 Task: Find connections with filter location Ballālpur with filter topic #Economywith filter profile language French with filter current company Currie & Brown with filter school Matoshri Pratishthan's School of Engineering, Jijau Nagar, Khupsarwadi, Post Vishnupuri, Nanded with filter industry Animal Feed Manufacturing with filter service category Growth Marketing with filter keywords title Founder
Action: Mouse moved to (580, 79)
Screenshot: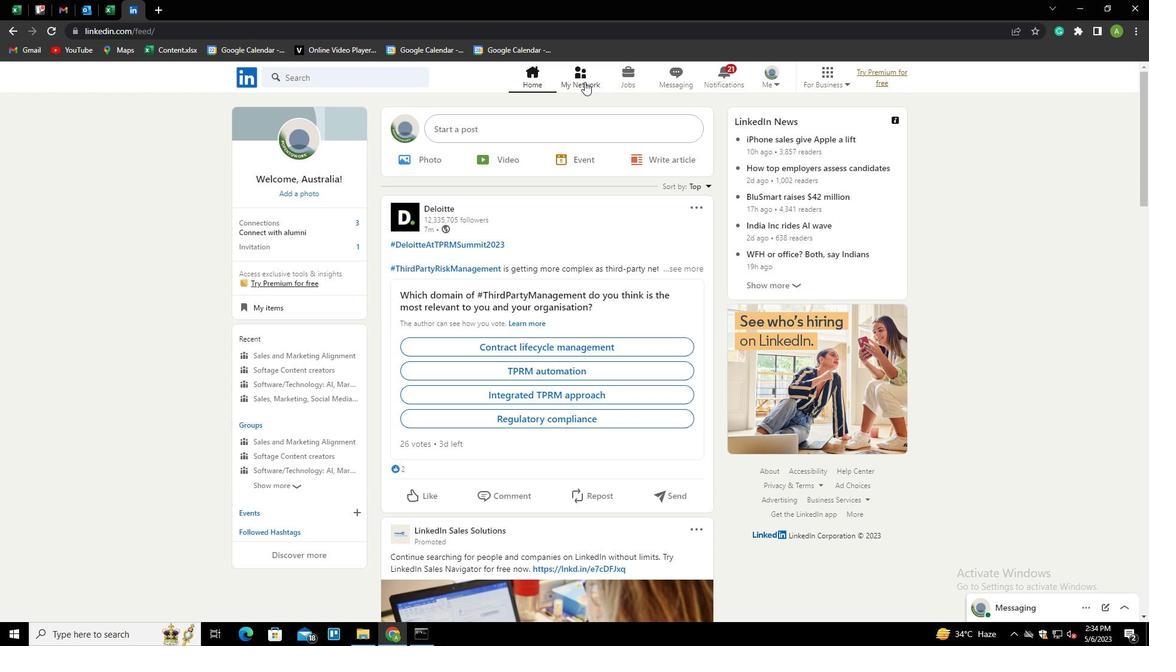 
Action: Mouse pressed left at (580, 79)
Screenshot: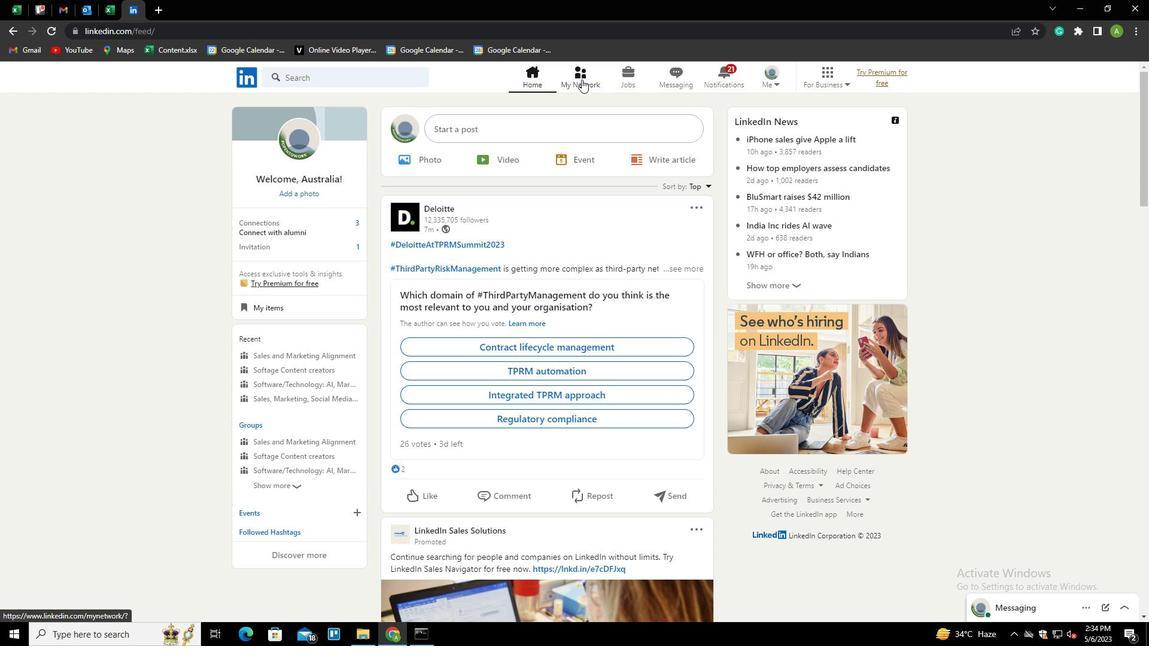 
Action: Mouse moved to (305, 141)
Screenshot: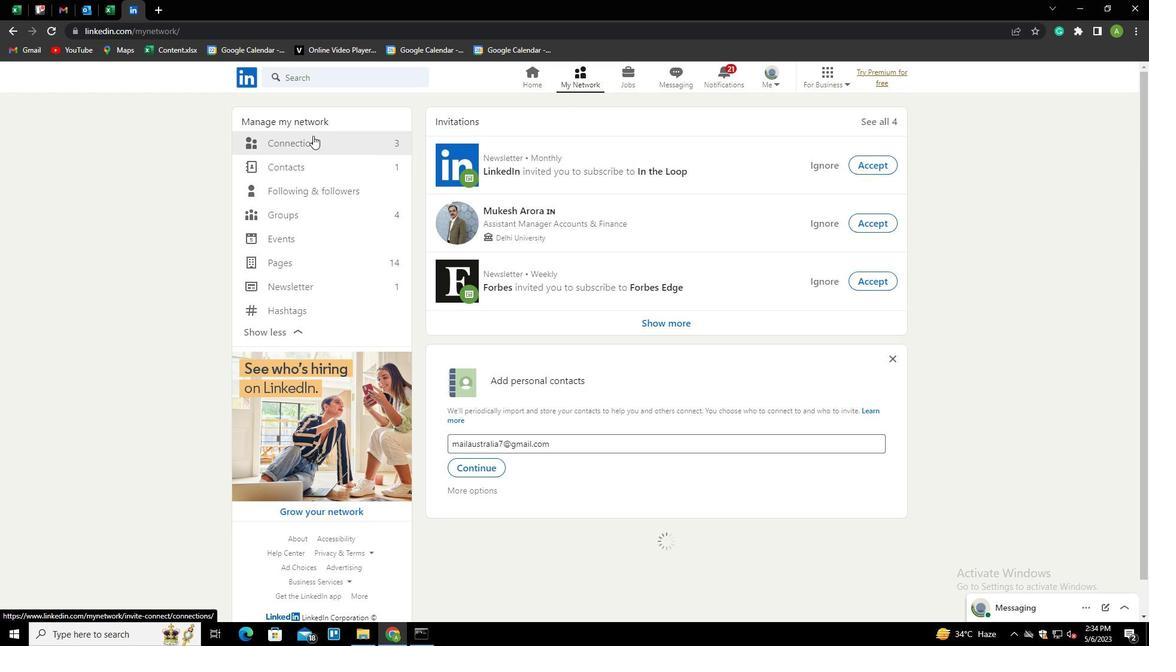 
Action: Mouse pressed left at (305, 141)
Screenshot: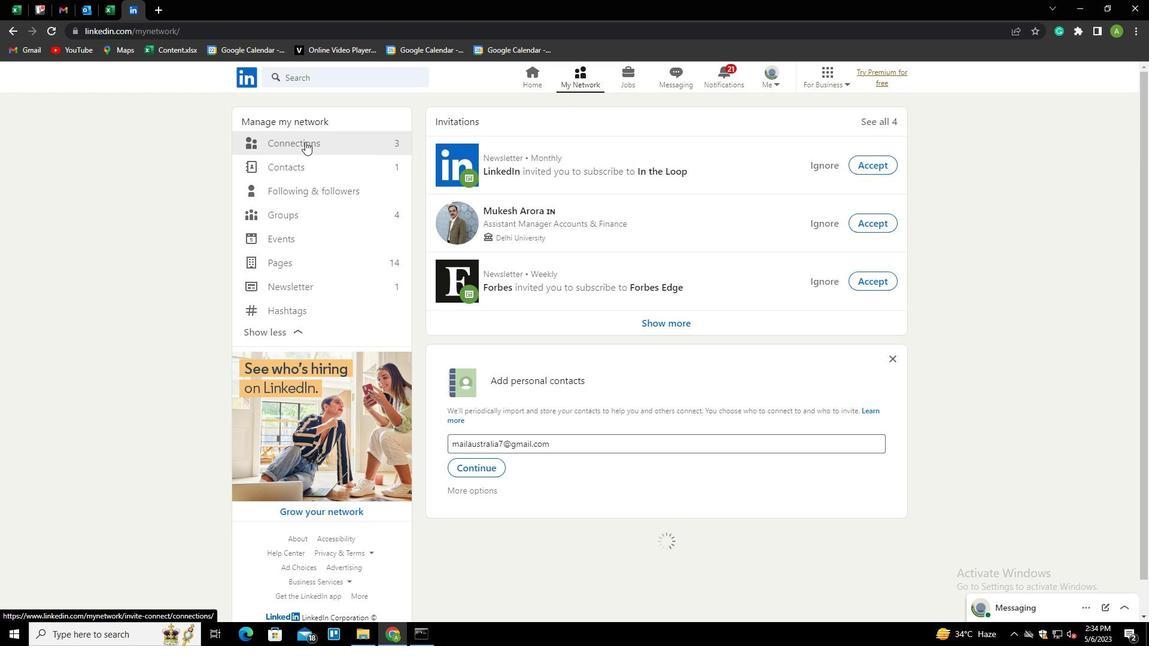 
Action: Mouse moved to (646, 141)
Screenshot: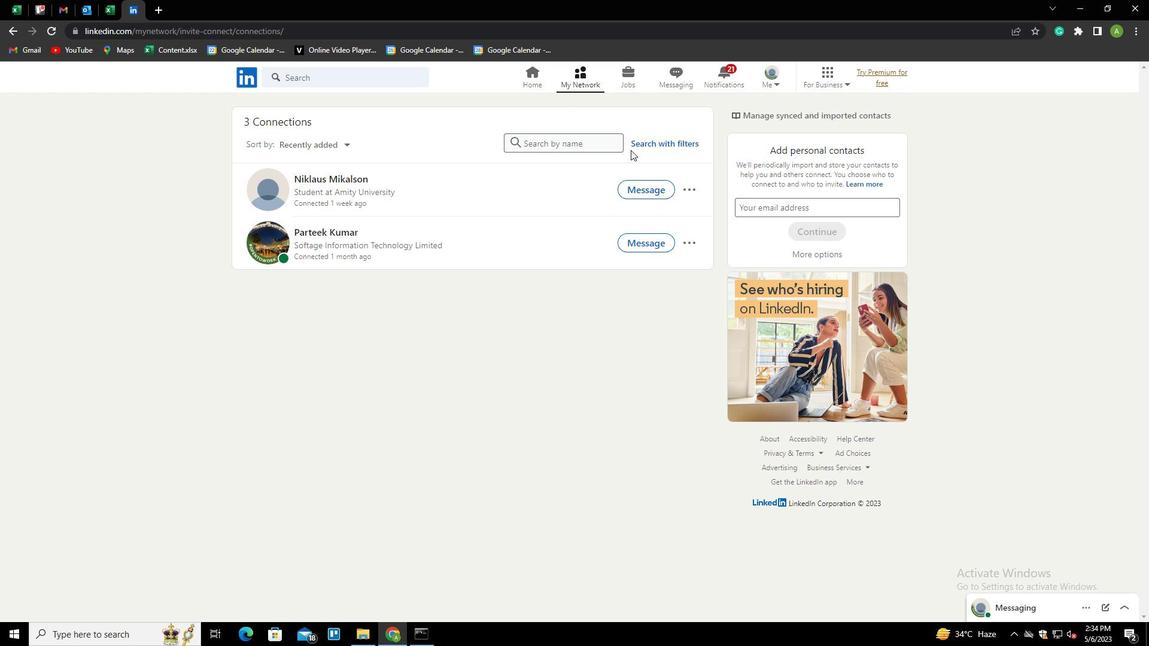 
Action: Mouse pressed left at (646, 141)
Screenshot: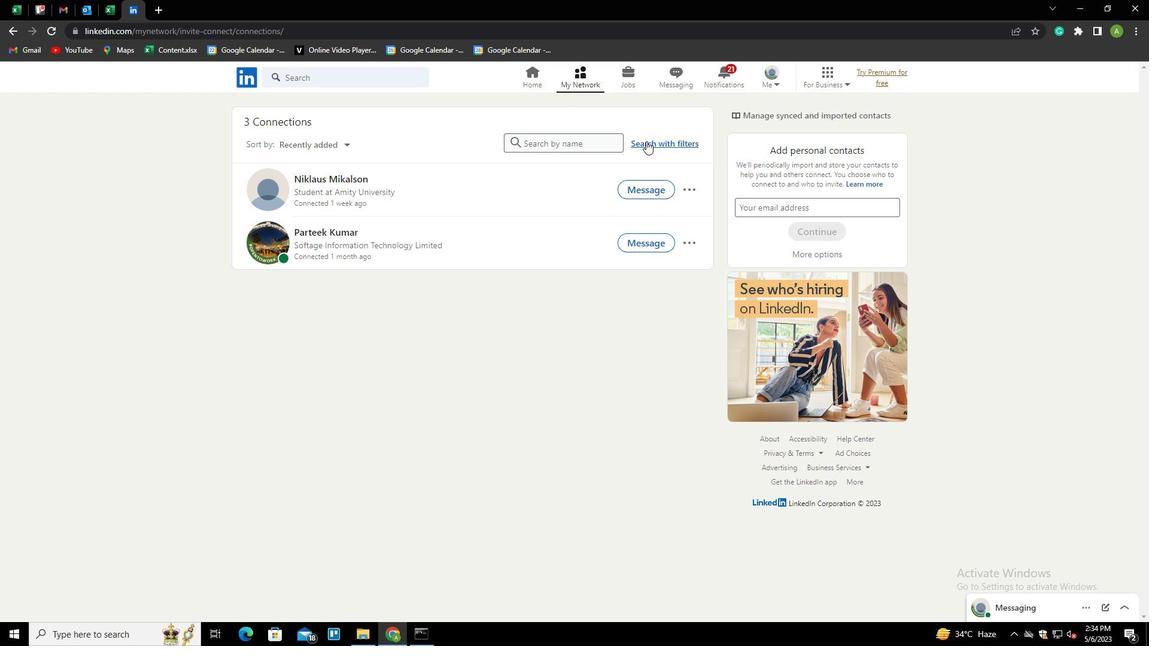 
Action: Mouse moved to (609, 110)
Screenshot: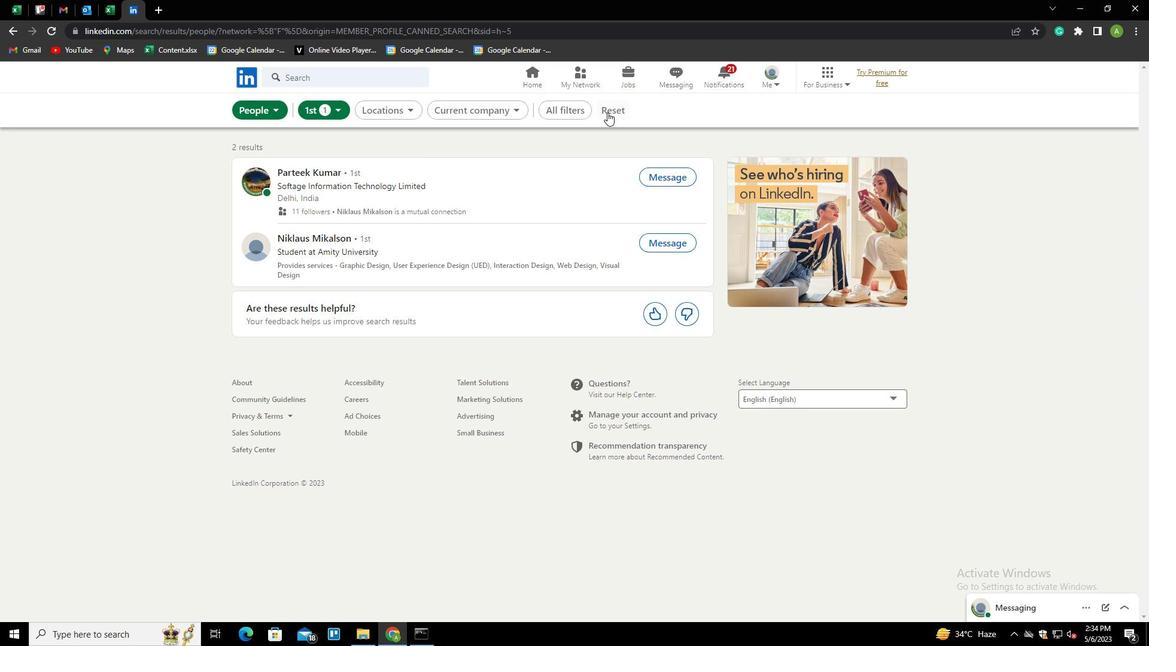 
Action: Mouse pressed left at (609, 110)
Screenshot: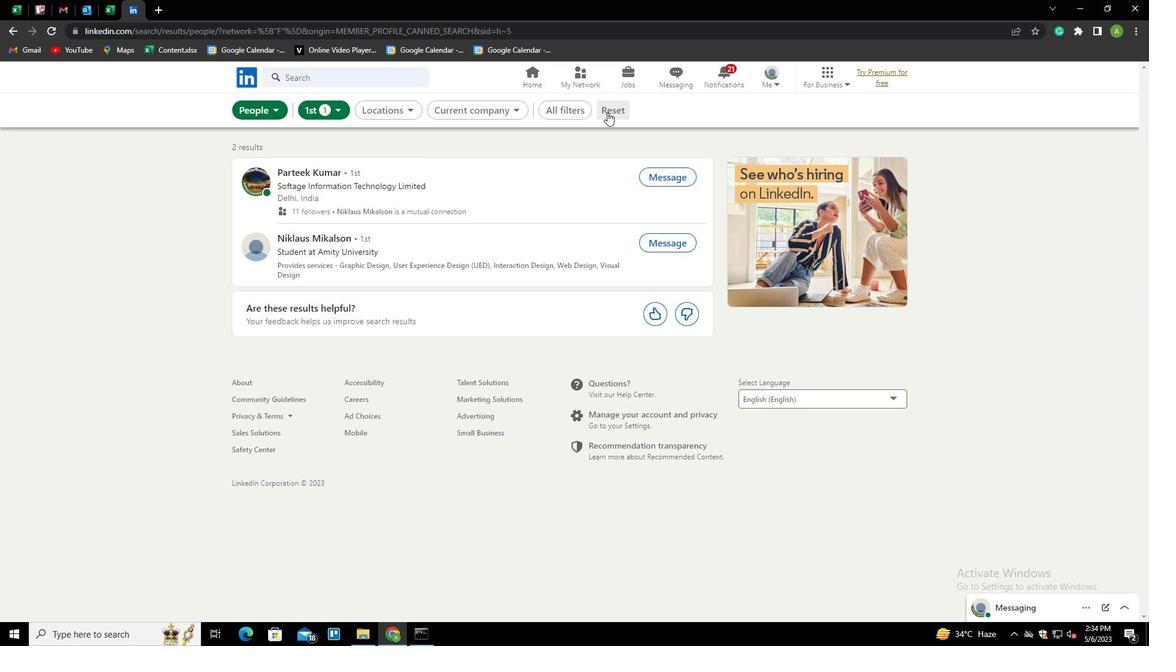 
Action: Mouse moved to (589, 107)
Screenshot: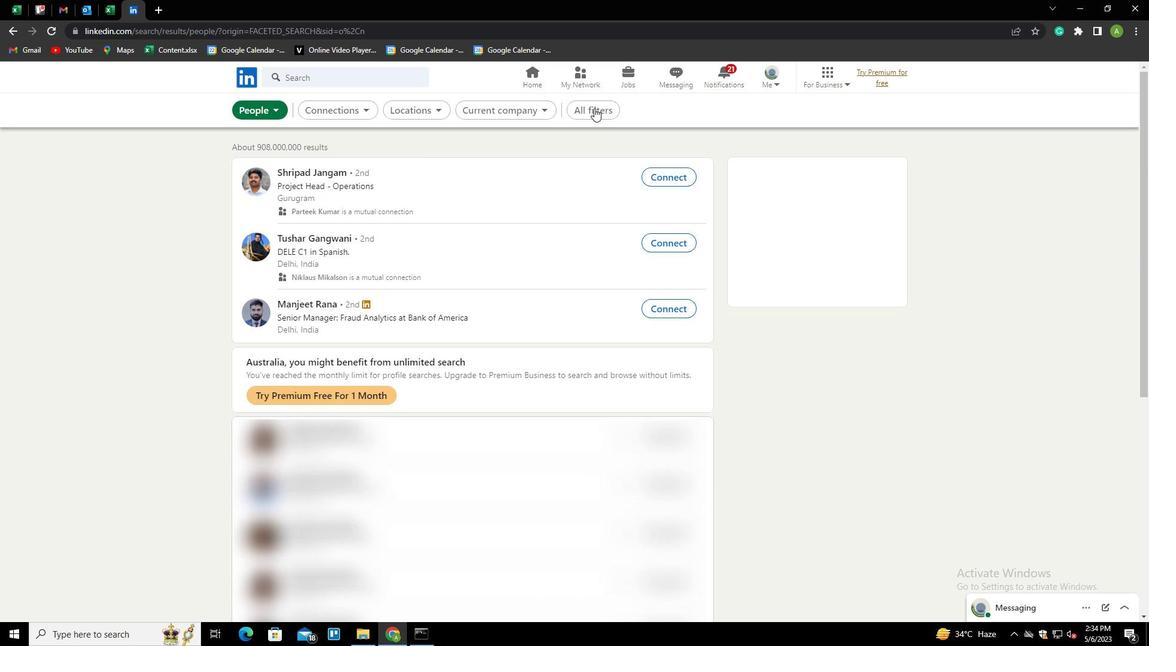 
Action: Mouse pressed left at (589, 107)
Screenshot: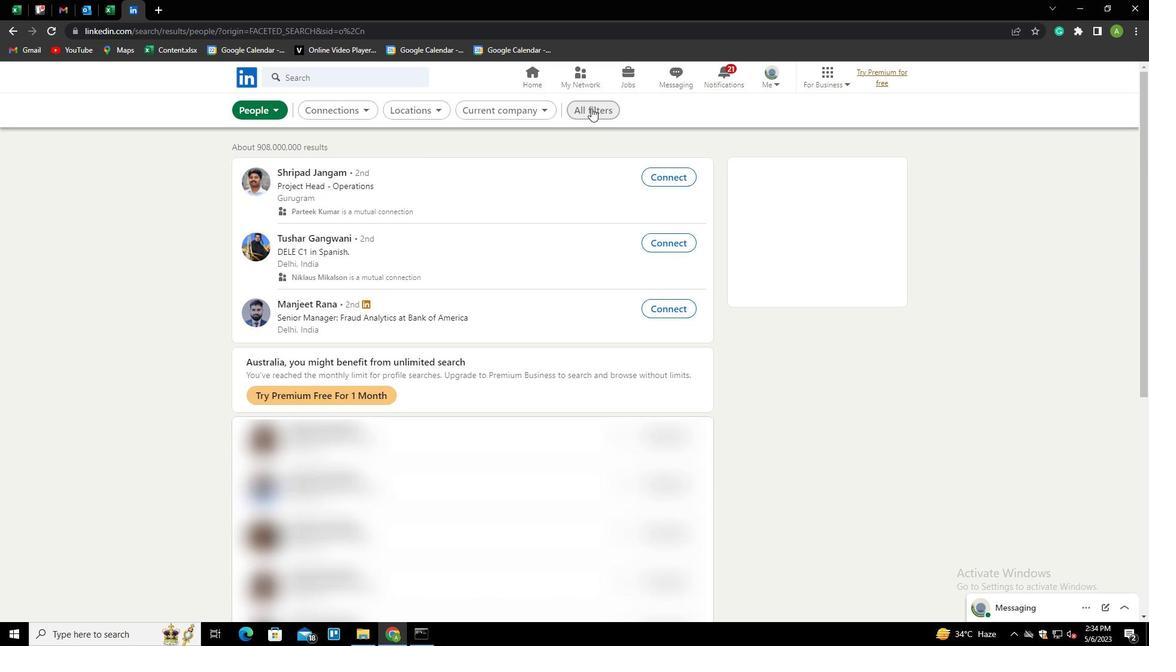 
Action: Mouse moved to (933, 371)
Screenshot: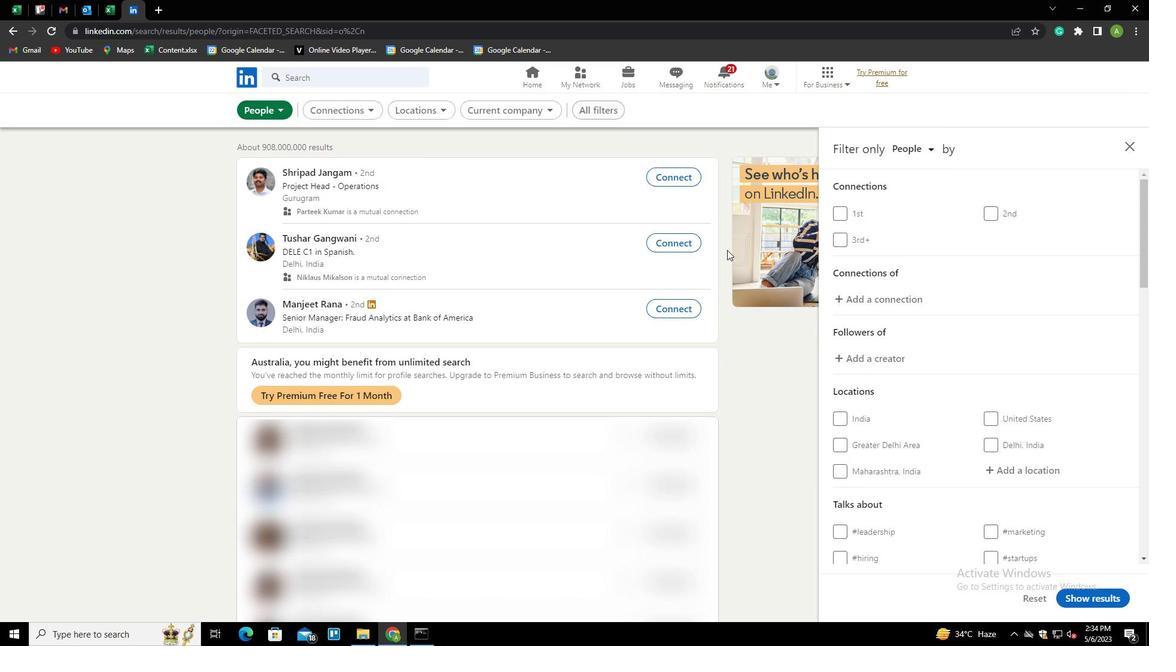 
Action: Mouse scrolled (933, 371) with delta (0, 0)
Screenshot: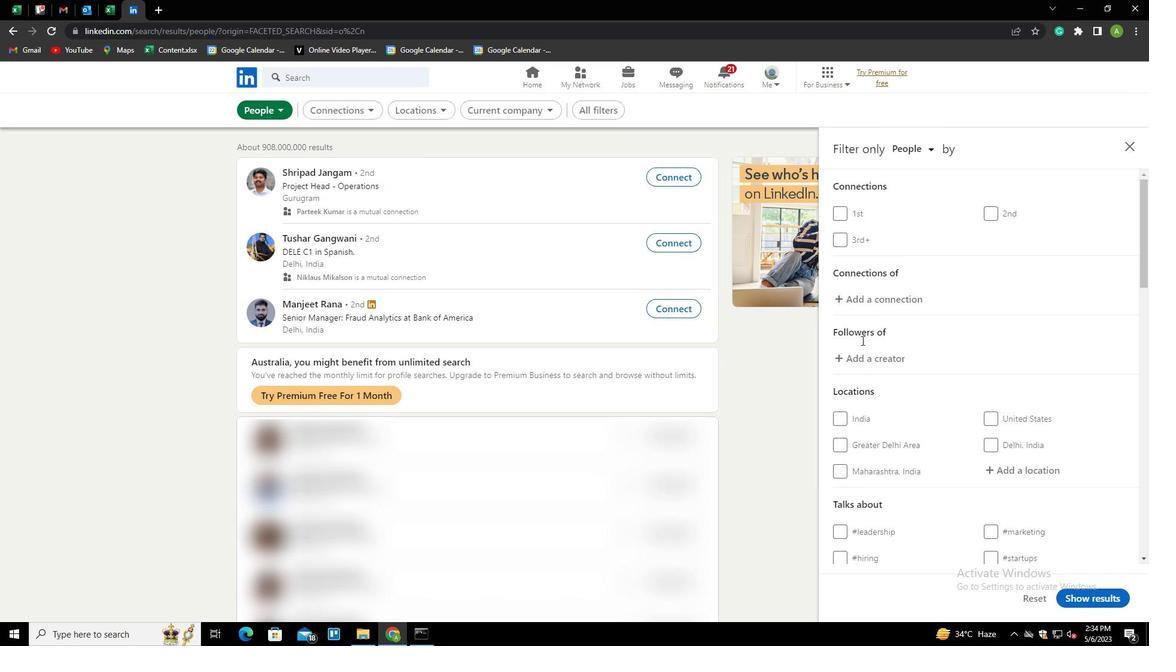 
Action: Mouse scrolled (933, 371) with delta (0, 0)
Screenshot: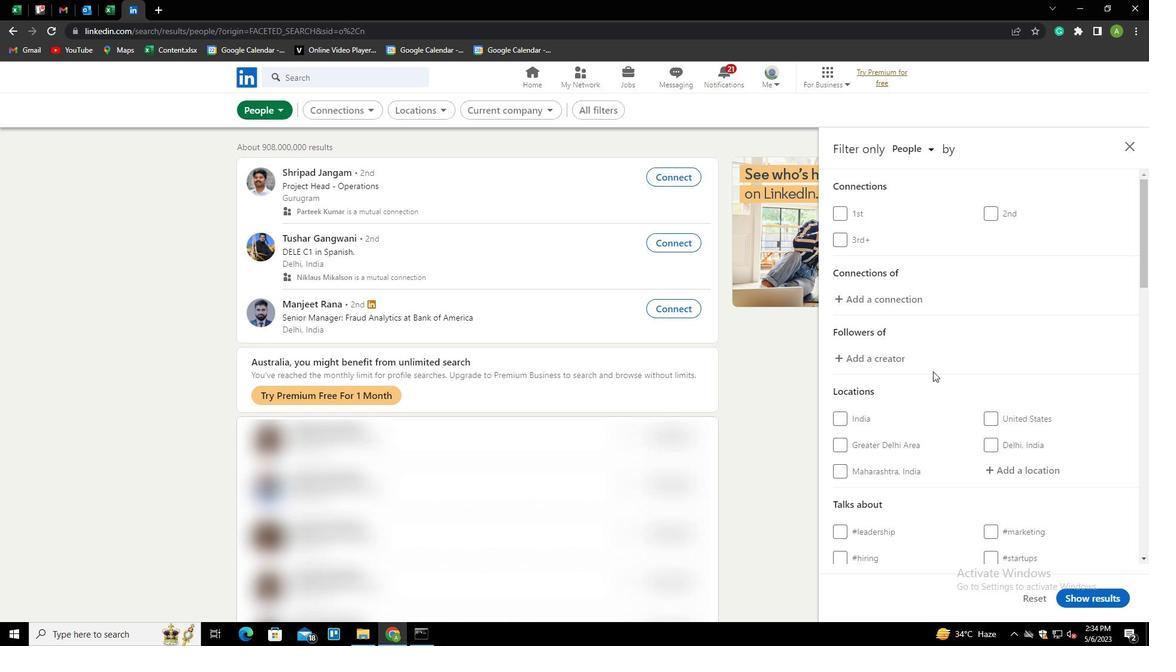 
Action: Mouse moved to (1030, 358)
Screenshot: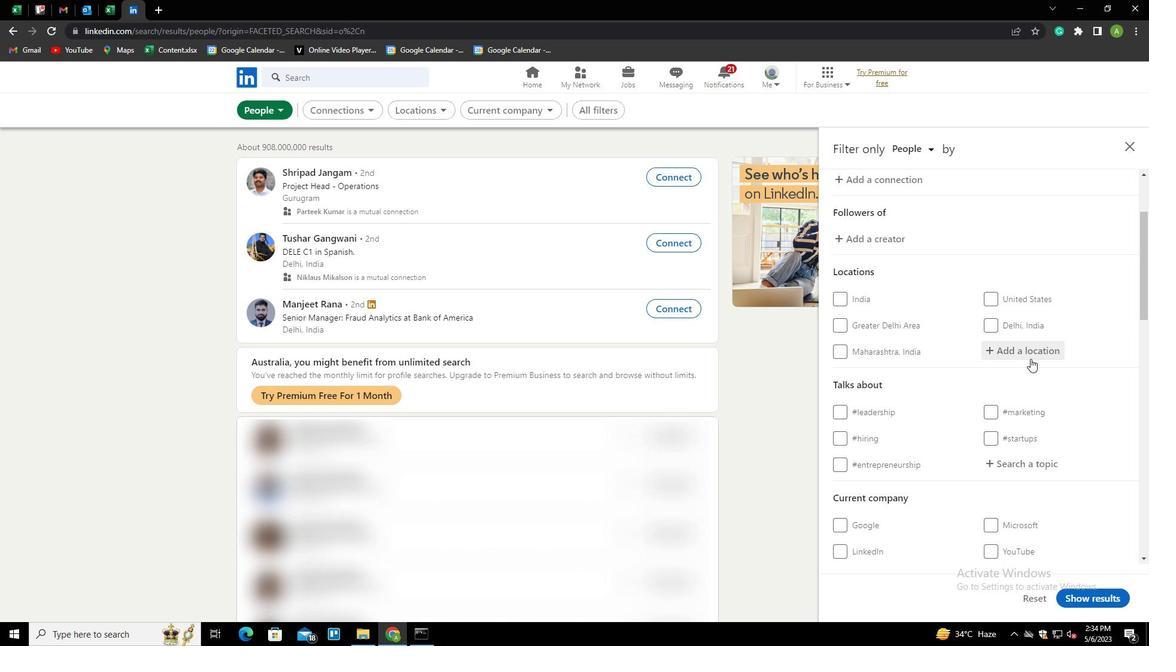 
Action: Mouse pressed left at (1030, 358)
Screenshot: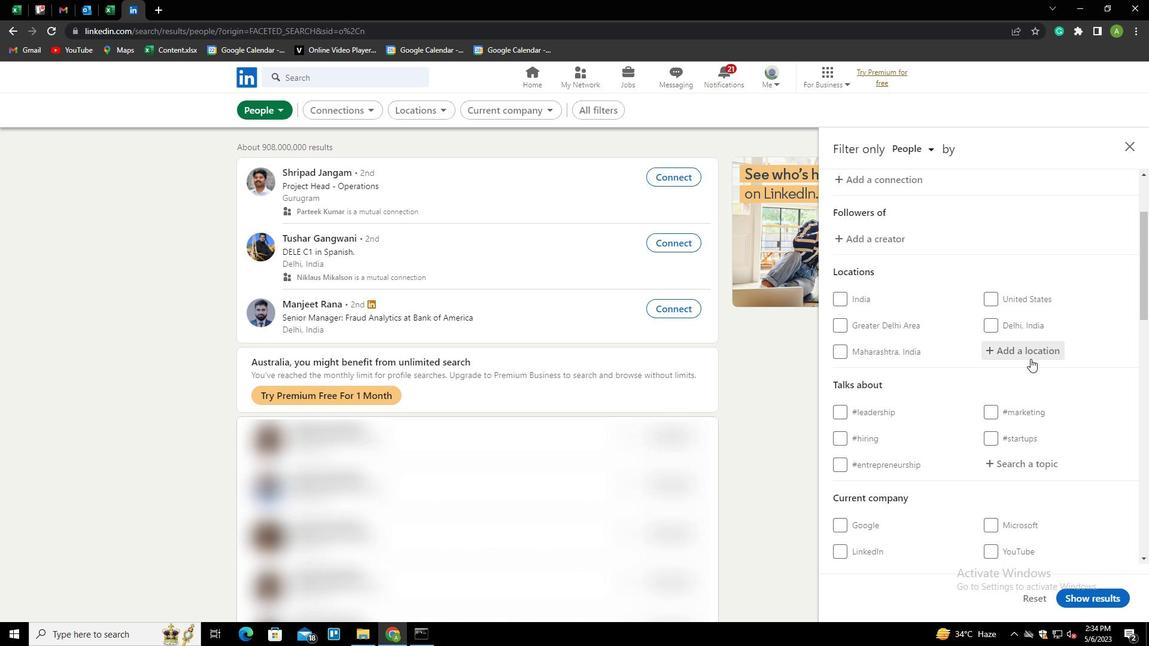 
Action: Key pressed <Key.shift>
Screenshot: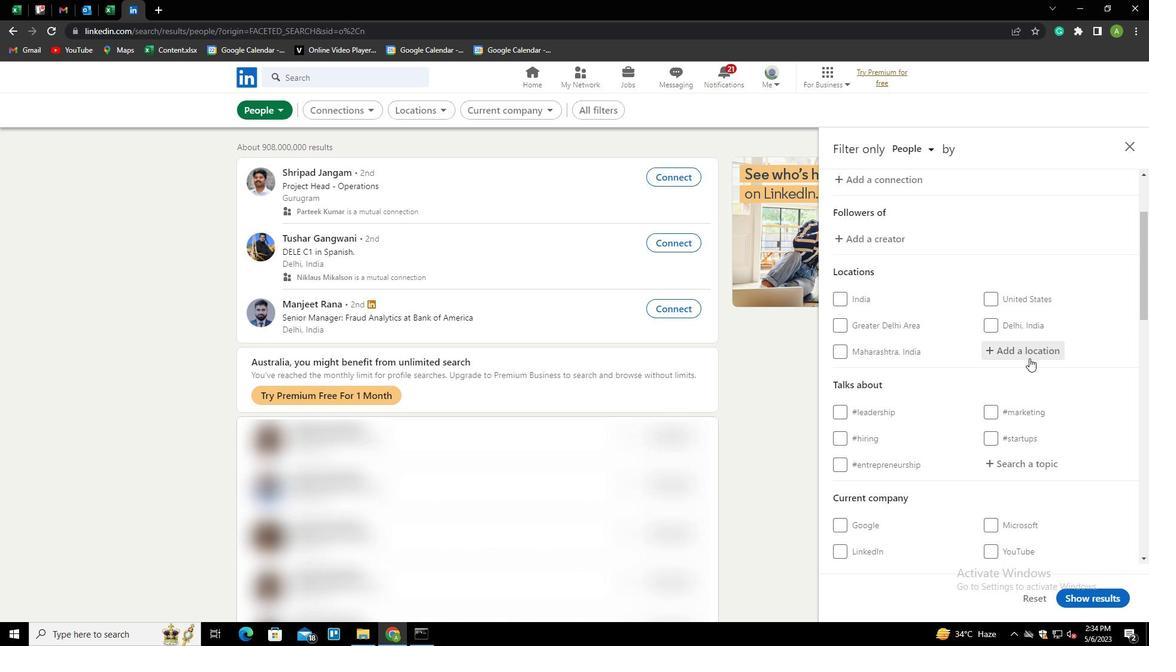 
Action: Mouse moved to (1030, 358)
Screenshot: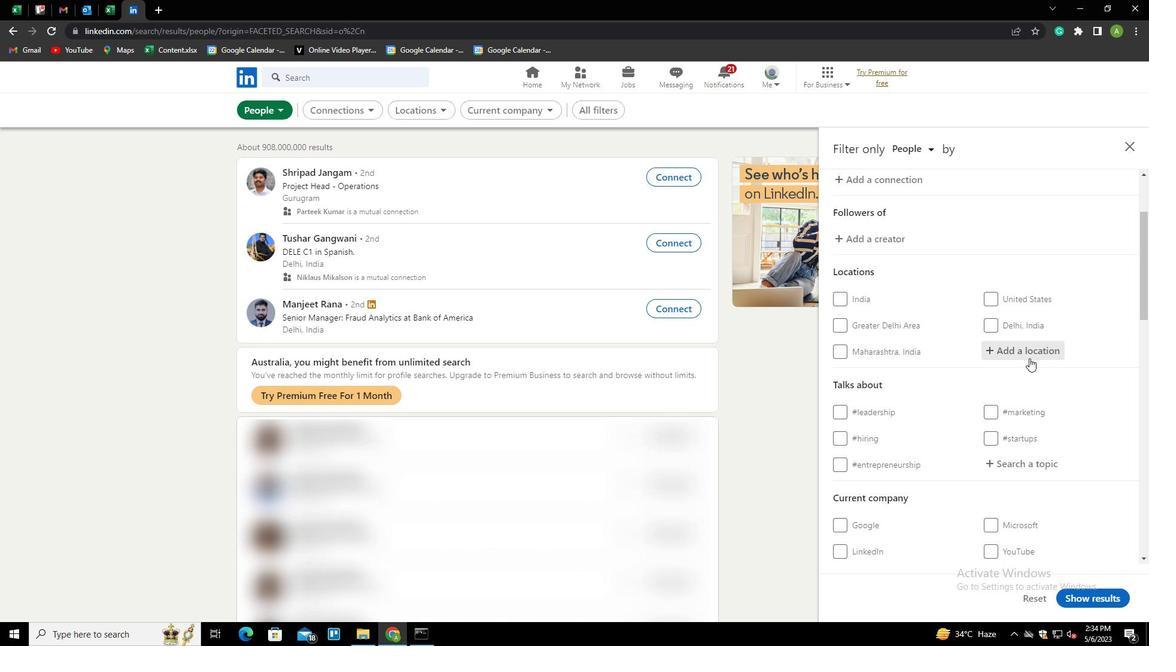 
Action: Key pressed B
Screenshot: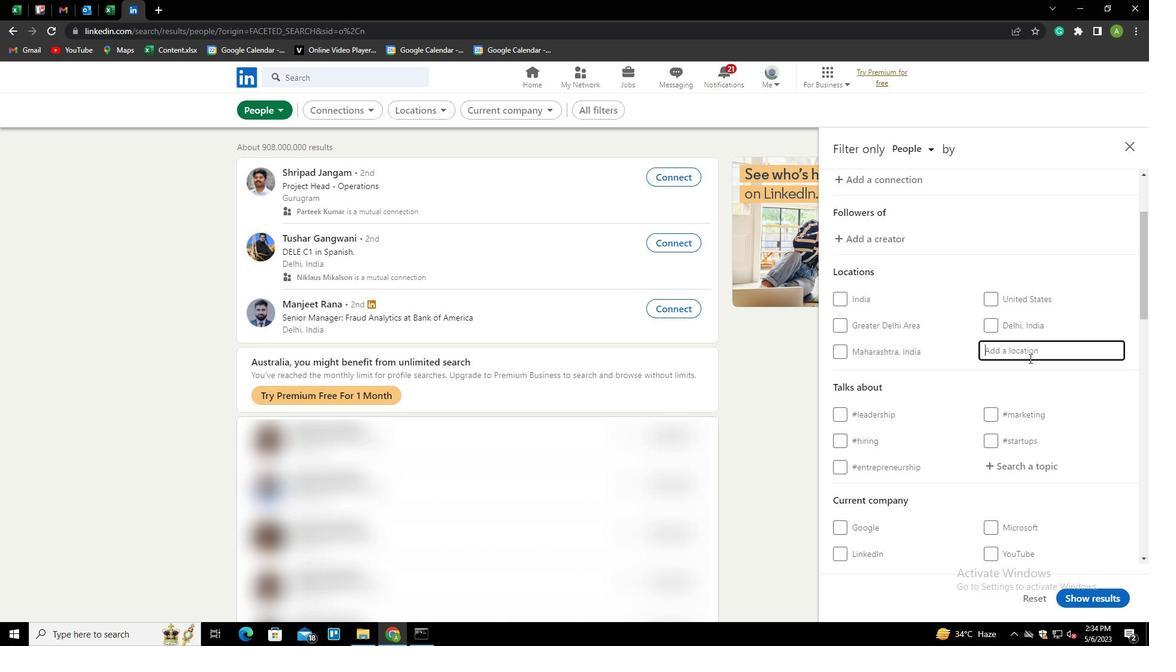 
Action: Mouse moved to (1039, 266)
Screenshot: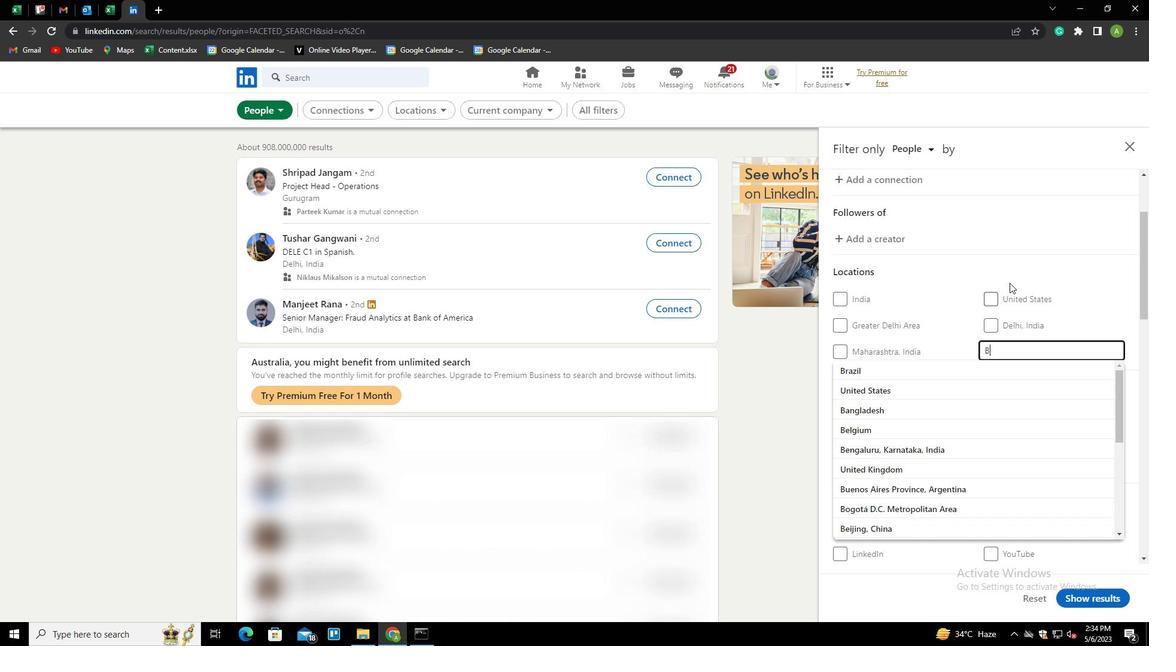 
Action: Key pressed ALLALPUR<Key.down><Key.enter>
Screenshot: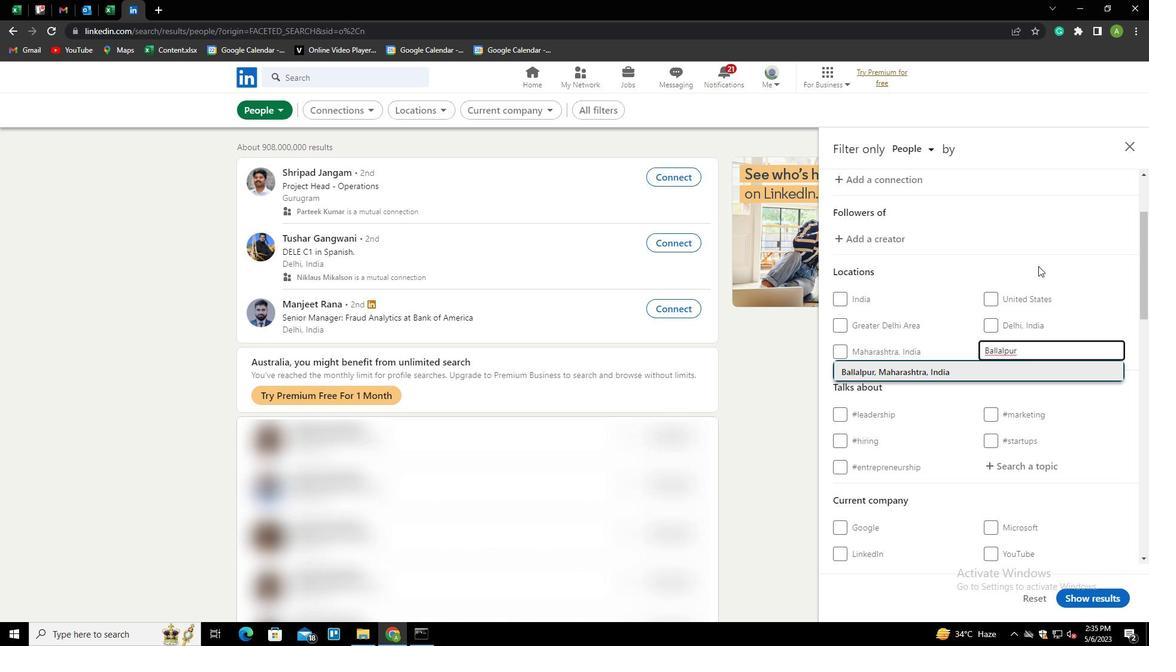 
Action: Mouse scrolled (1039, 265) with delta (0, 0)
Screenshot: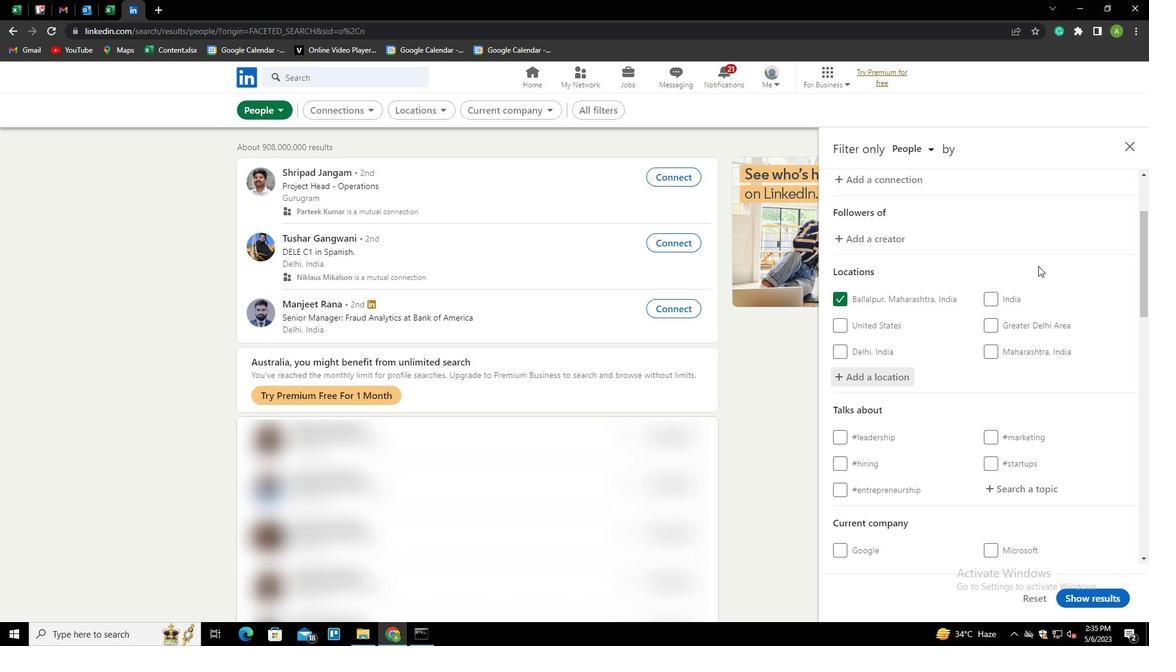 
Action: Mouse scrolled (1039, 265) with delta (0, 0)
Screenshot: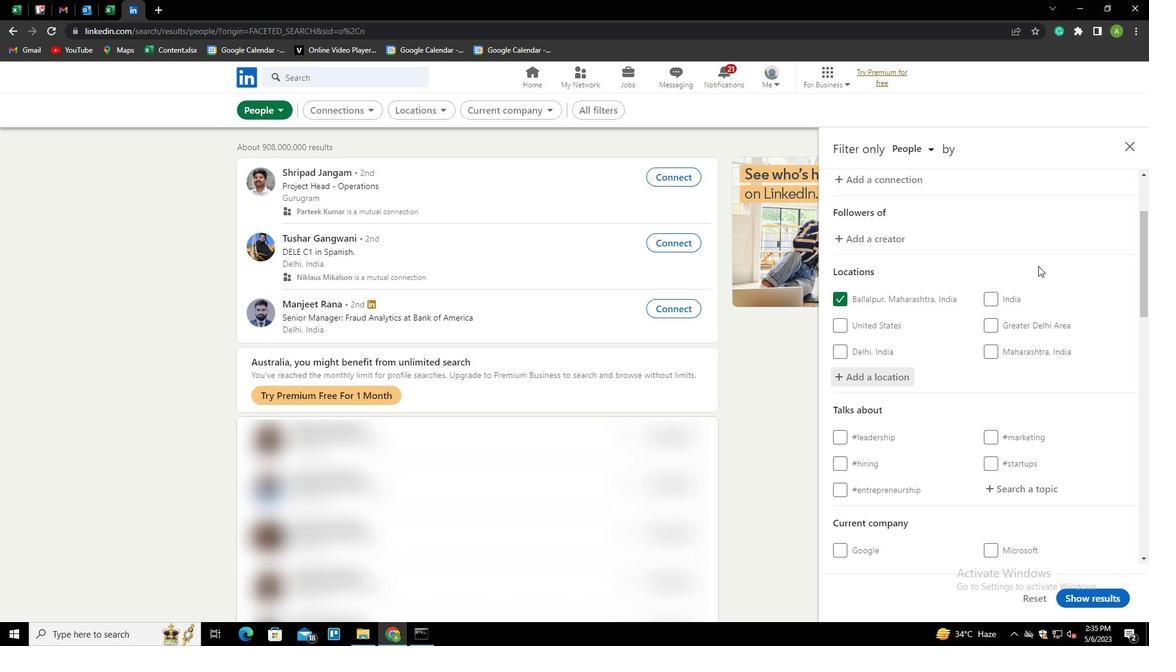 
Action: Mouse scrolled (1039, 265) with delta (0, 0)
Screenshot: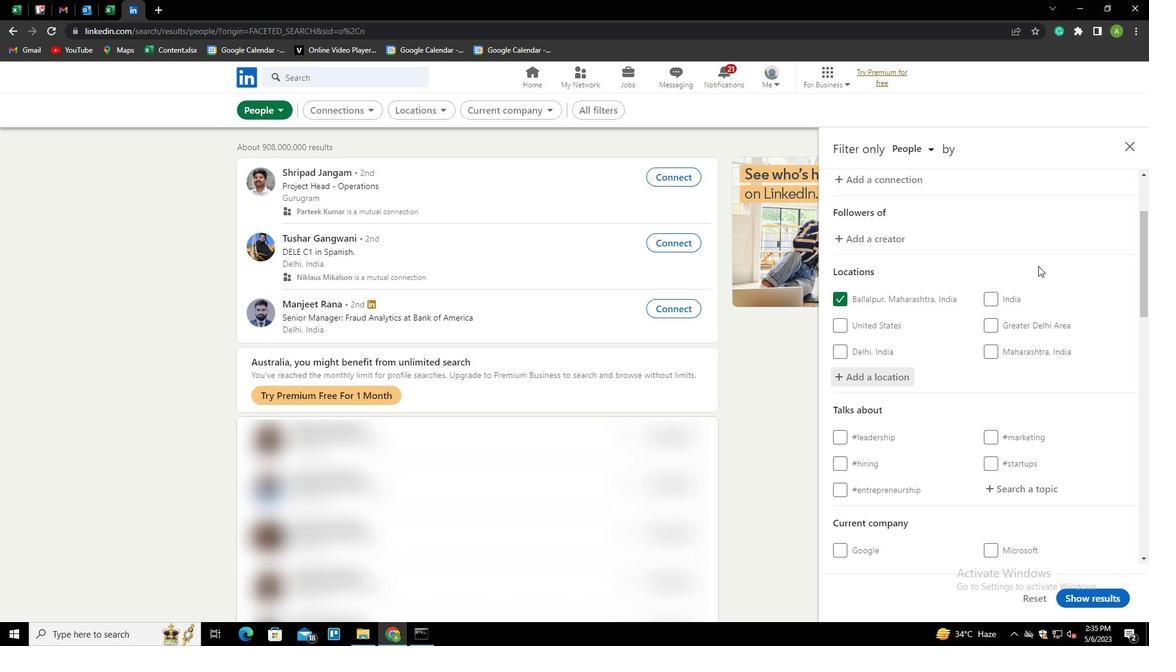 
Action: Mouse moved to (1022, 312)
Screenshot: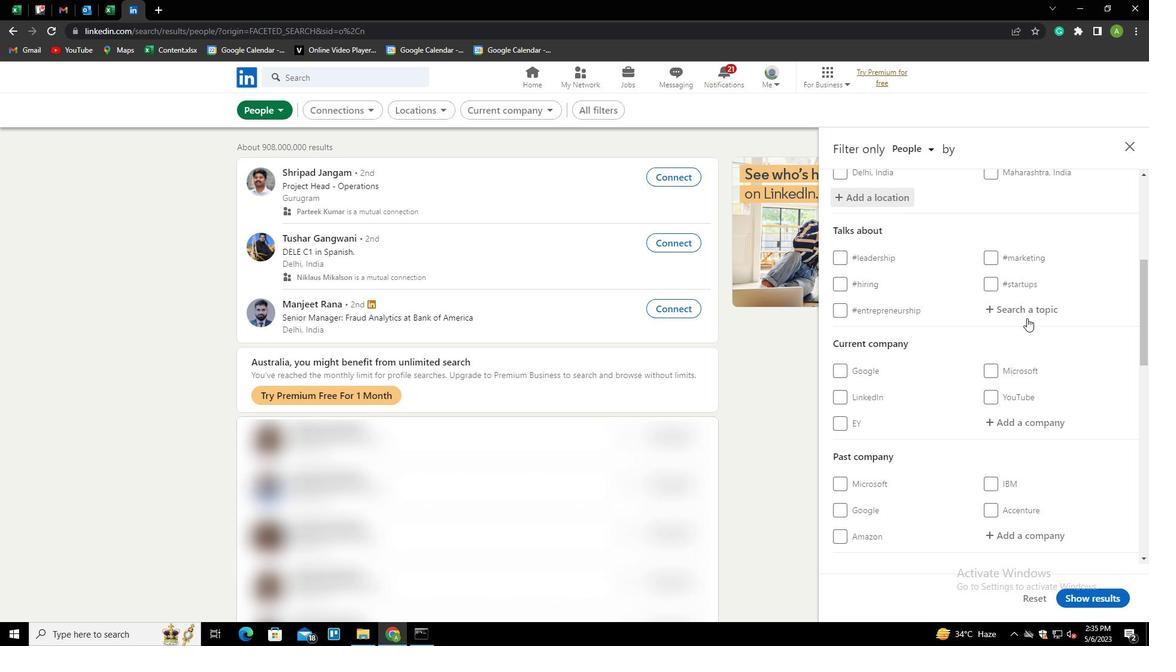 
Action: Mouse pressed left at (1022, 312)
Screenshot: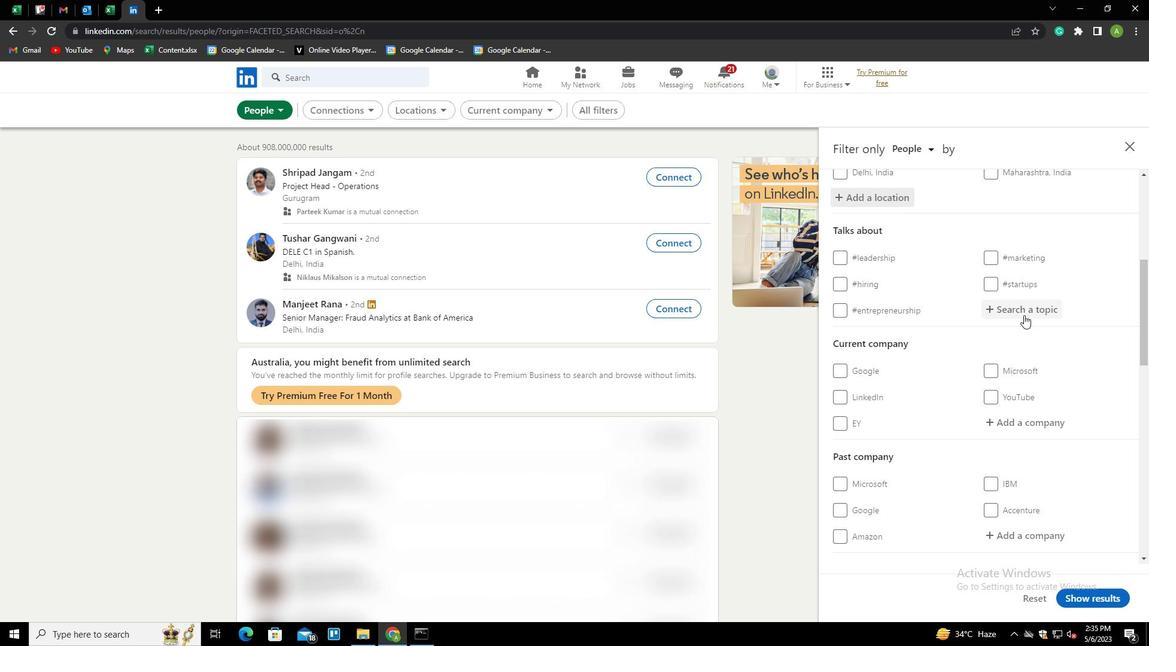 
Action: Mouse moved to (1020, 311)
Screenshot: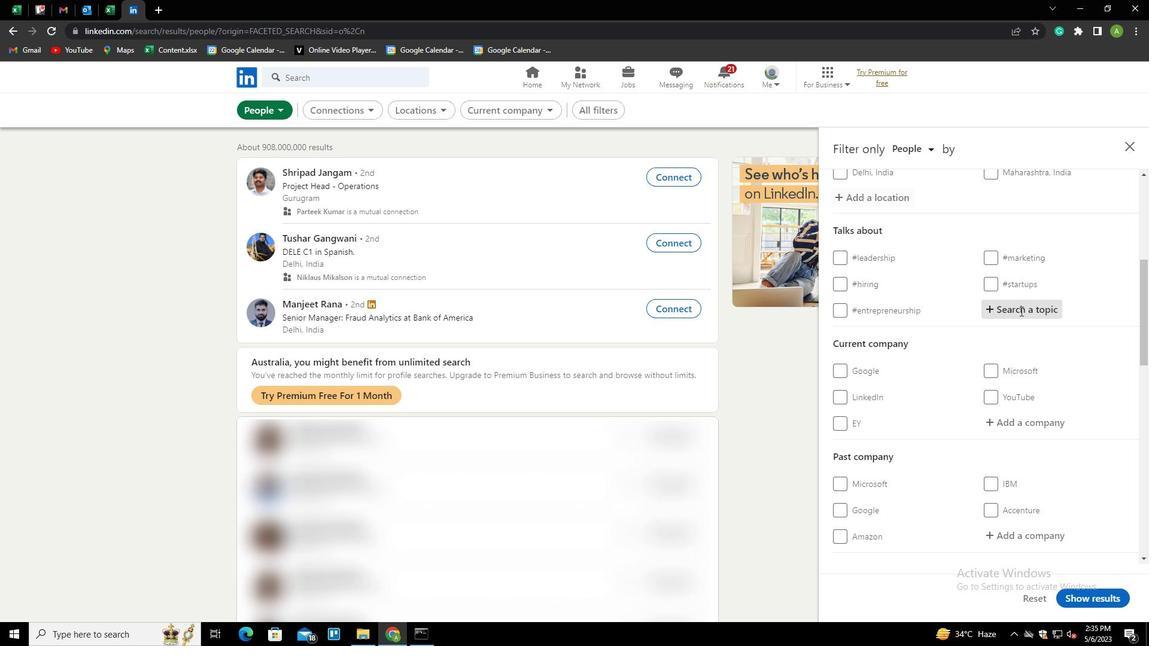 
Action: Key pressed <Key.shift>E
Screenshot: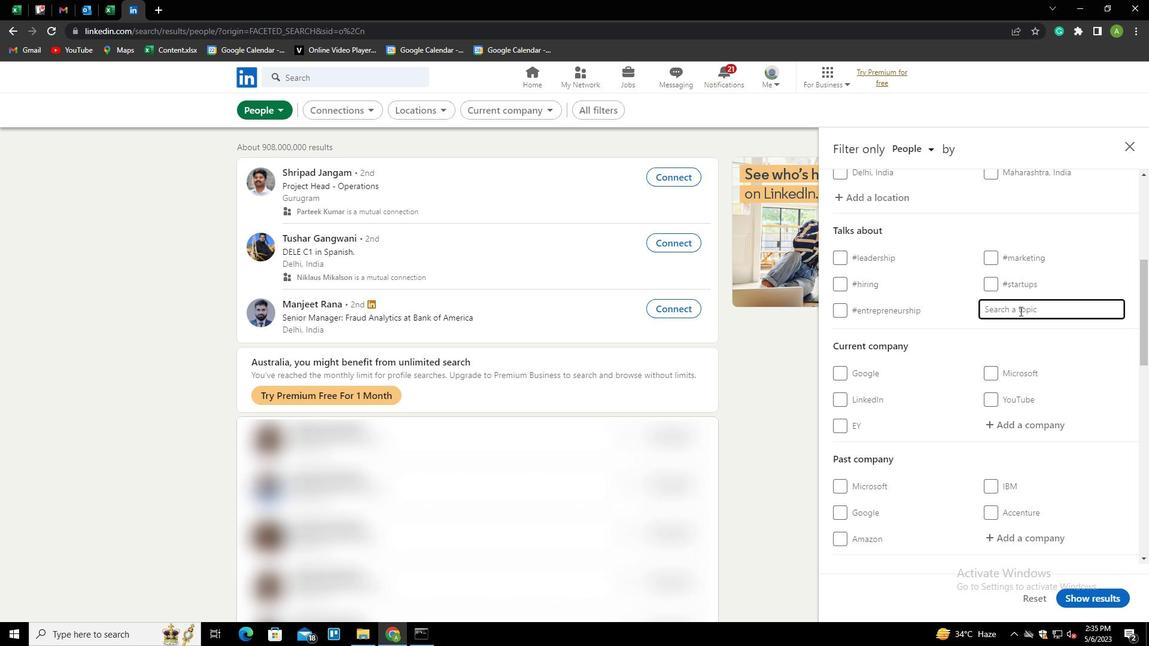 
Action: Mouse moved to (1027, 306)
Screenshot: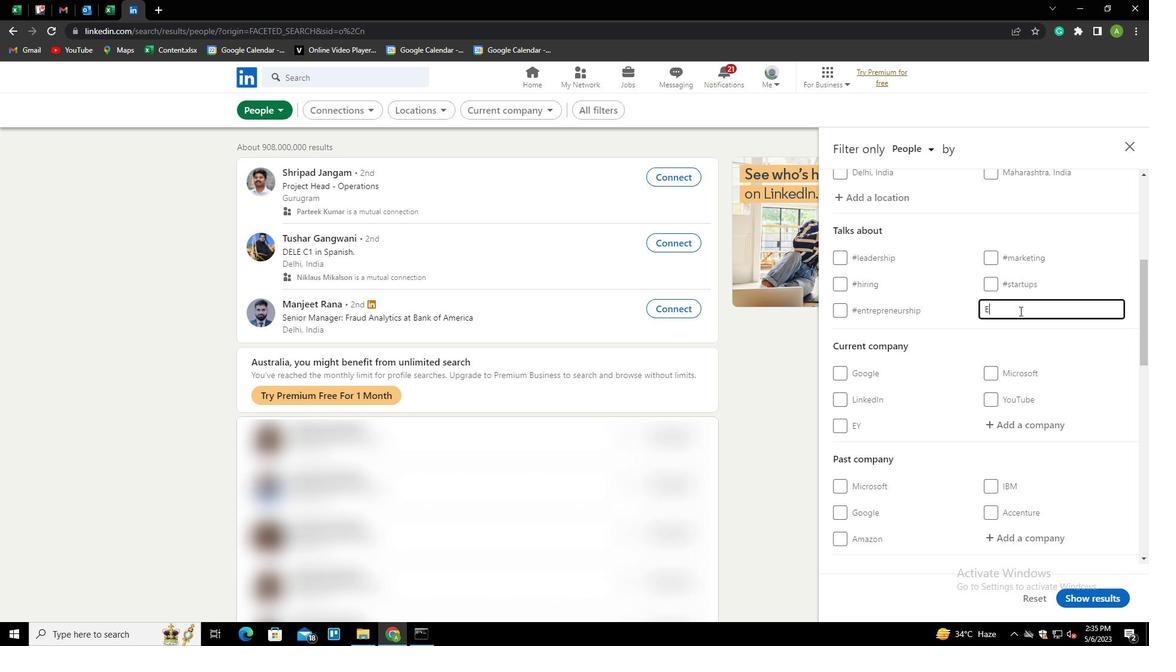 
Action: Key pressed CONOMY<Key.down><Key.enter>
Screenshot: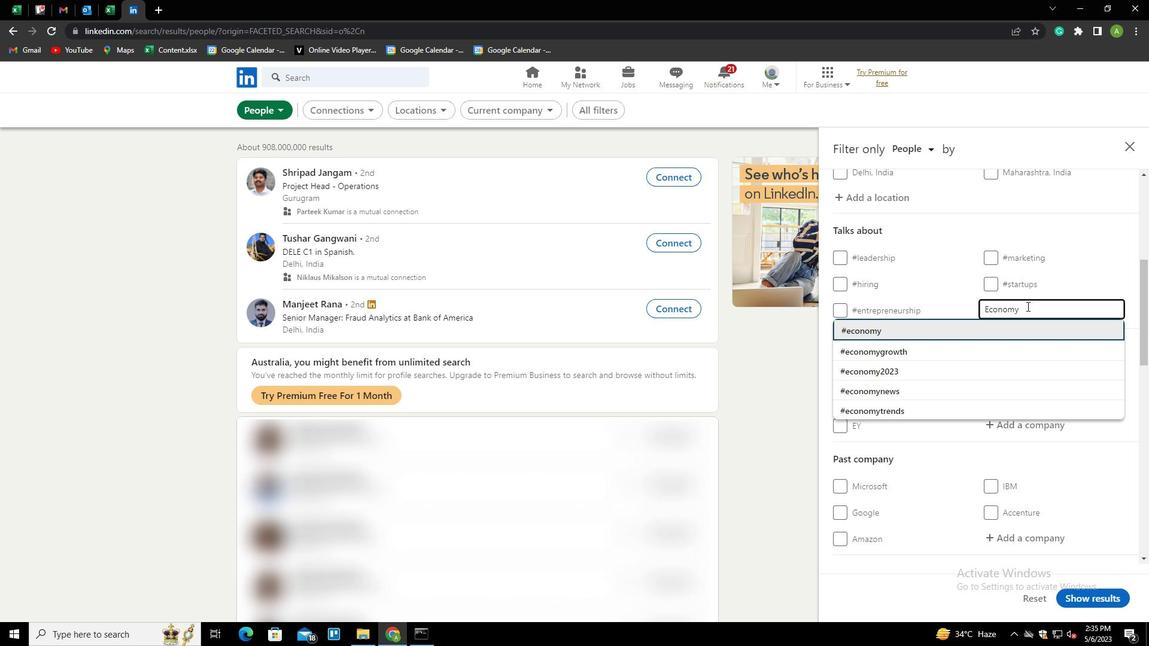 
Action: Mouse moved to (1028, 306)
Screenshot: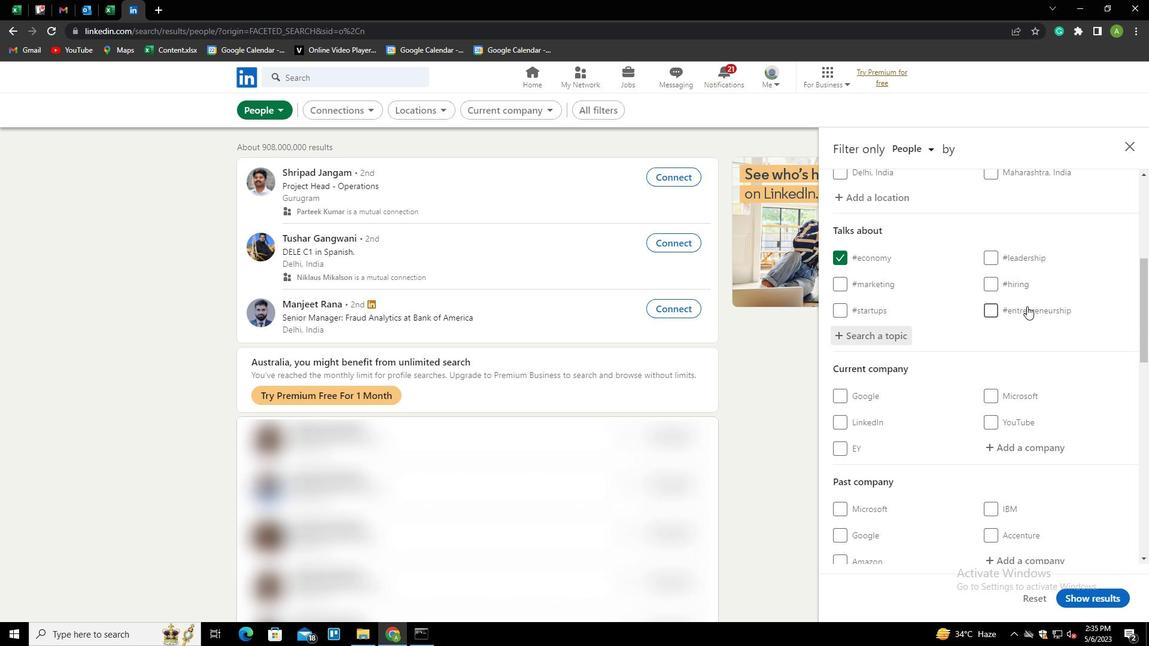 
Action: Mouse scrolled (1028, 305) with delta (0, 0)
Screenshot: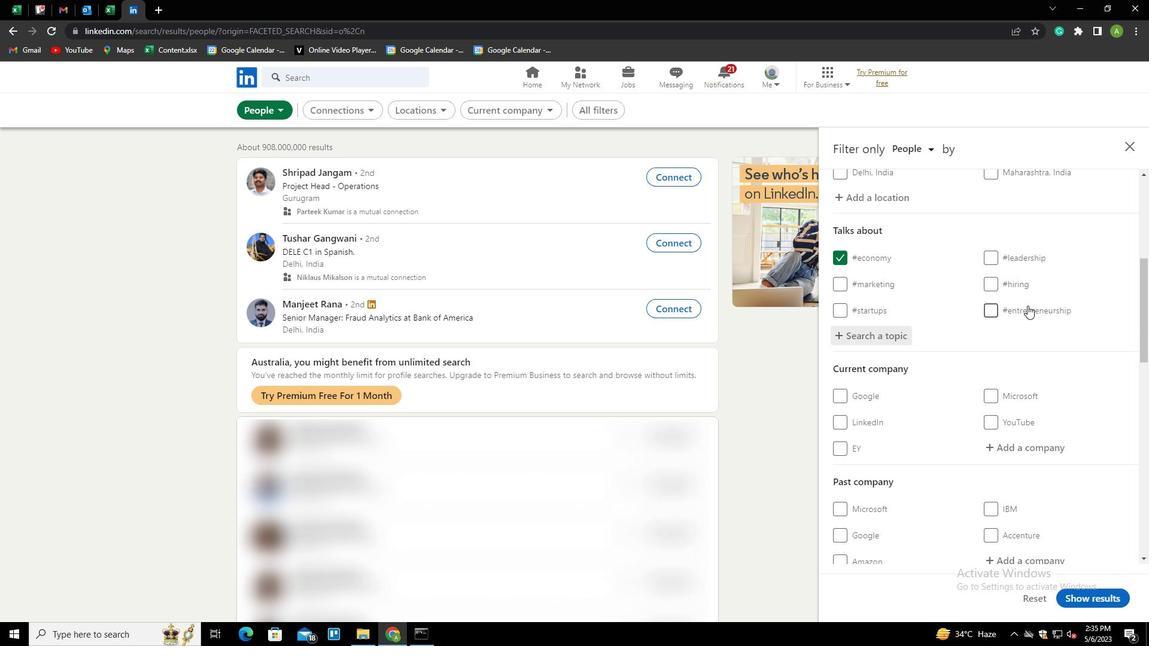 
Action: Mouse scrolled (1028, 305) with delta (0, 0)
Screenshot: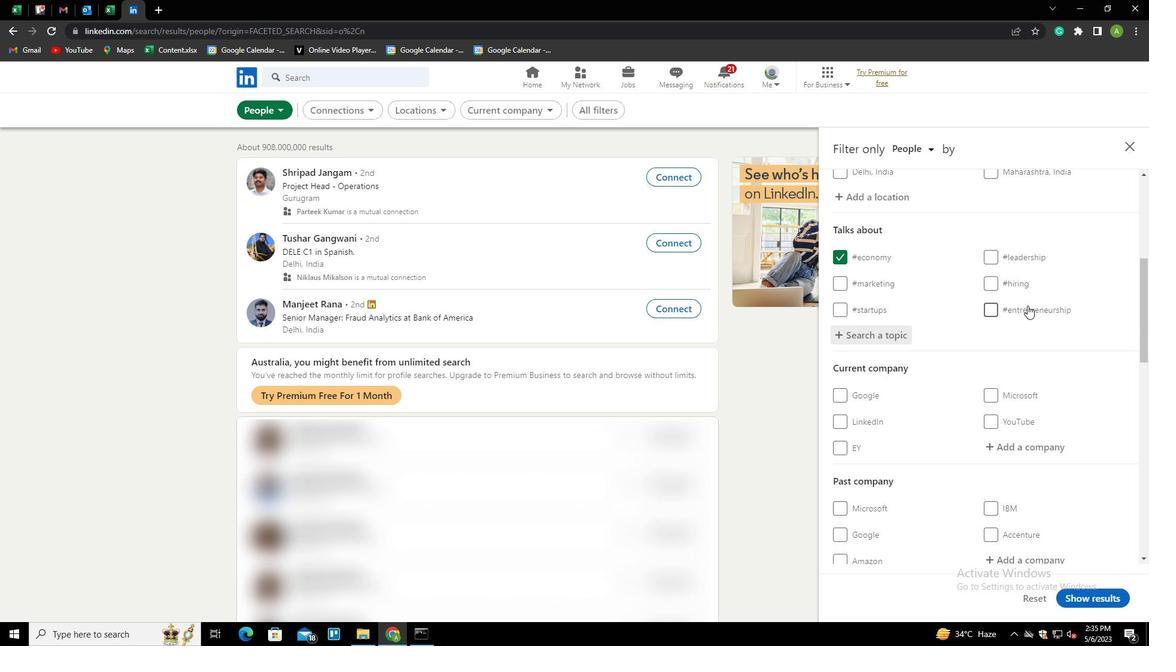 
Action: Mouse scrolled (1028, 305) with delta (0, 0)
Screenshot: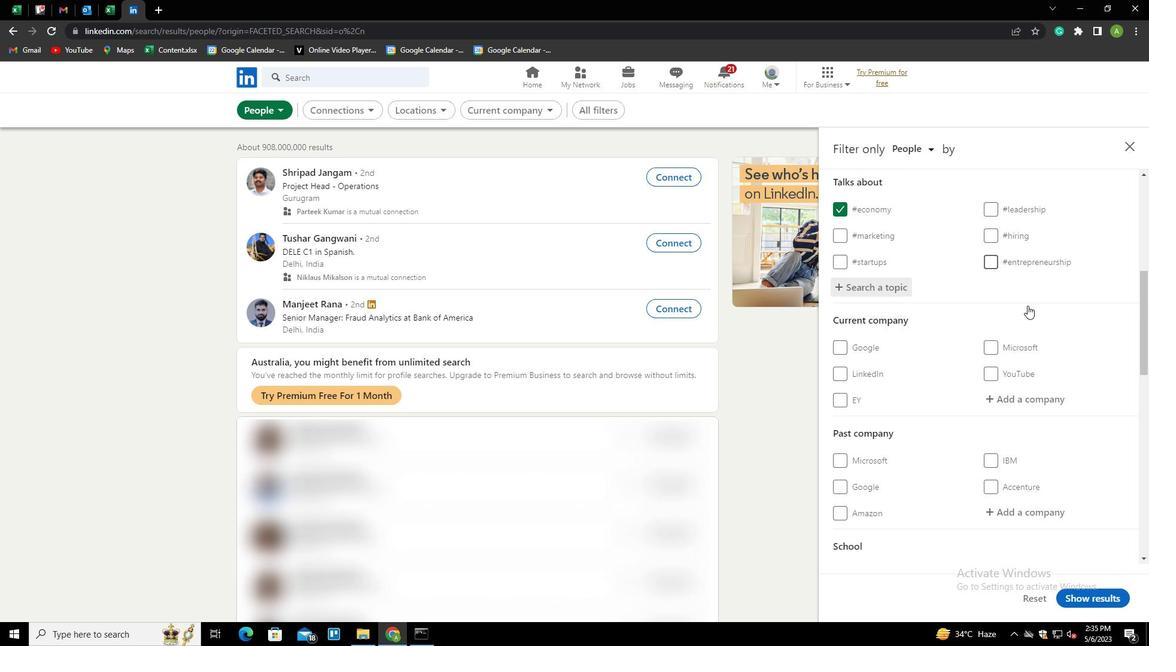 
Action: Mouse scrolled (1028, 305) with delta (0, 0)
Screenshot: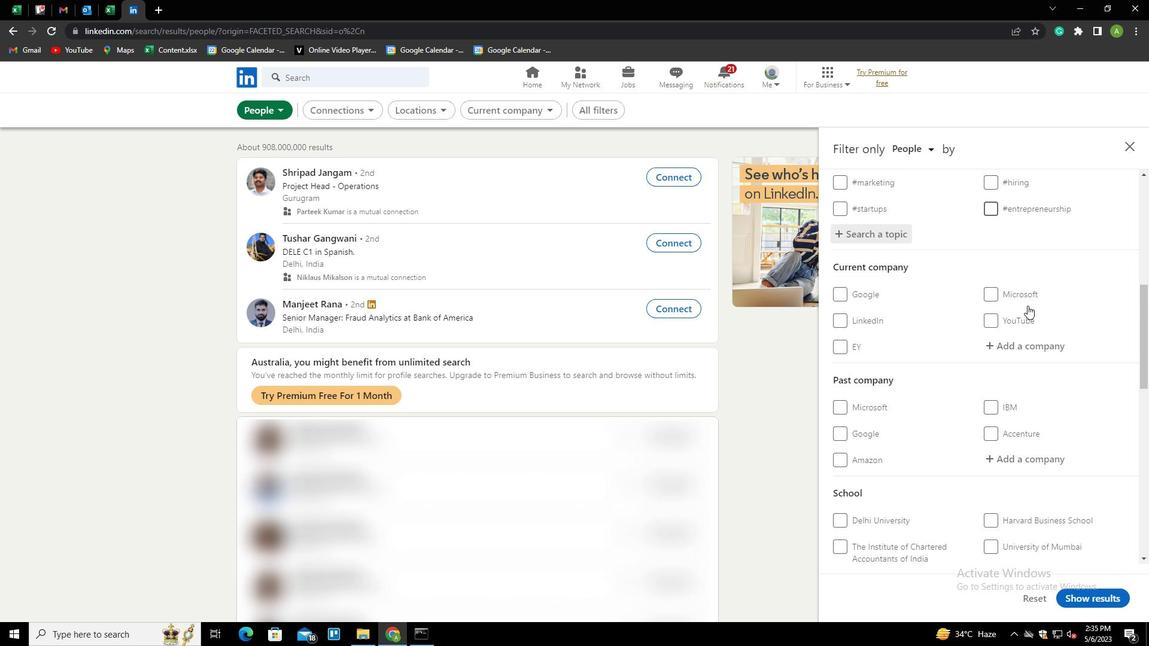 
Action: Mouse scrolled (1028, 305) with delta (0, 0)
Screenshot: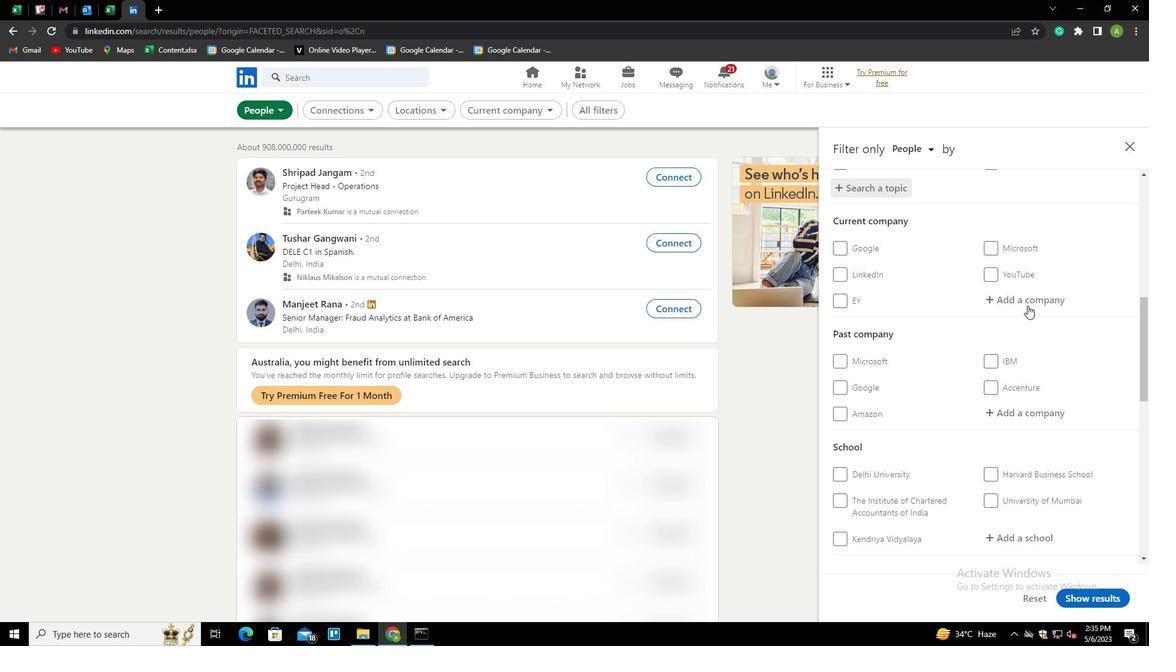 
Action: Mouse scrolled (1028, 305) with delta (0, 0)
Screenshot: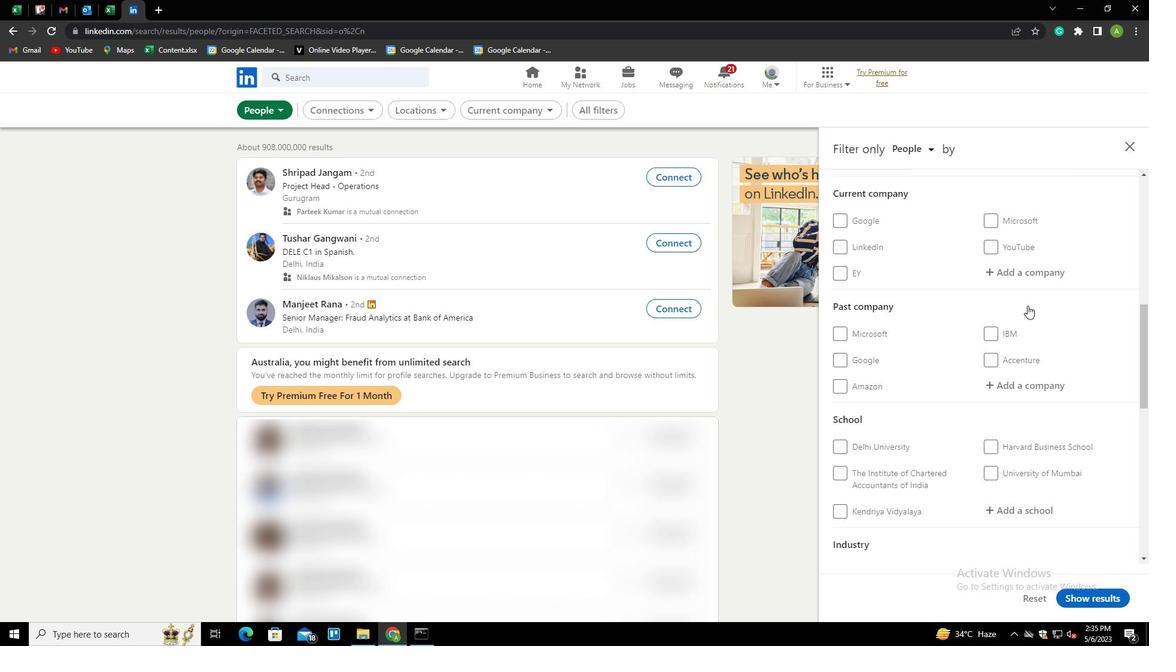 
Action: Mouse scrolled (1028, 305) with delta (0, 0)
Screenshot: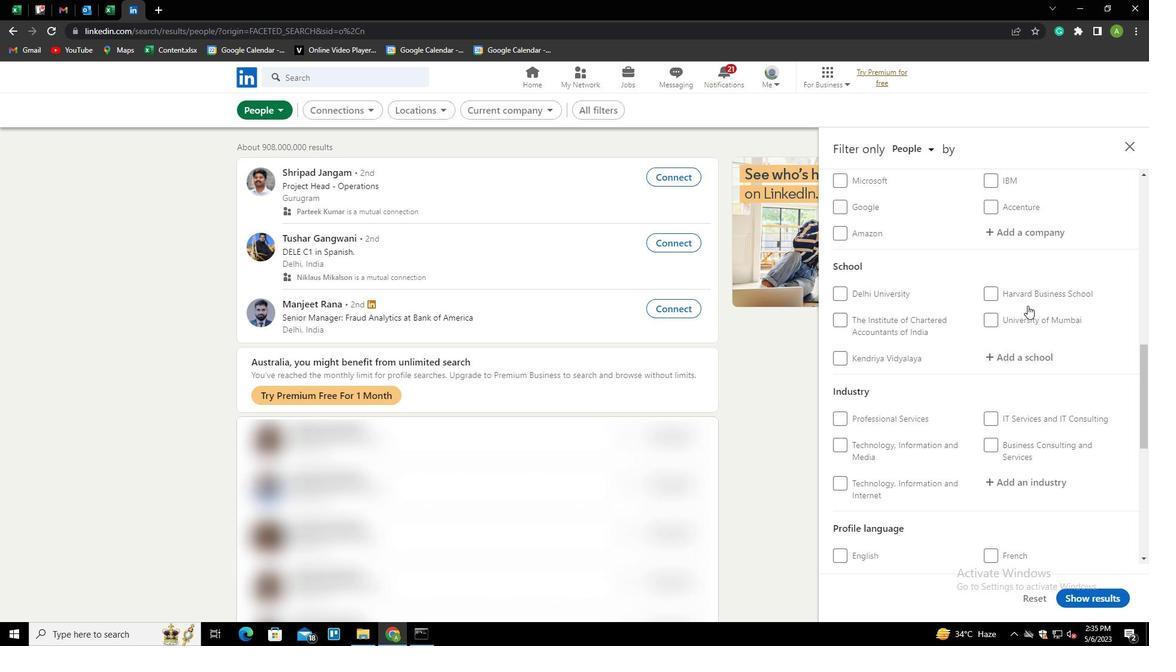 
Action: Mouse scrolled (1028, 305) with delta (0, 0)
Screenshot: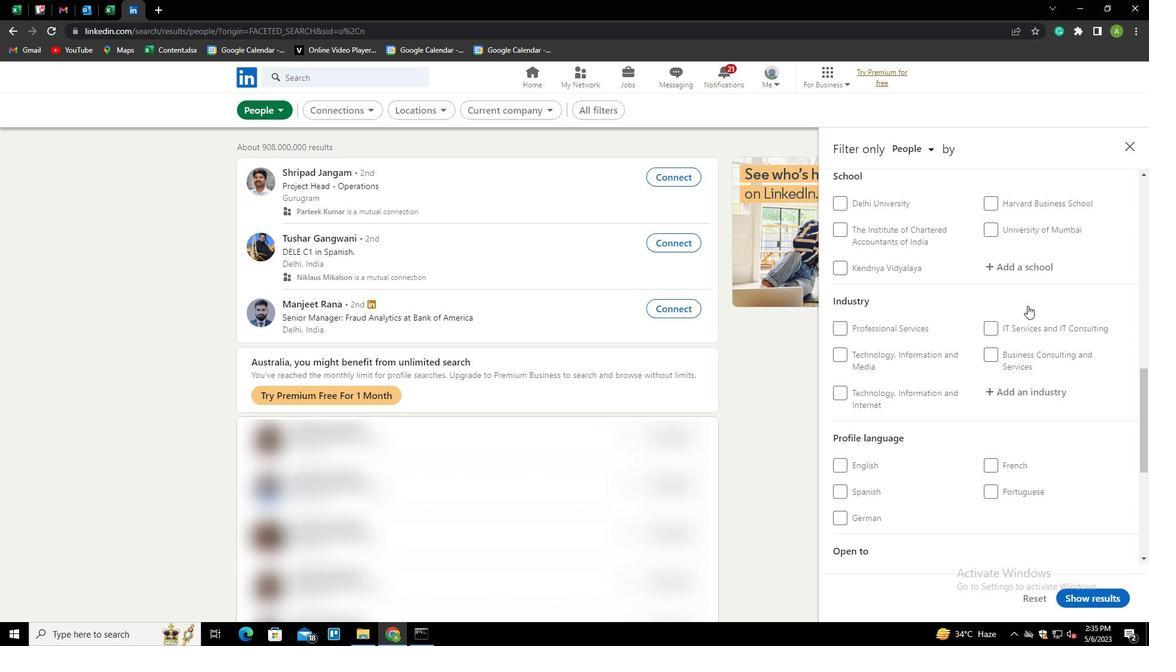
Action: Mouse scrolled (1028, 305) with delta (0, 0)
Screenshot: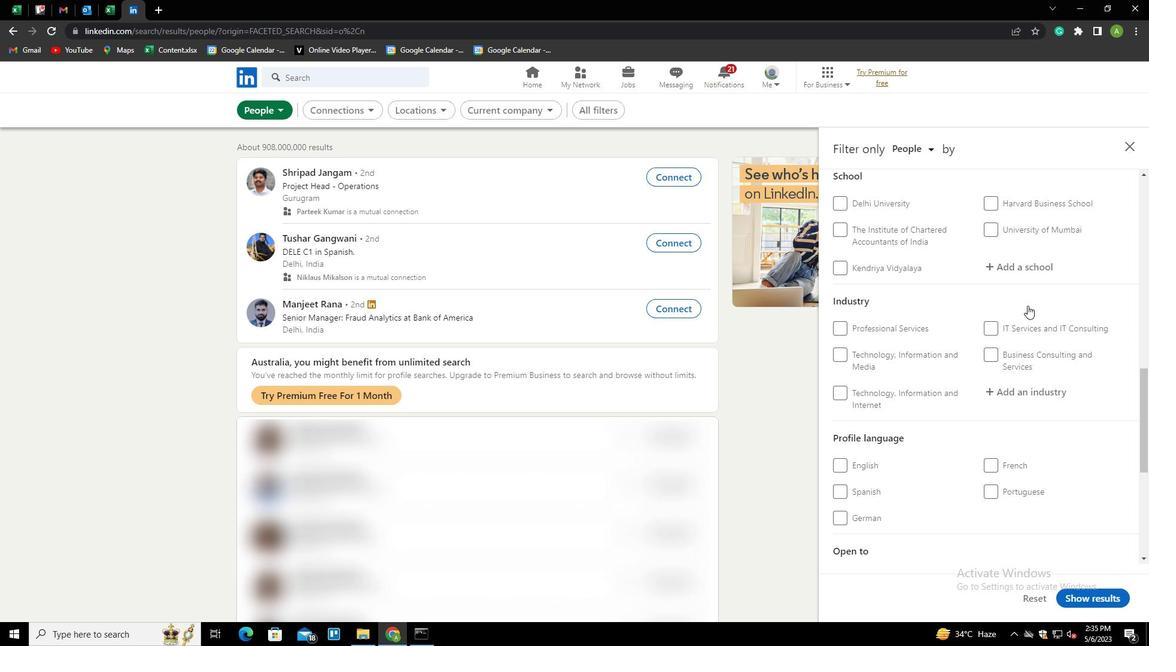 
Action: Mouse moved to (1001, 342)
Screenshot: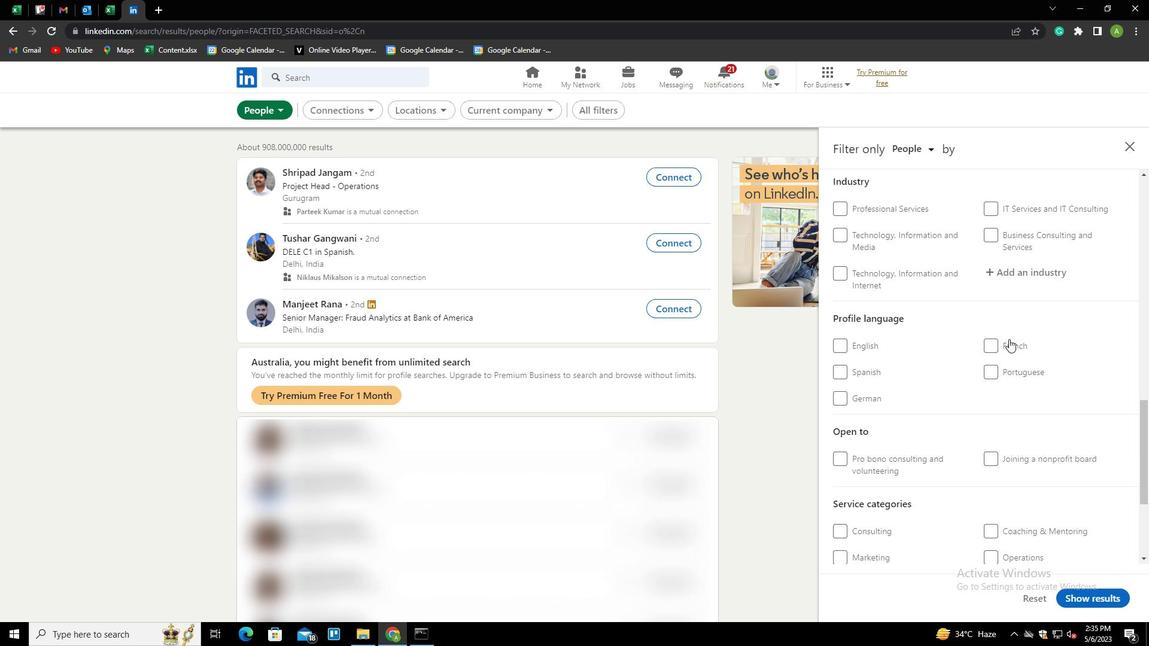 
Action: Mouse pressed left at (1001, 342)
Screenshot: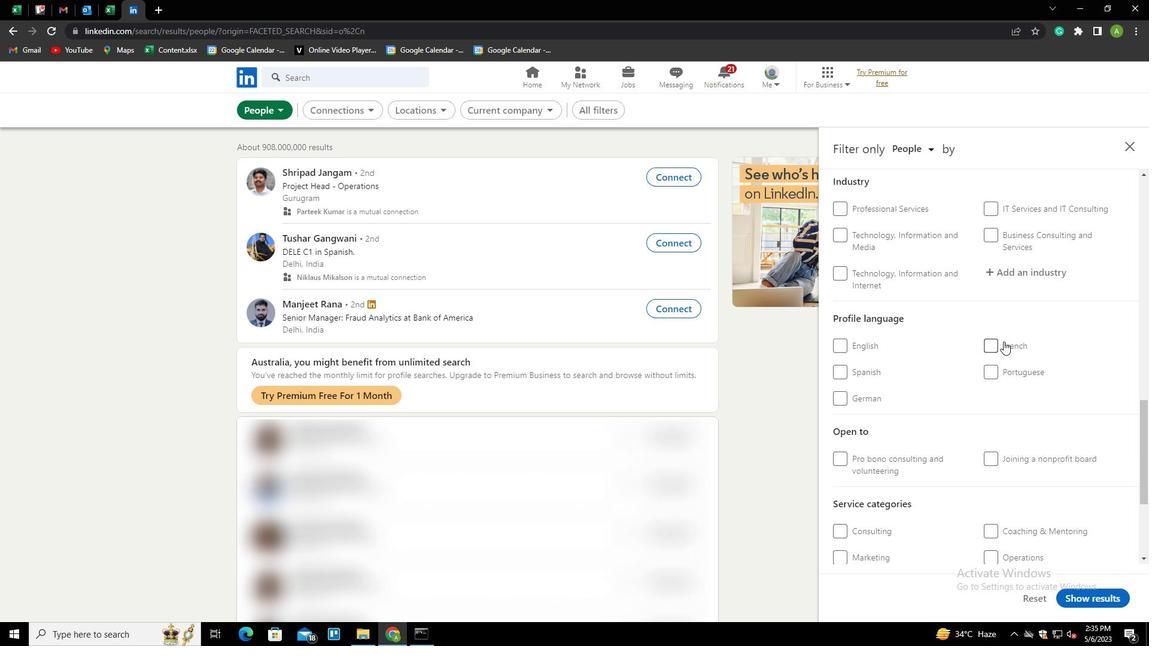 
Action: Mouse moved to (1022, 327)
Screenshot: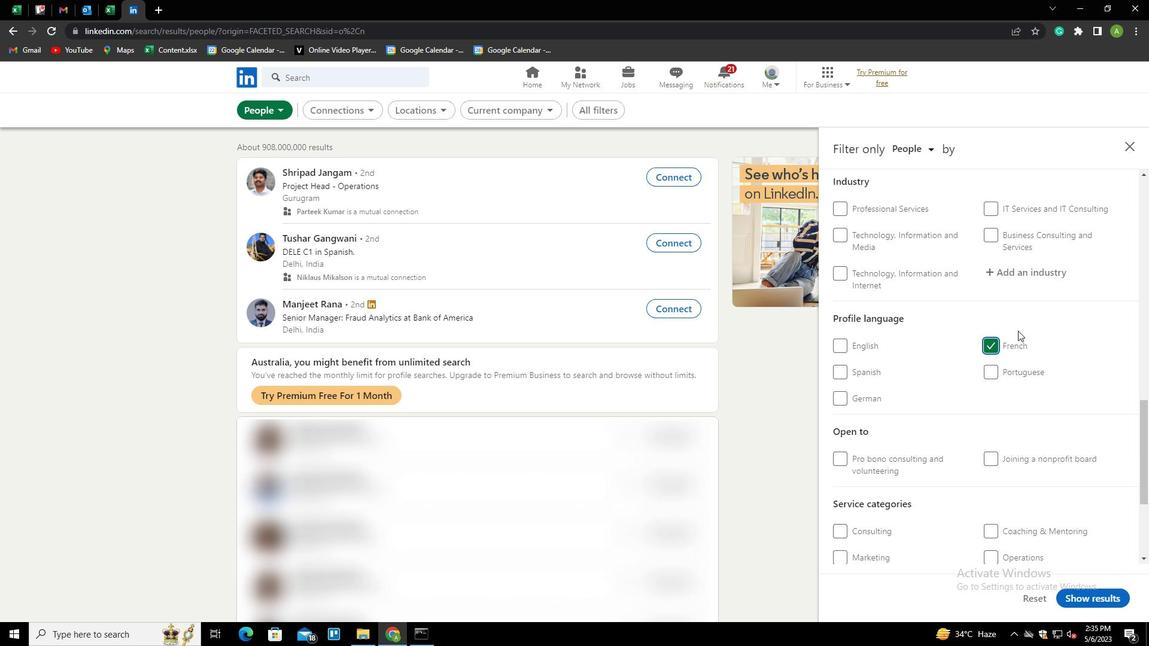 
Action: Mouse scrolled (1022, 328) with delta (0, 0)
Screenshot: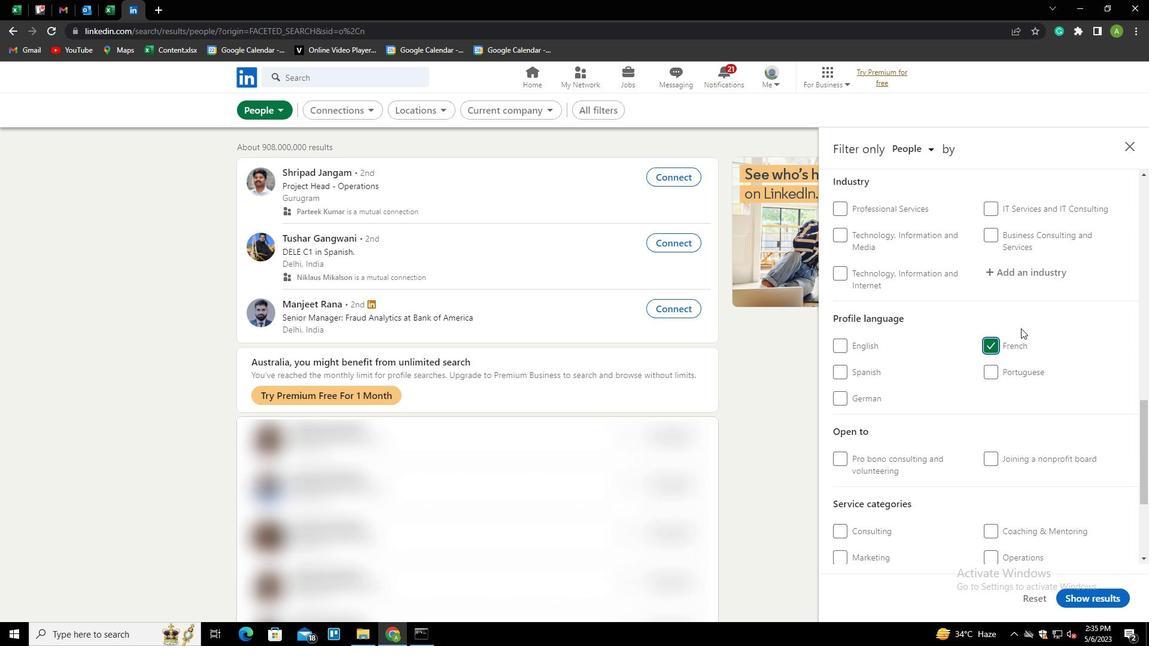 
Action: Mouse scrolled (1022, 328) with delta (0, 0)
Screenshot: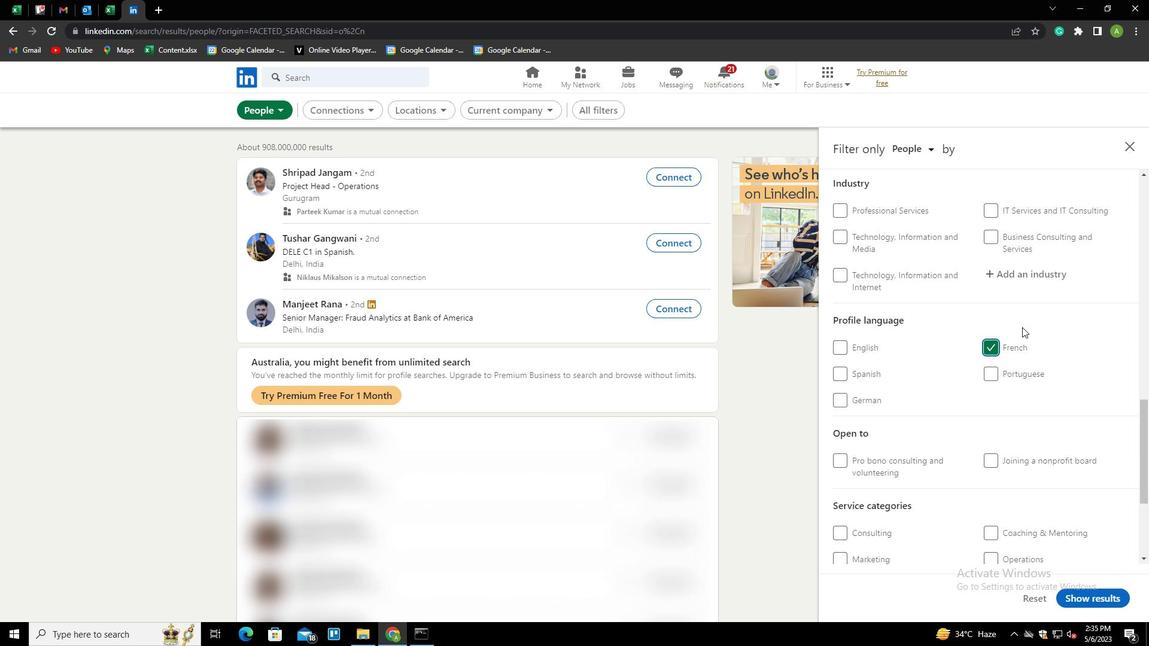 
Action: Mouse scrolled (1022, 328) with delta (0, 0)
Screenshot: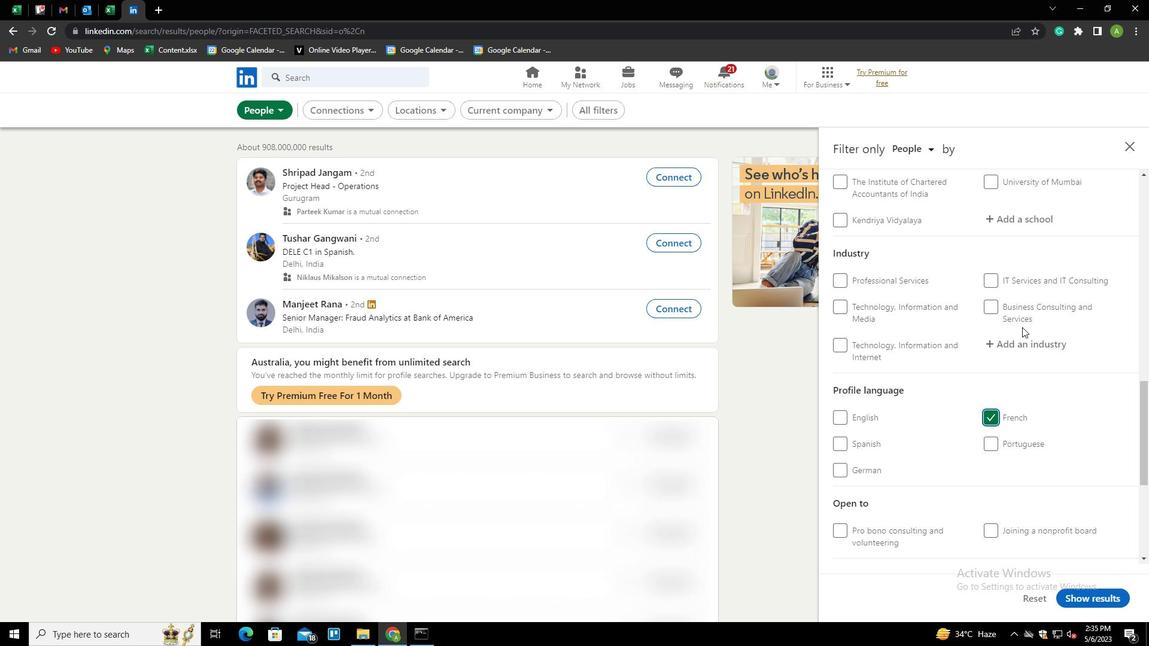 
Action: Mouse scrolled (1022, 328) with delta (0, 0)
Screenshot: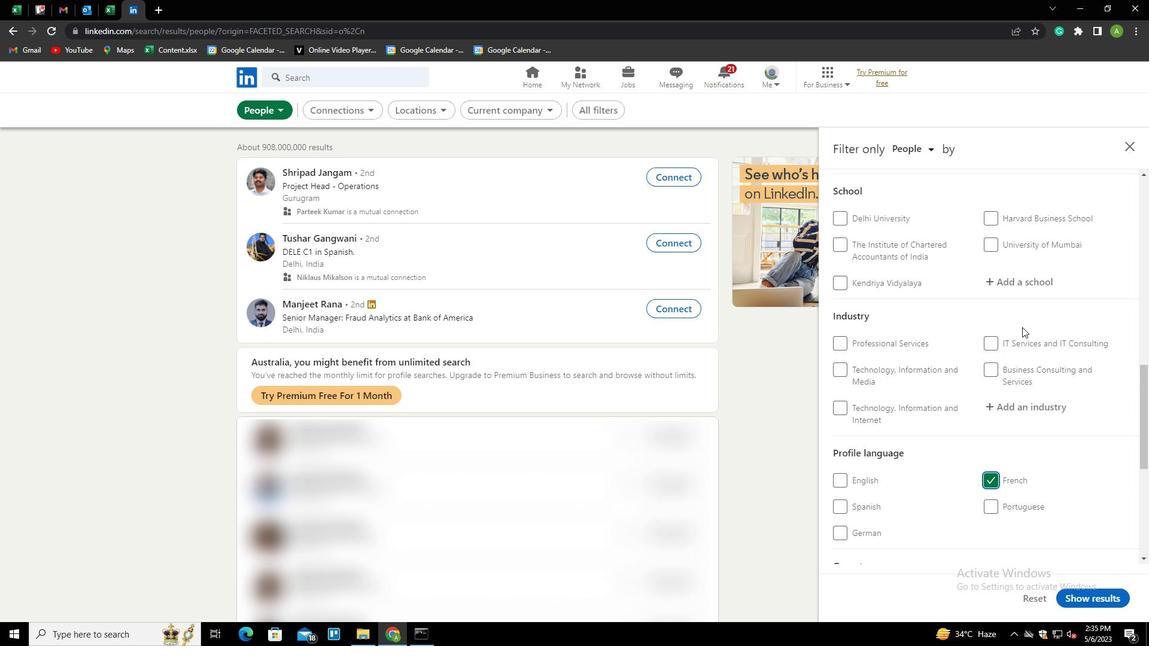 
Action: Mouse scrolled (1022, 328) with delta (0, 0)
Screenshot: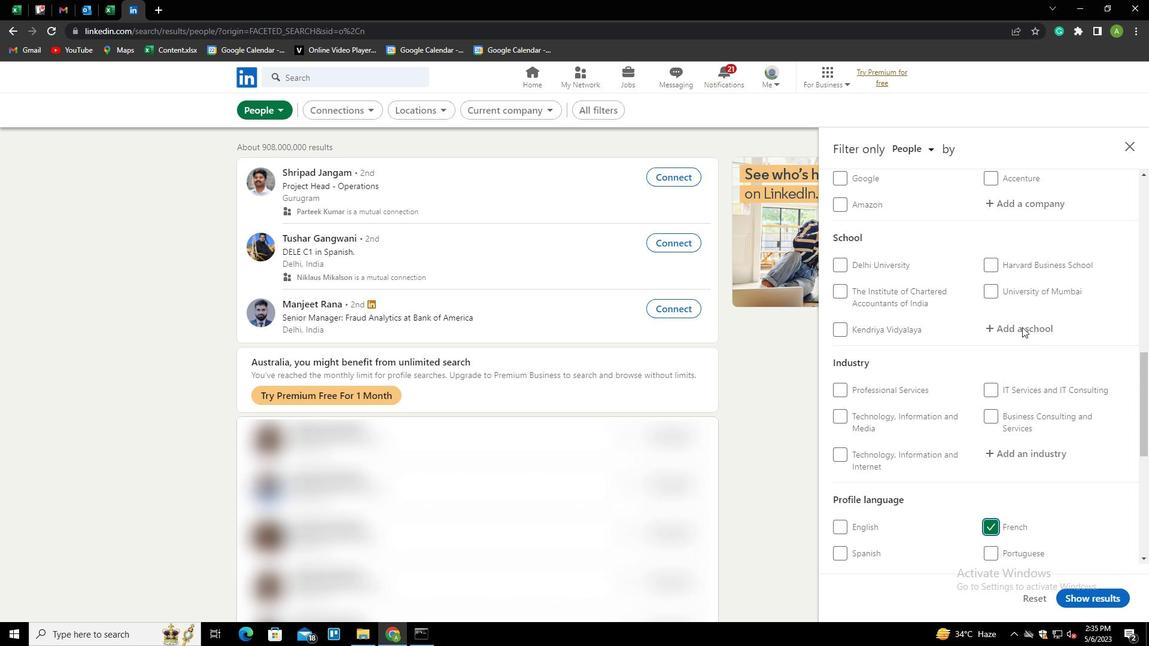 
Action: Mouse moved to (1022, 326)
Screenshot: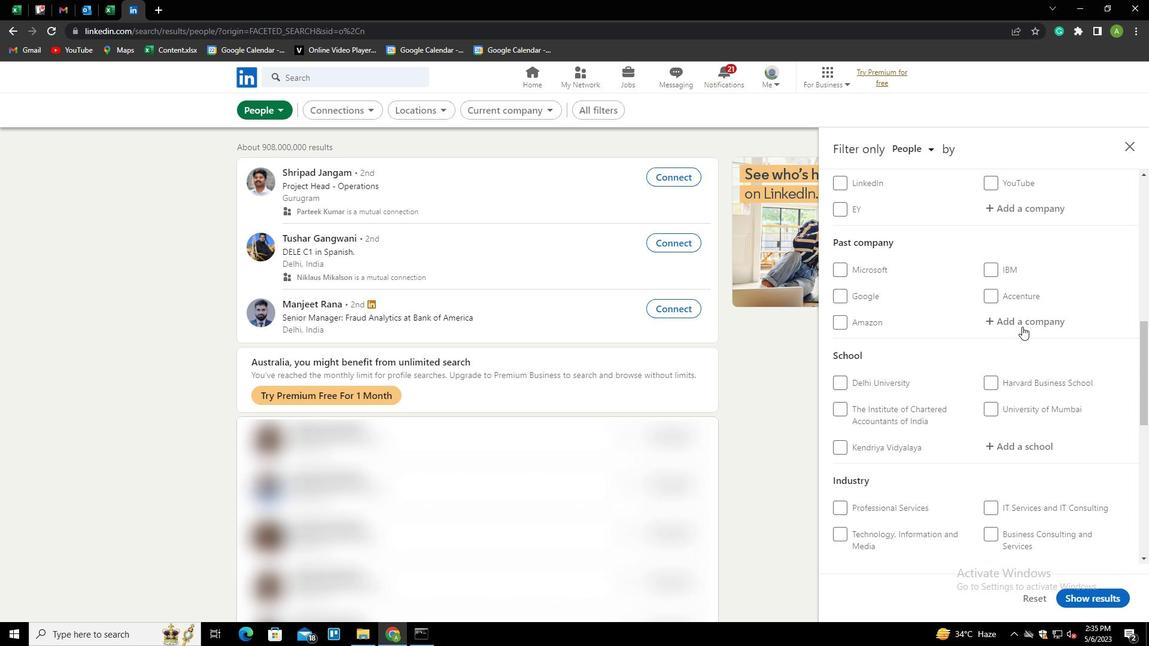 
Action: Mouse scrolled (1022, 327) with delta (0, 0)
Screenshot: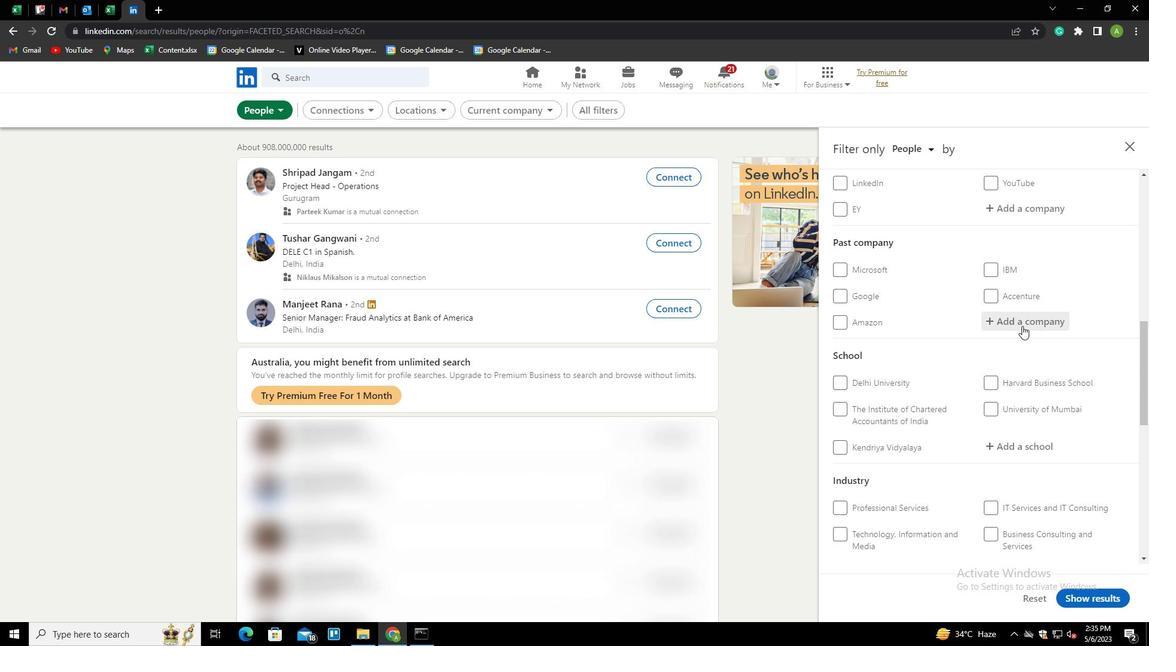 
Action: Mouse scrolled (1022, 327) with delta (0, 0)
Screenshot: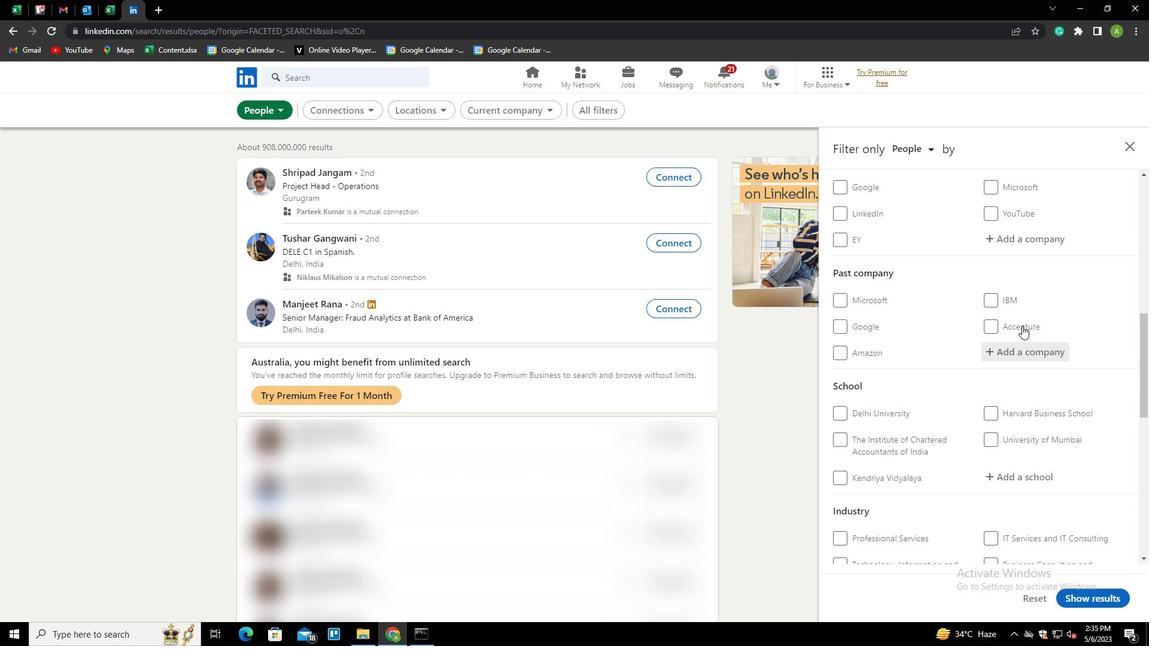 
Action: Mouse scrolled (1022, 327) with delta (0, 0)
Screenshot: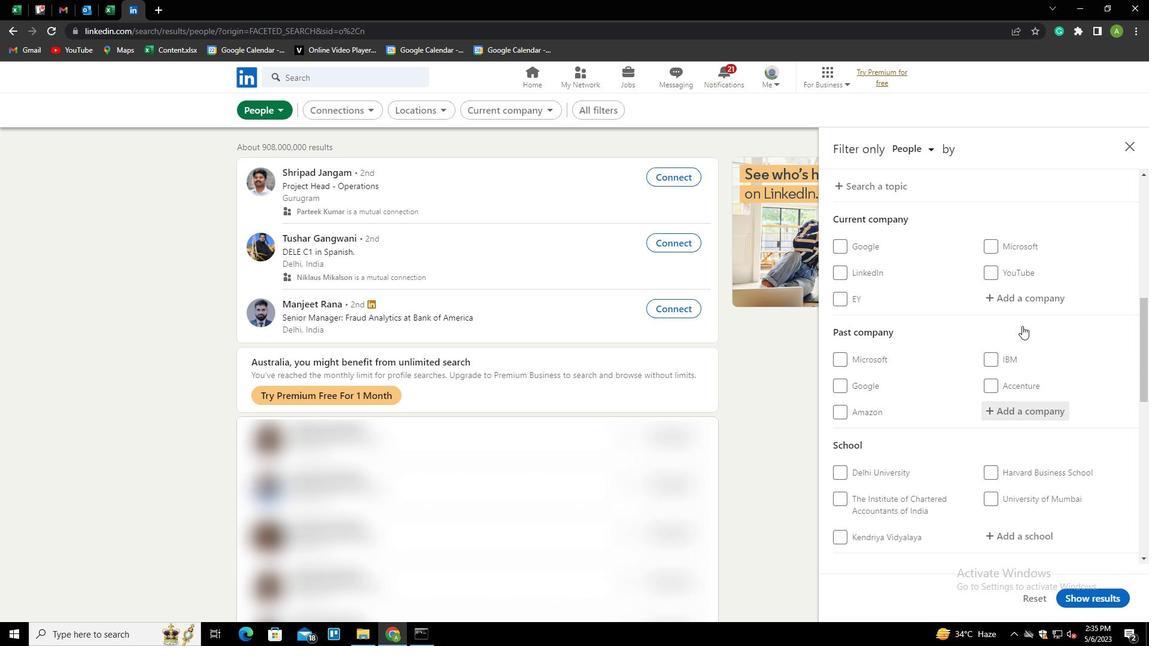 
Action: Mouse moved to (1020, 384)
Screenshot: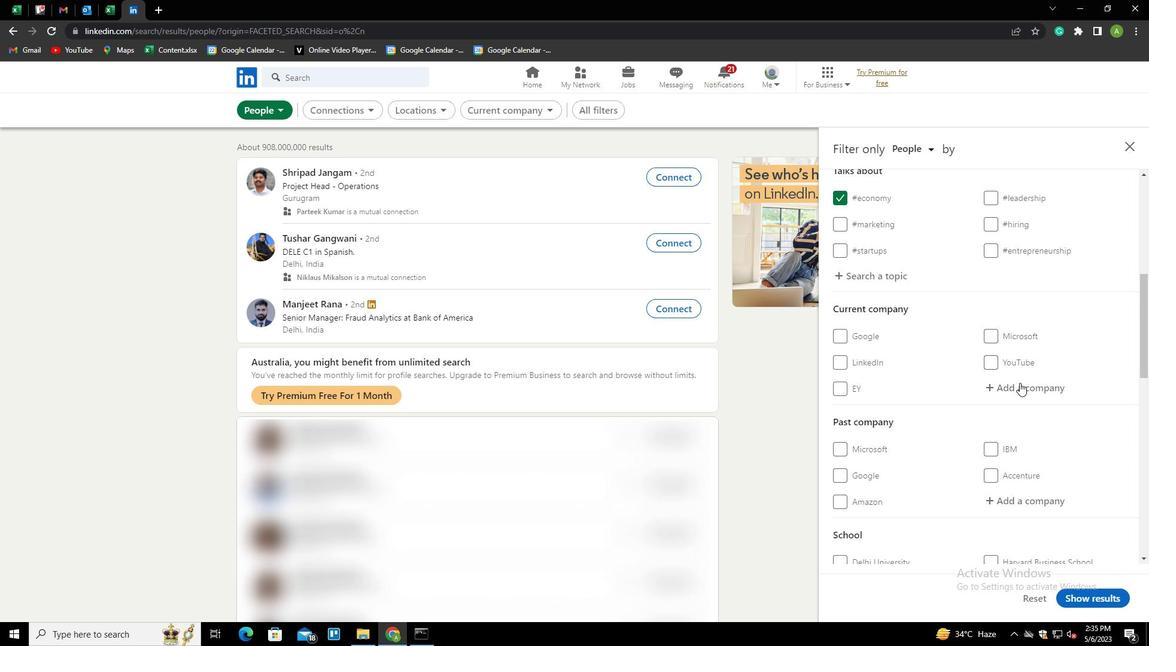 
Action: Mouse pressed left at (1020, 384)
Screenshot: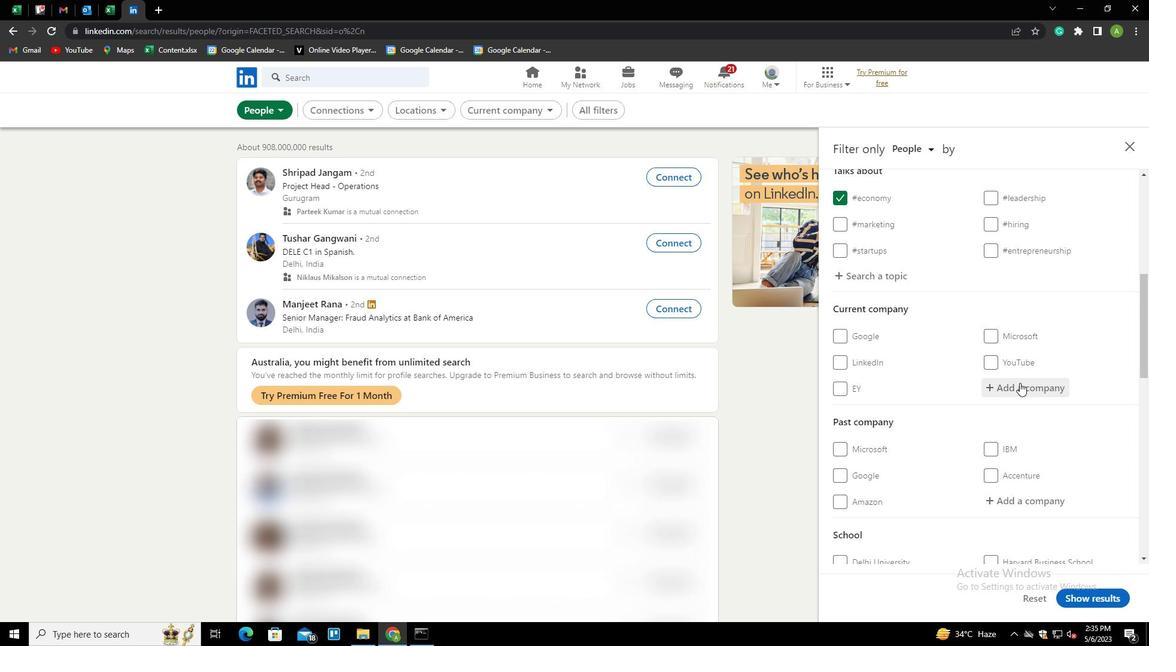 
Action: Key pressed <Key.shift><Key.shift>CURRIE<Key.space><Key.shift>&<Key.space><Key.shift><Key.shift><Key.shift><Key.shift><Key.shift><Key.shift><Key.shift><Key.shift><Key.shift><Key.shift><Key.shift><Key.shift><Key.shift><Key.shift><Key.shift><Key.shift><Key.shift>BROE<Key.backspace>WN<Key.down><Key.enter>
Screenshot: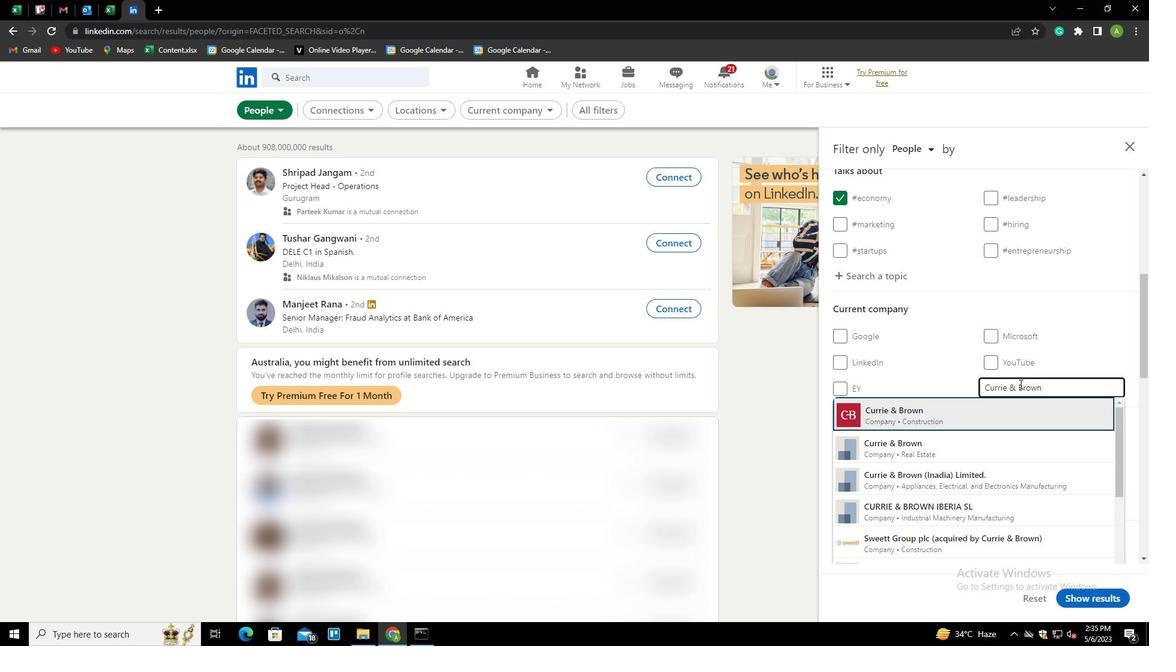 
Action: Mouse moved to (1021, 383)
Screenshot: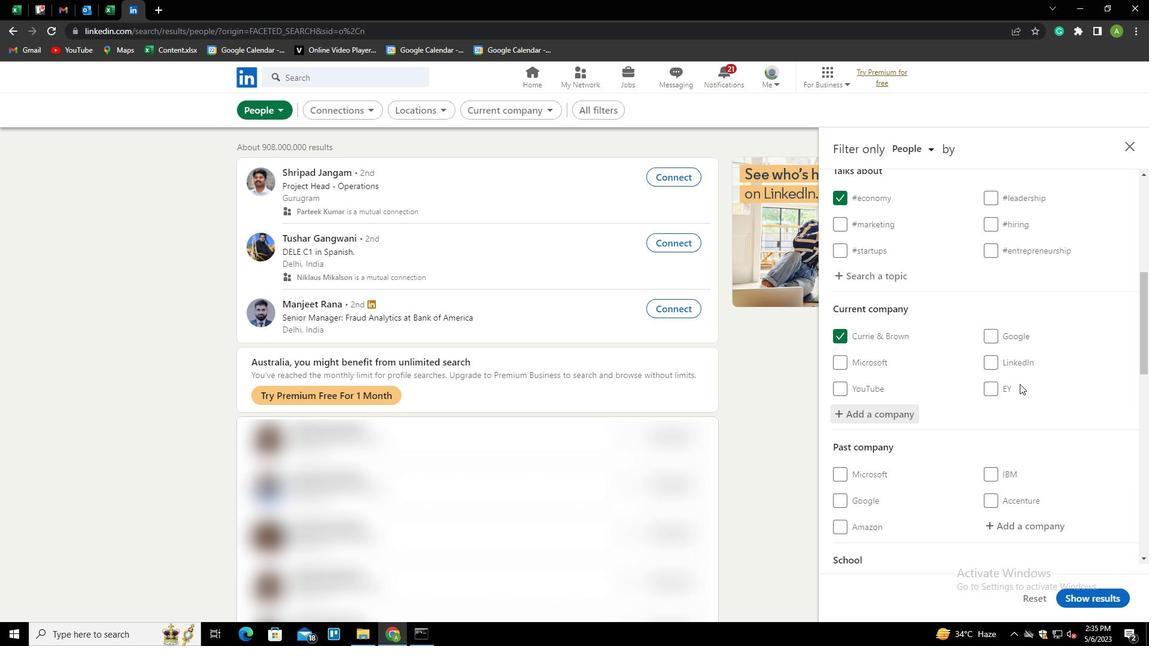 
Action: Mouse scrolled (1021, 383) with delta (0, 0)
Screenshot: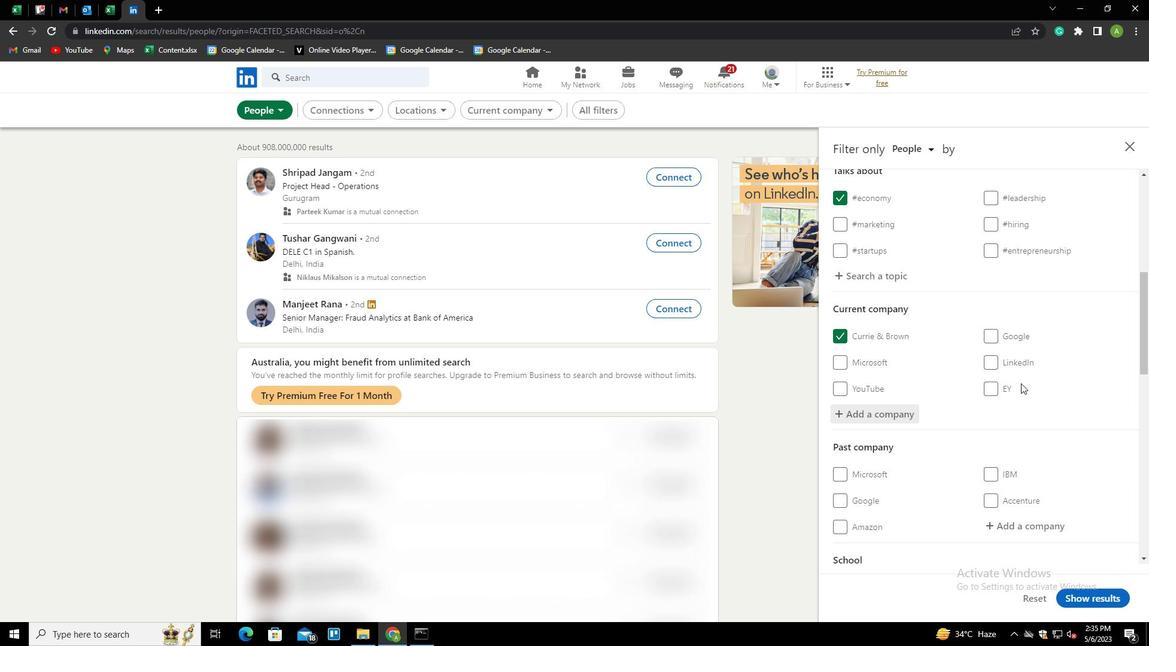 
Action: Mouse scrolled (1021, 383) with delta (0, 0)
Screenshot: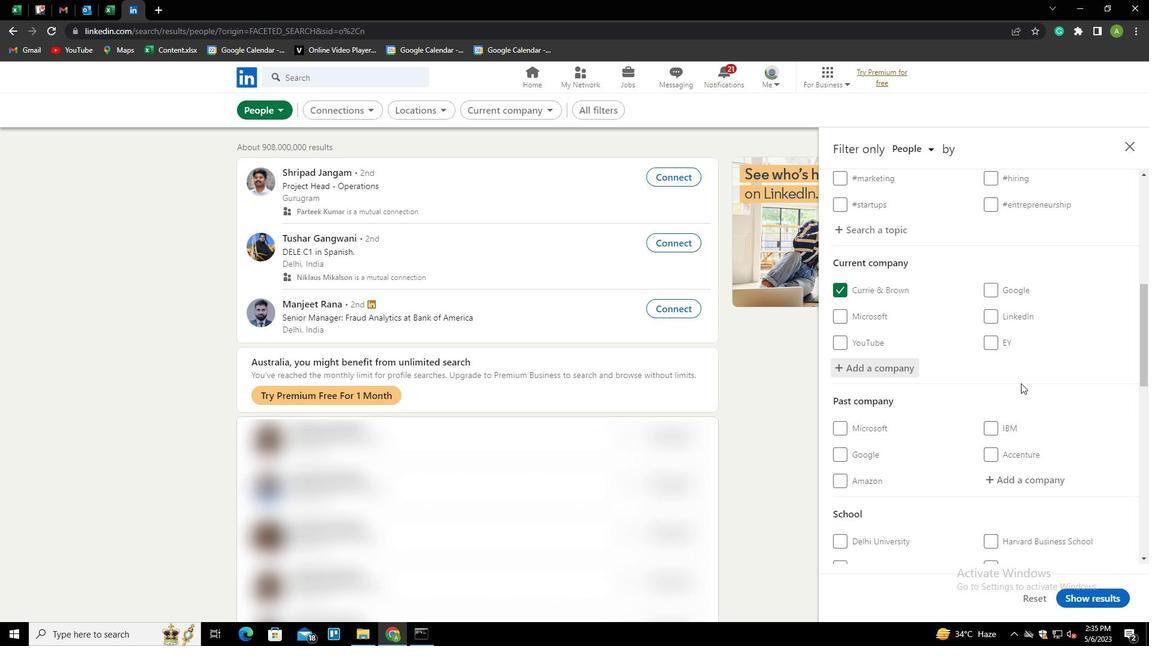 
Action: Mouse scrolled (1021, 383) with delta (0, 0)
Screenshot: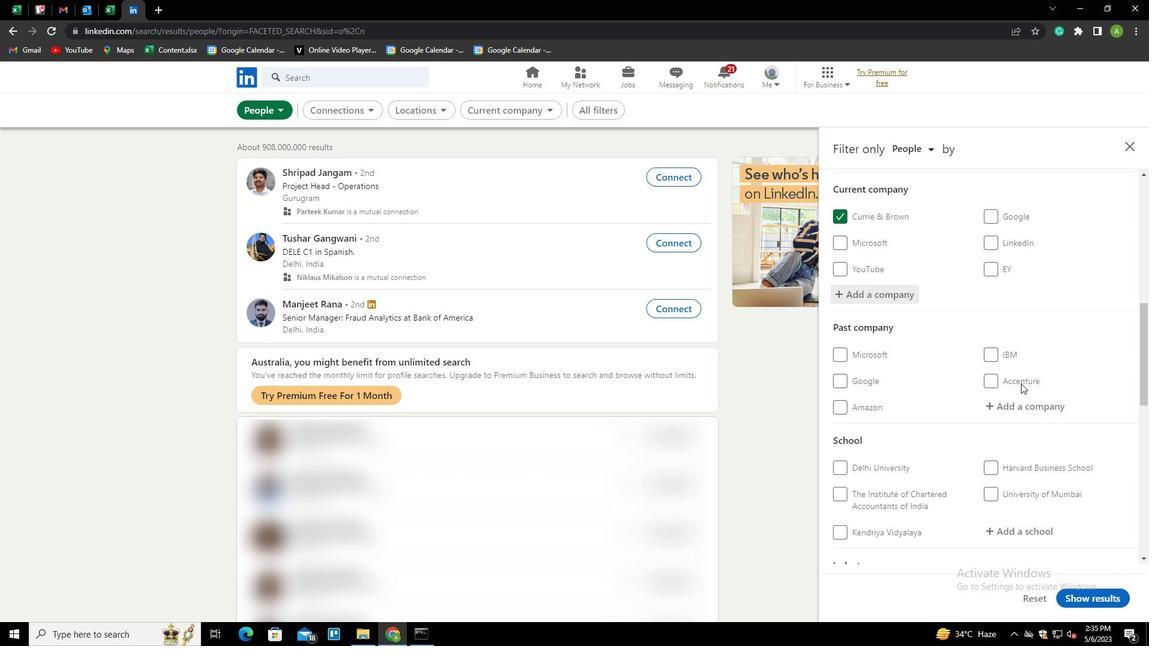 
Action: Mouse moved to (1014, 475)
Screenshot: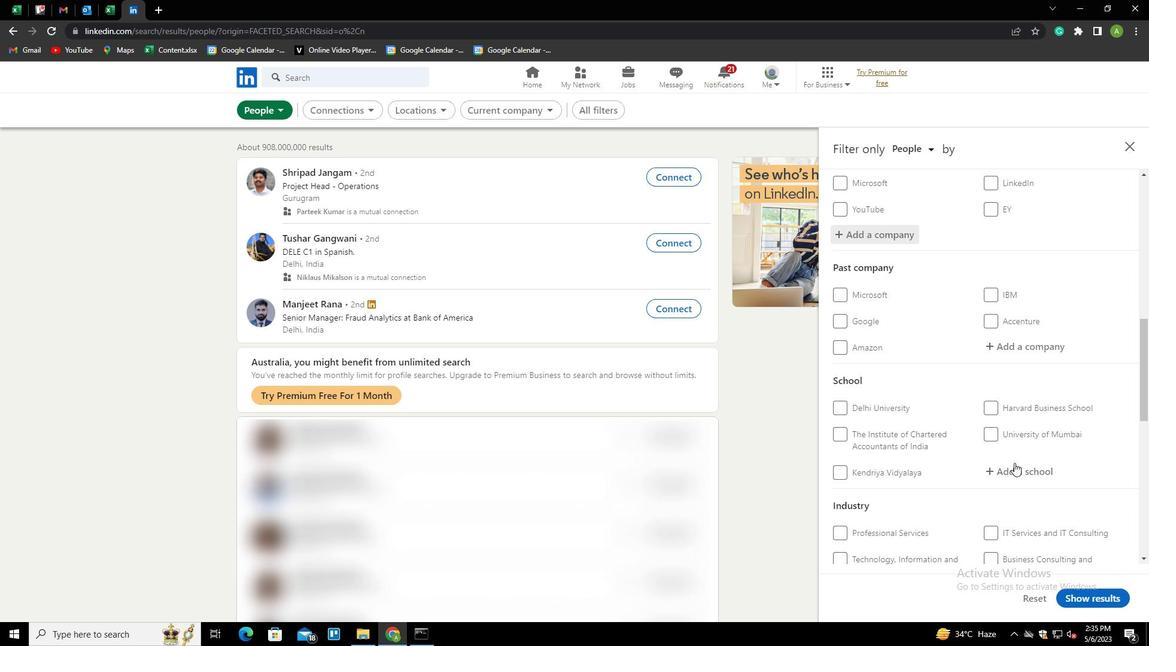 
Action: Mouse pressed left at (1014, 475)
Screenshot: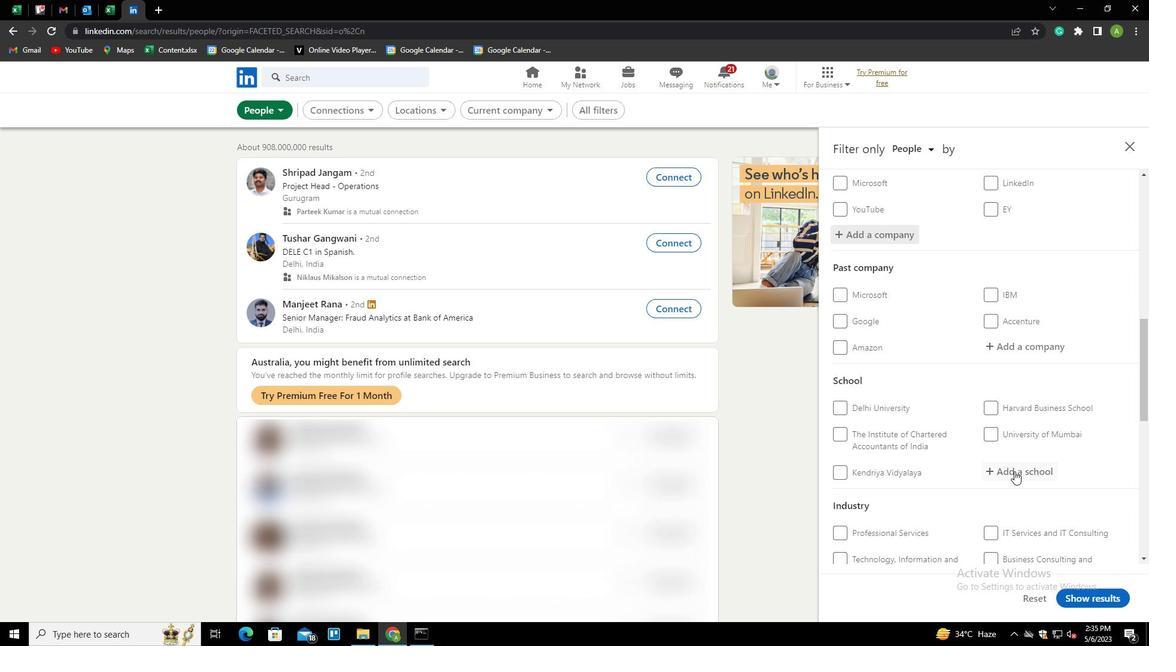 
Action: Key pressed <Key.shift><Key.shift><Key.shift><Key.shift><Key.shift><Key.shift><Key.shift><Key.shift><Key.shift><Key.shift><Key.shift><Key.shift>MATOSHRI<Key.space><Key.shift>PRAR<Key.backspace>TISTH<Key.backspace><Key.backspace>HTHA'S<Key.space><Key.shift>SCHOLL<Key.backspace><Key.backspace>OL<Key.left><Key.left><Key.left><Key.left><Key.left><Key.left><Key.left><Key.left><Key.left>N<Key.end><Key.space>OF<Key.down><Key.enter>
Screenshot: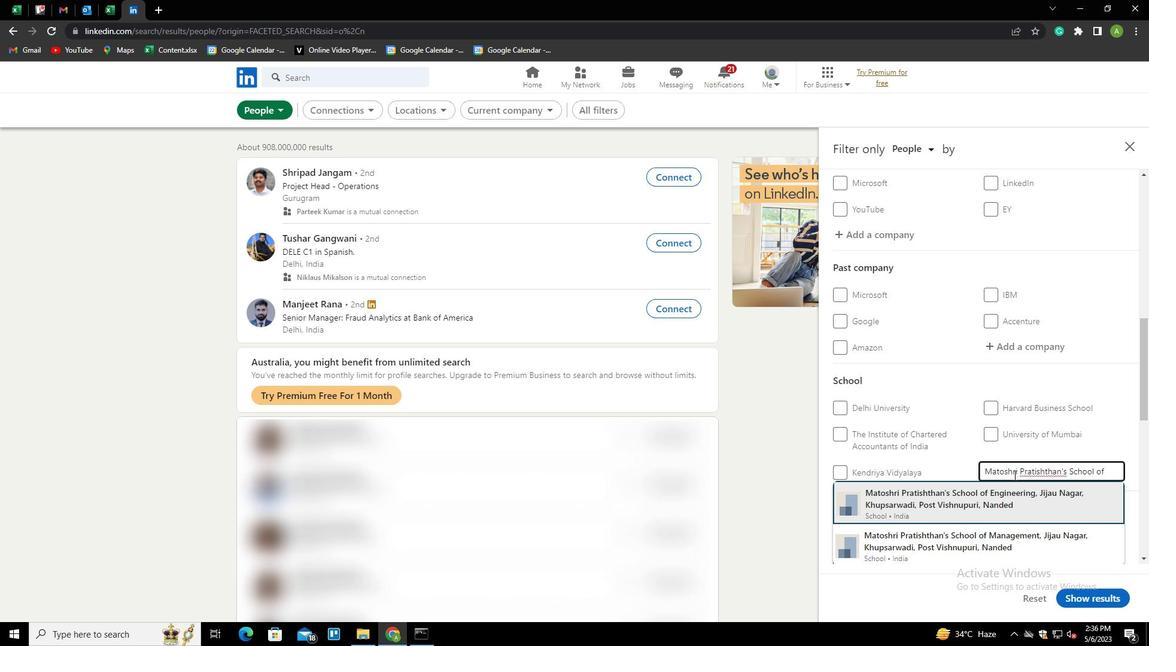 
Action: Mouse moved to (1003, 472)
Screenshot: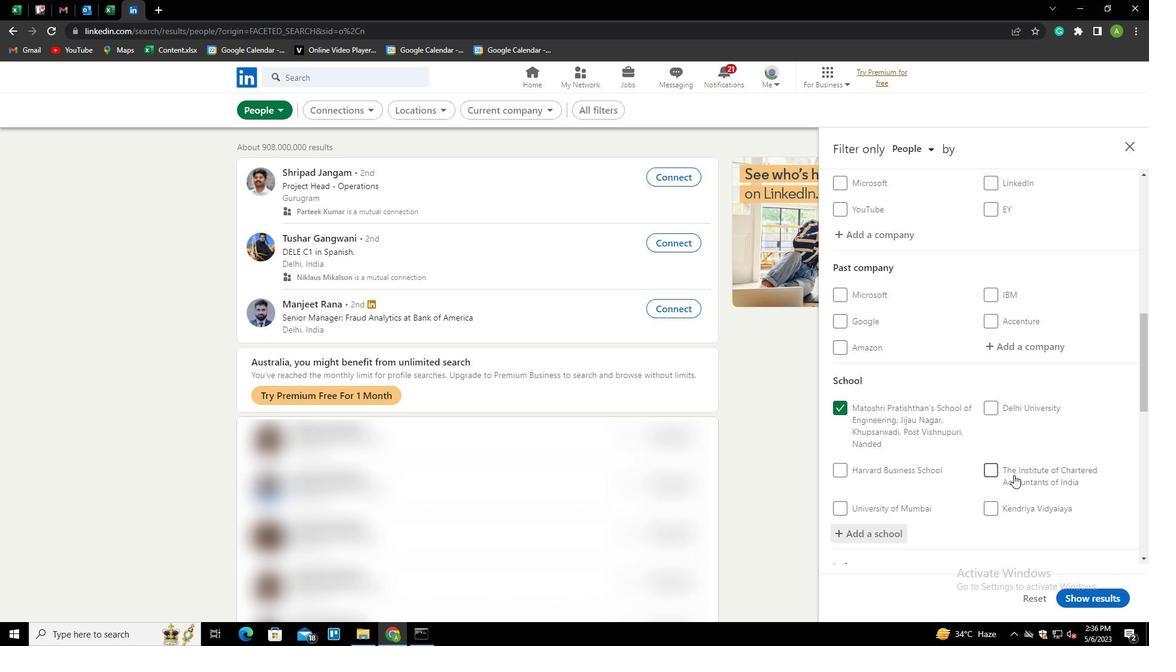 
Action: Mouse scrolled (1003, 471) with delta (0, 0)
Screenshot: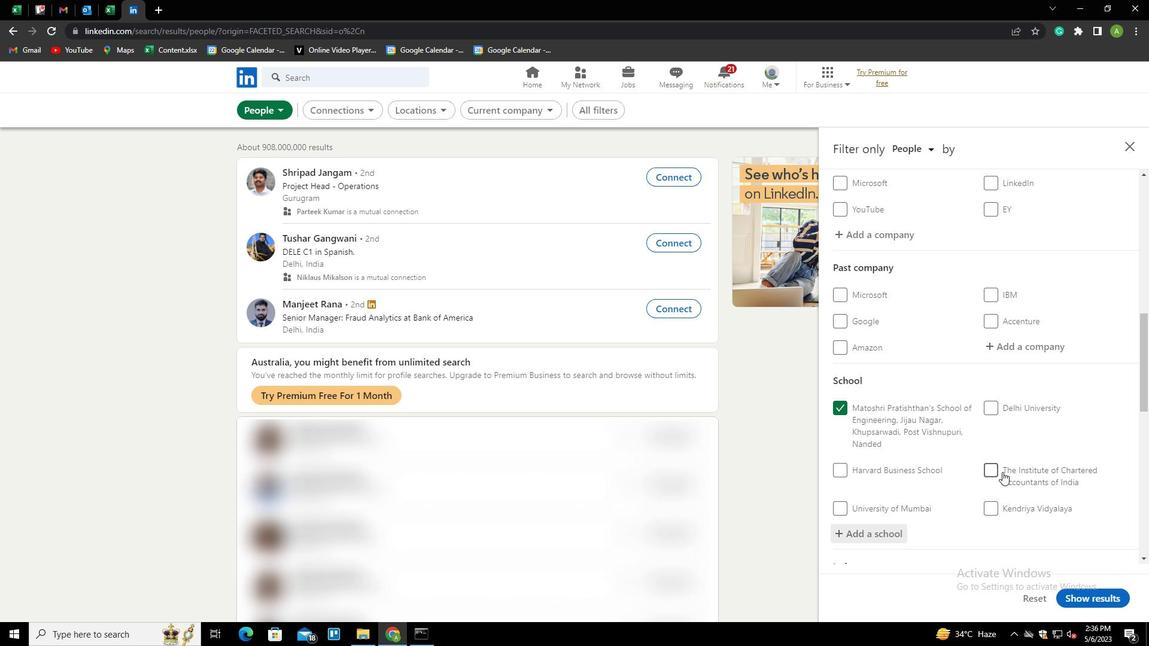 
Action: Mouse scrolled (1003, 471) with delta (0, 0)
Screenshot: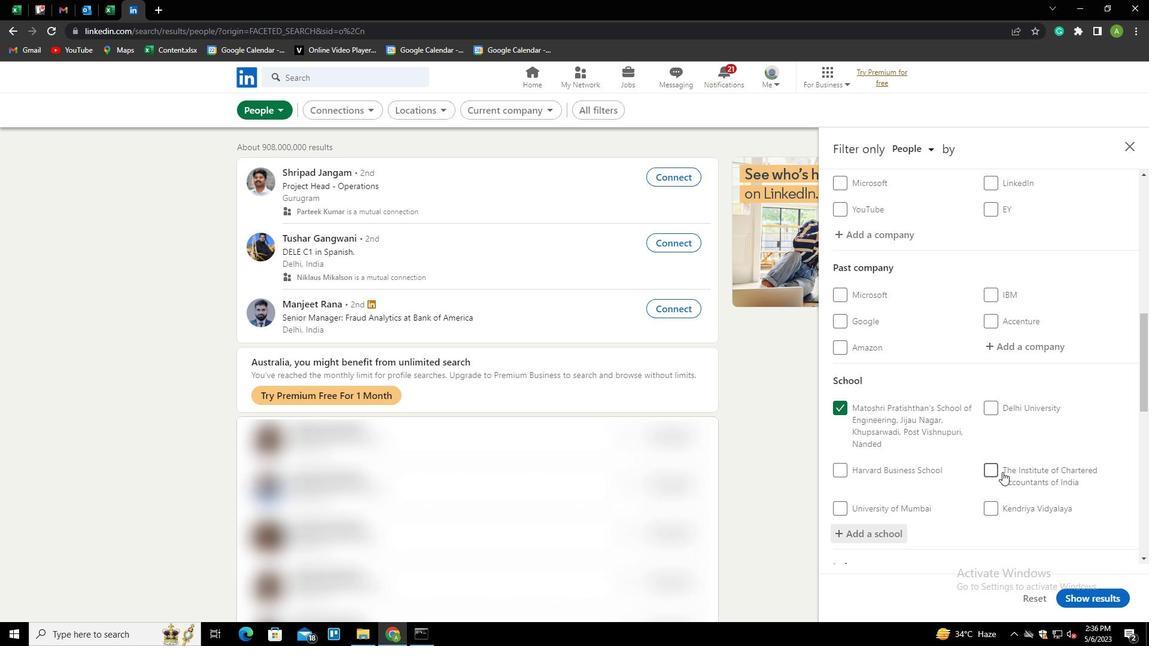 
Action: Mouse scrolled (1003, 471) with delta (0, 0)
Screenshot: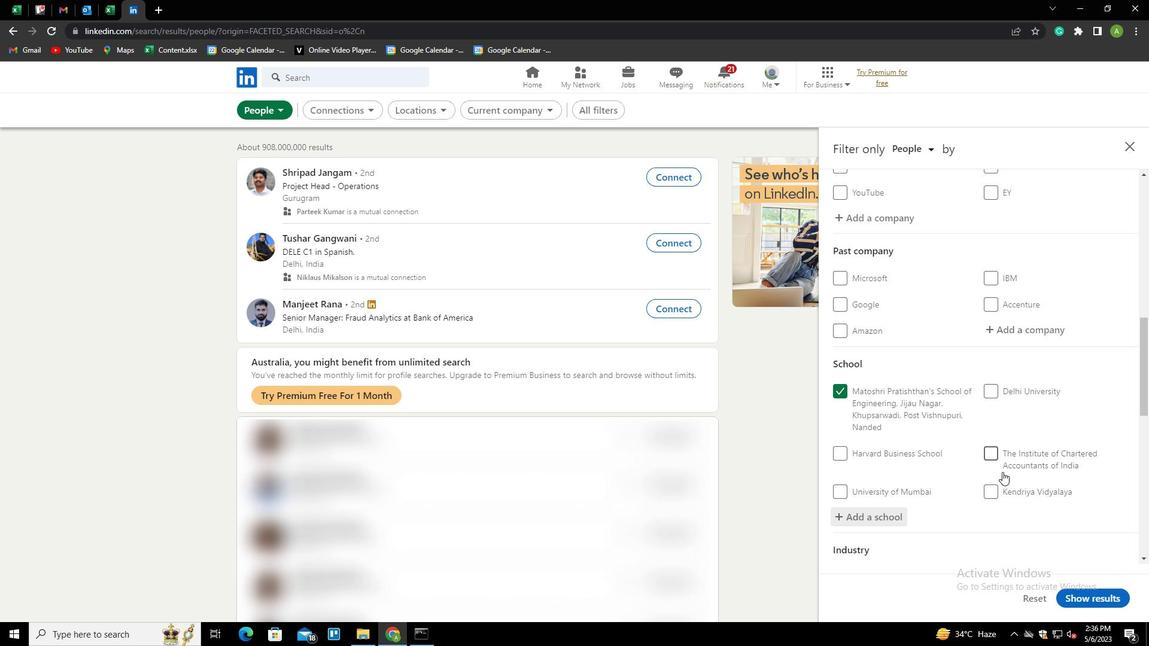 
Action: Mouse scrolled (1003, 471) with delta (0, 0)
Screenshot: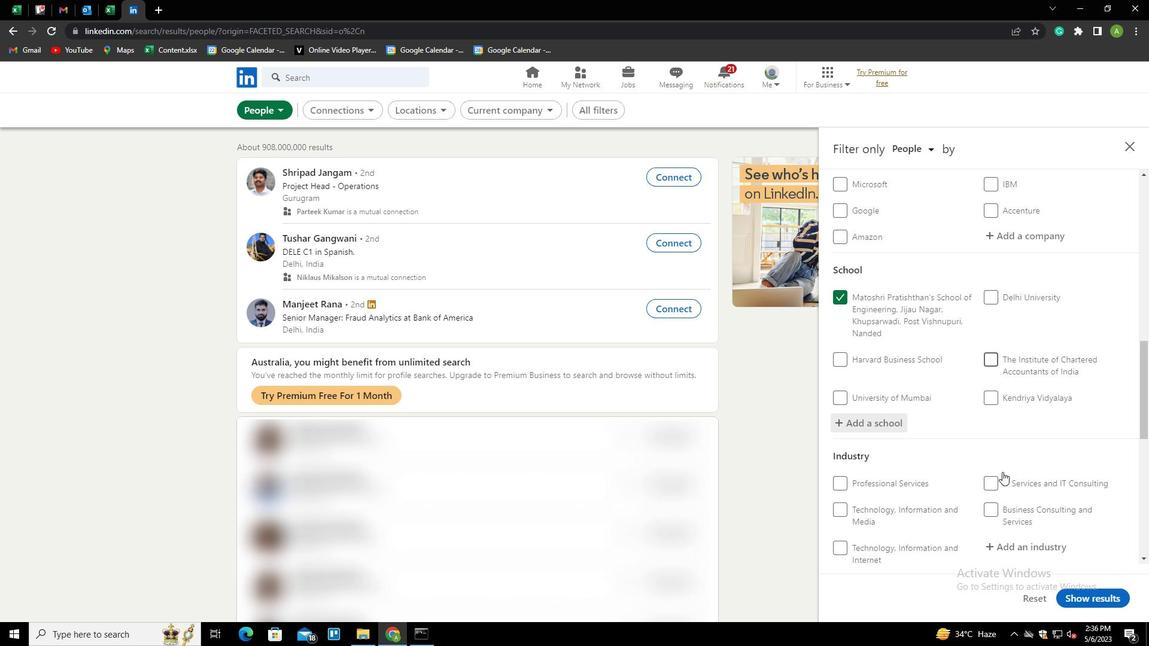 
Action: Mouse scrolled (1003, 471) with delta (0, 0)
Screenshot: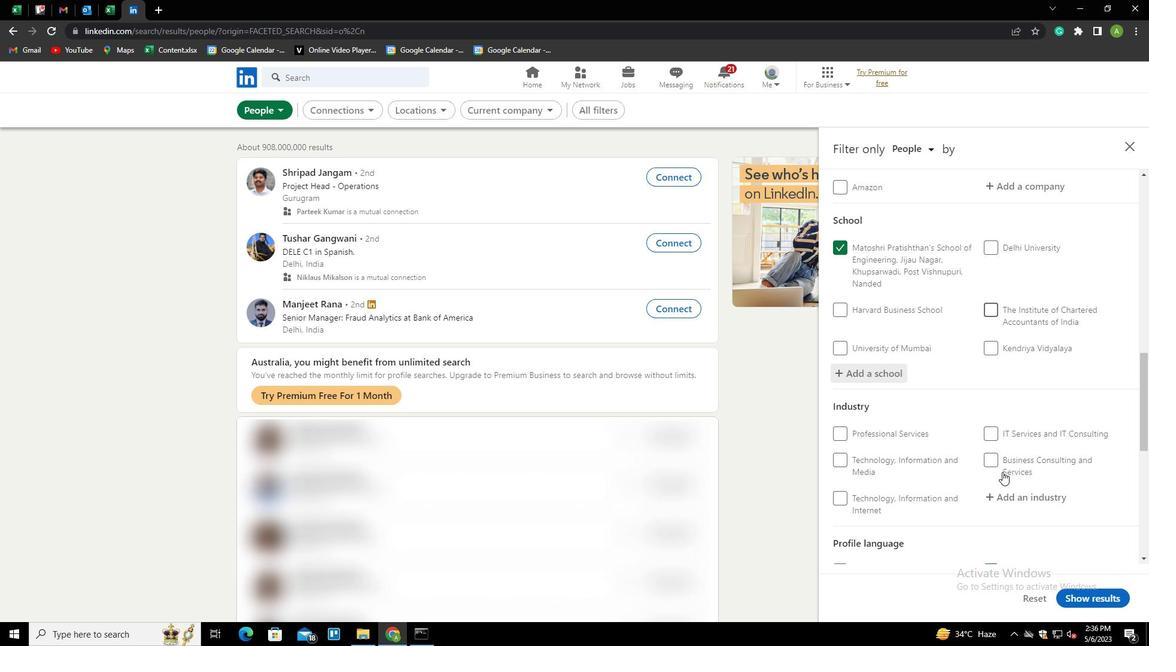 
Action: Mouse moved to (1033, 356)
Screenshot: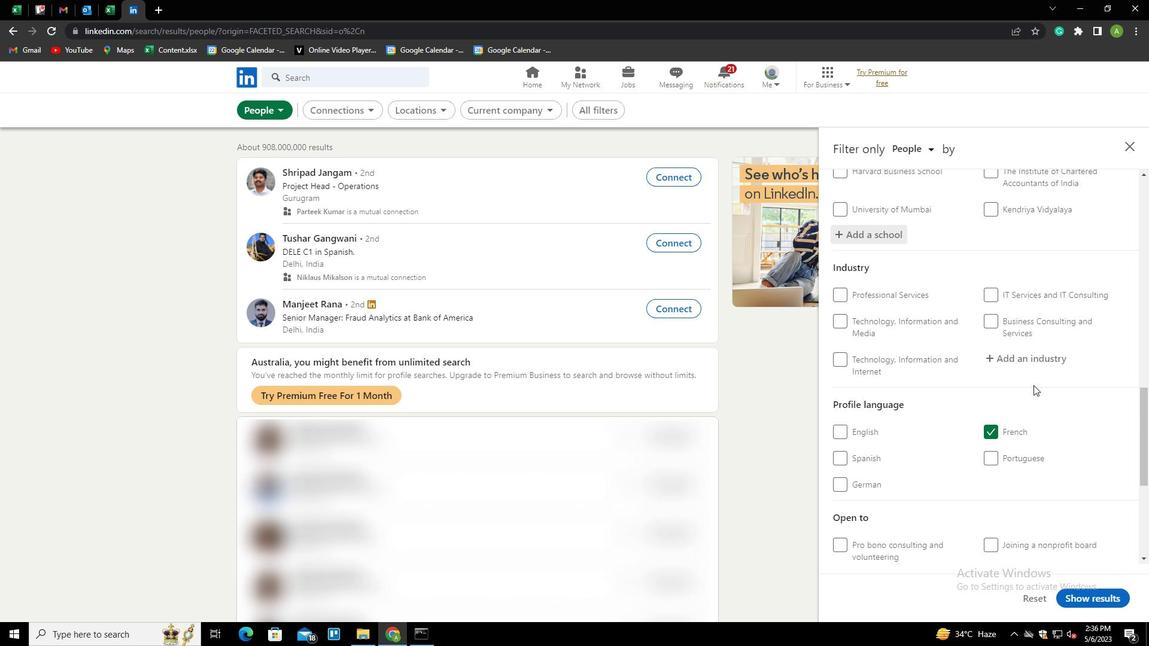 
Action: Mouse pressed left at (1033, 356)
Screenshot: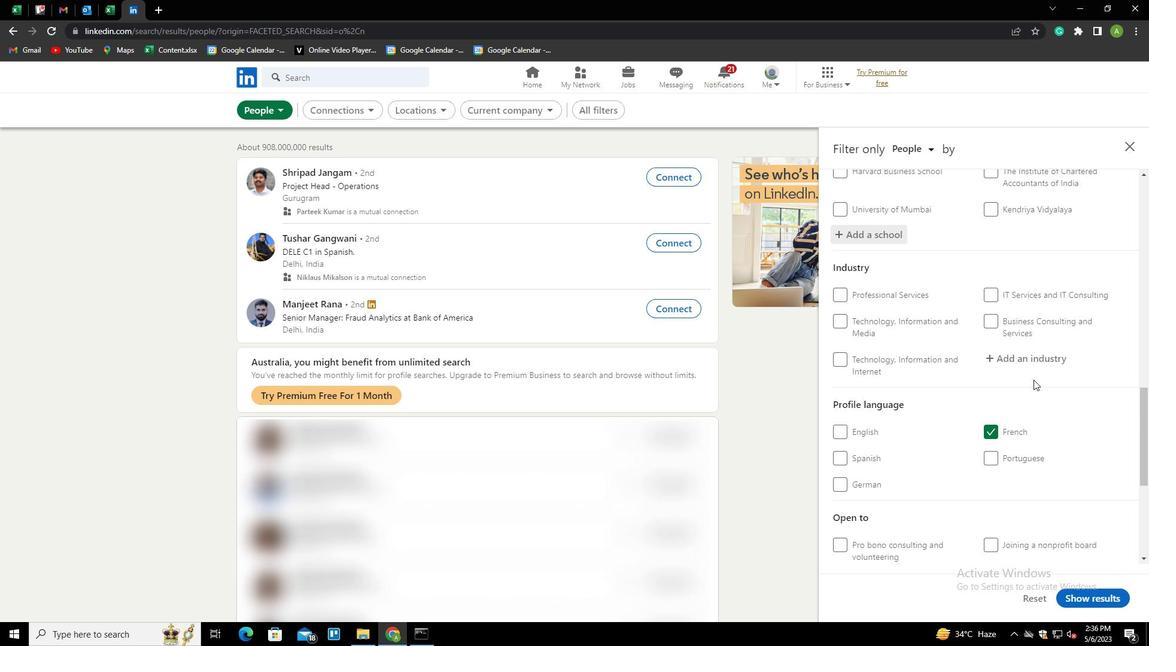 
Action: Mouse moved to (1049, 343)
Screenshot: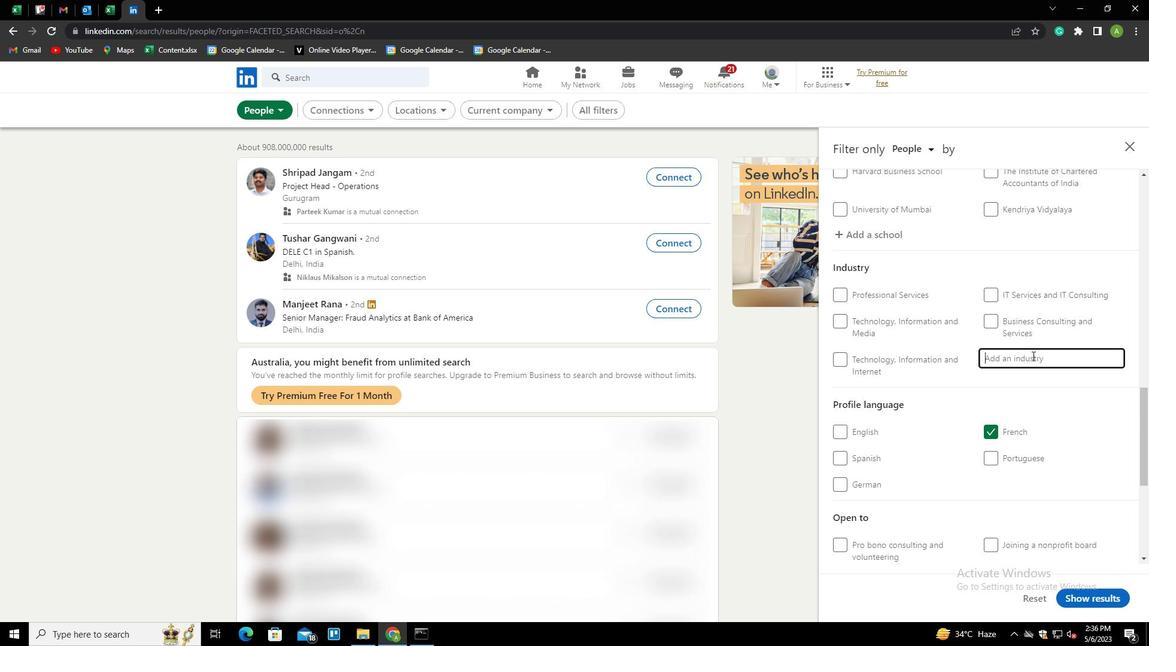 
Action: Key pressed <Key.shift><Key.shift>ANIM
Screenshot: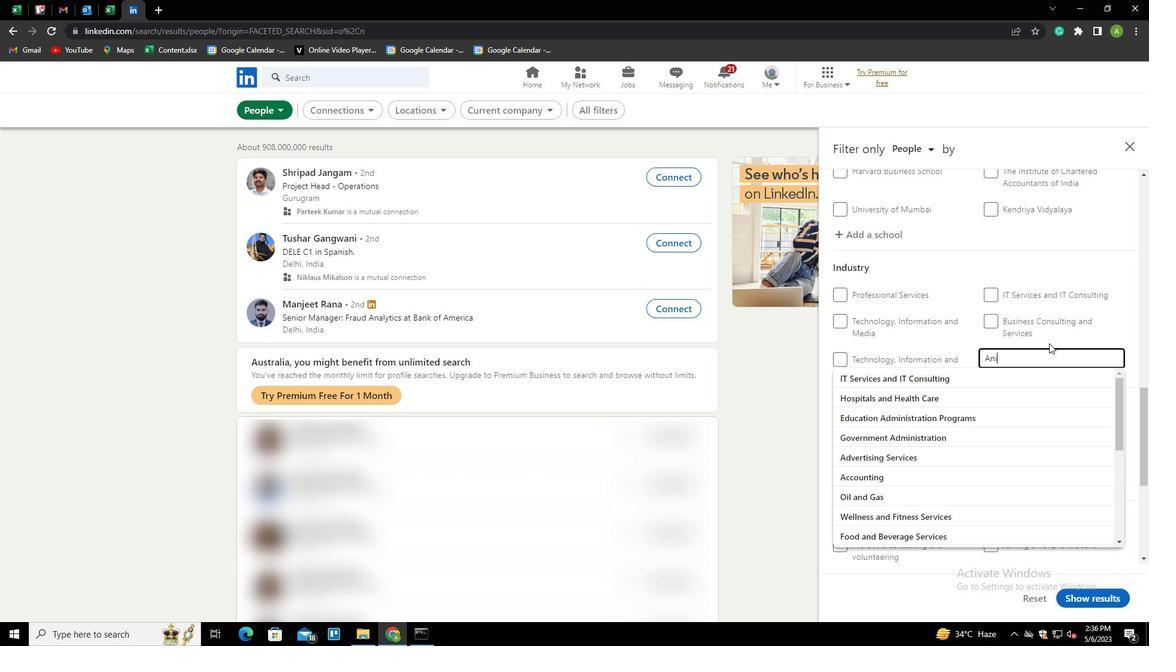 
Action: Mouse moved to (1050, 343)
Screenshot: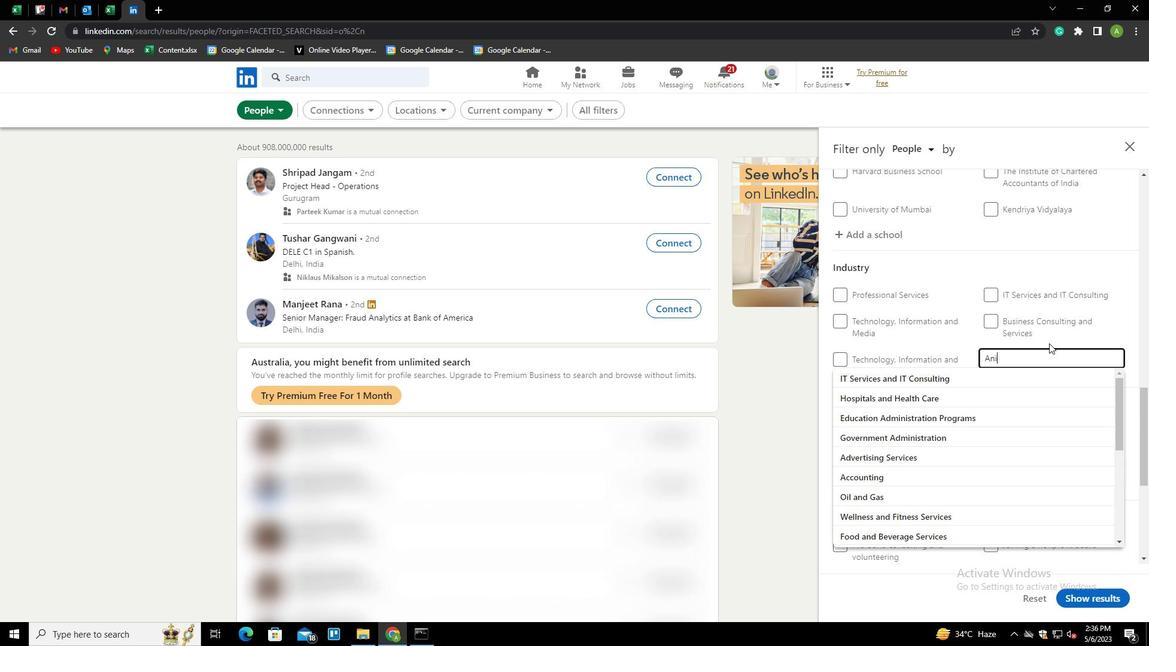 
Action: Key pressed AL<Key.space><Key.shift>FEED<Key.space><Key.shift>MANUFAV<Key.backspace>CTURING<Key.down><Key.enter>
Screenshot: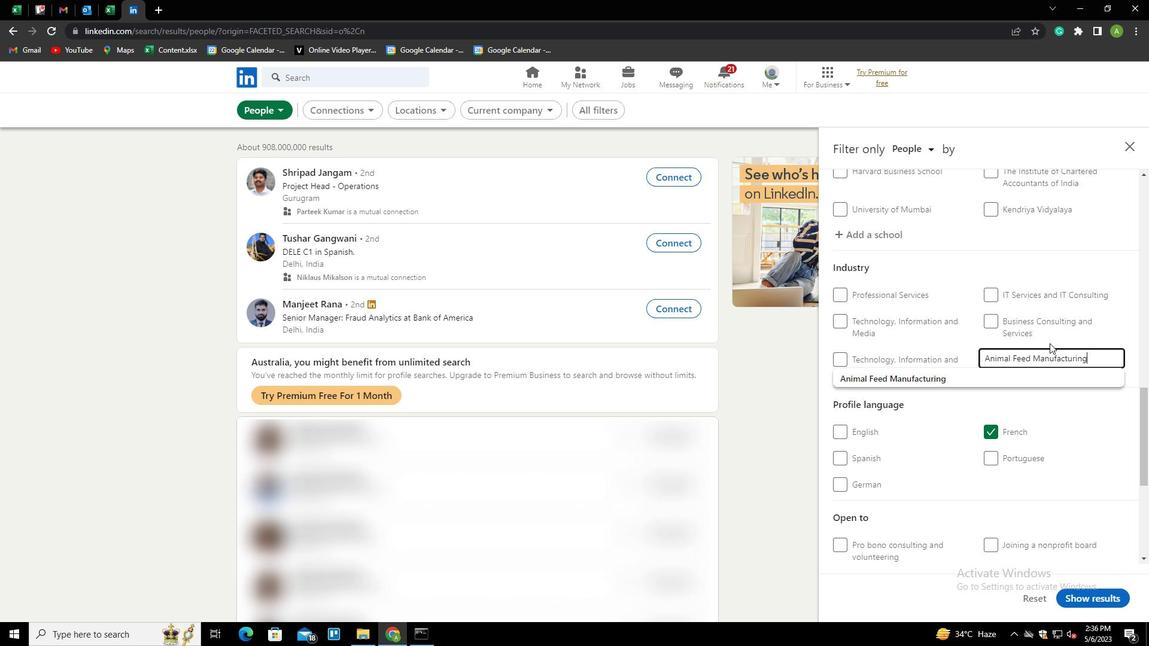 
Action: Mouse scrolled (1050, 343) with delta (0, 0)
Screenshot: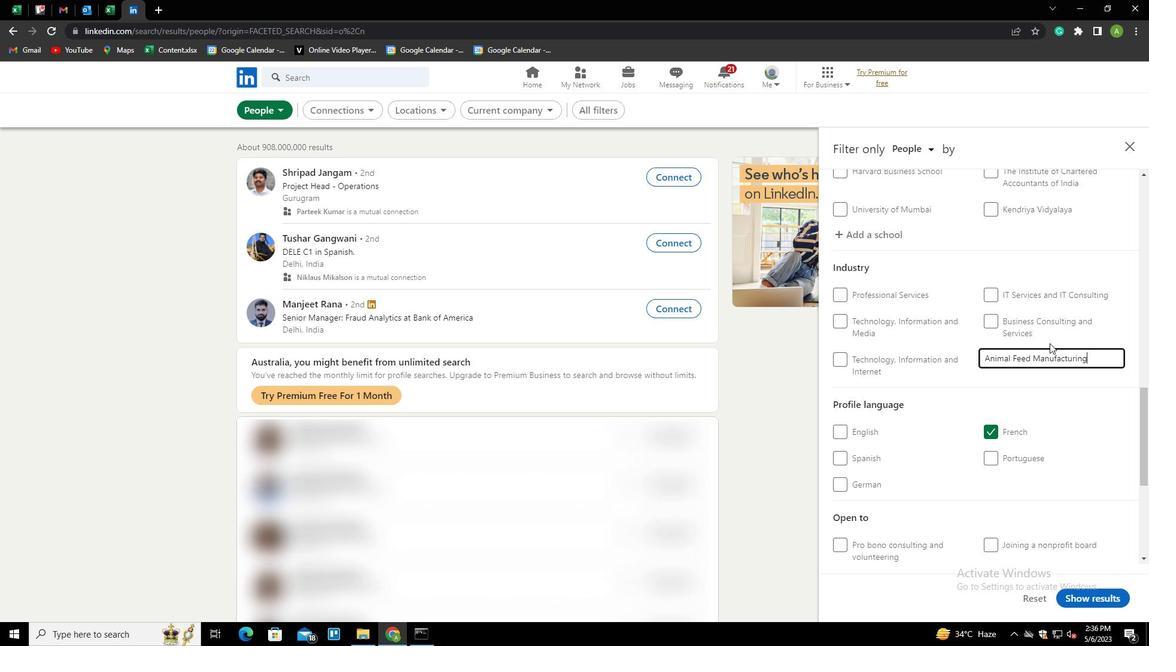 
Action: Mouse scrolled (1050, 343) with delta (0, 0)
Screenshot: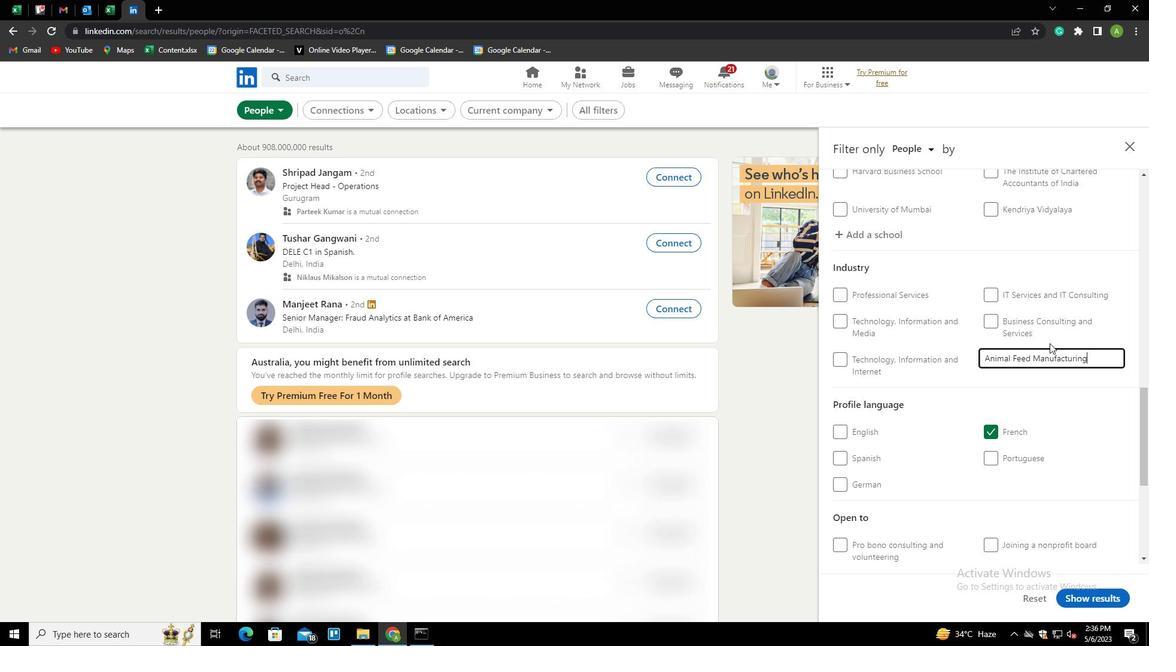 
Action: Mouse scrolled (1050, 343) with delta (0, 0)
Screenshot: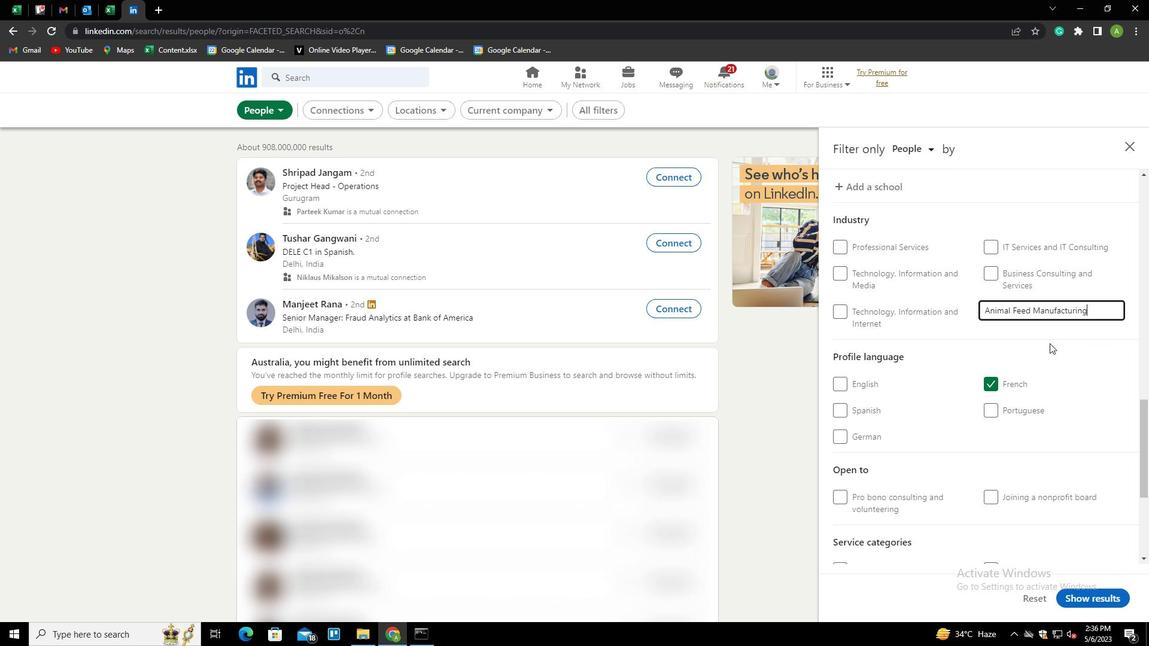 
Action: Mouse scrolled (1050, 343) with delta (0, 0)
Screenshot: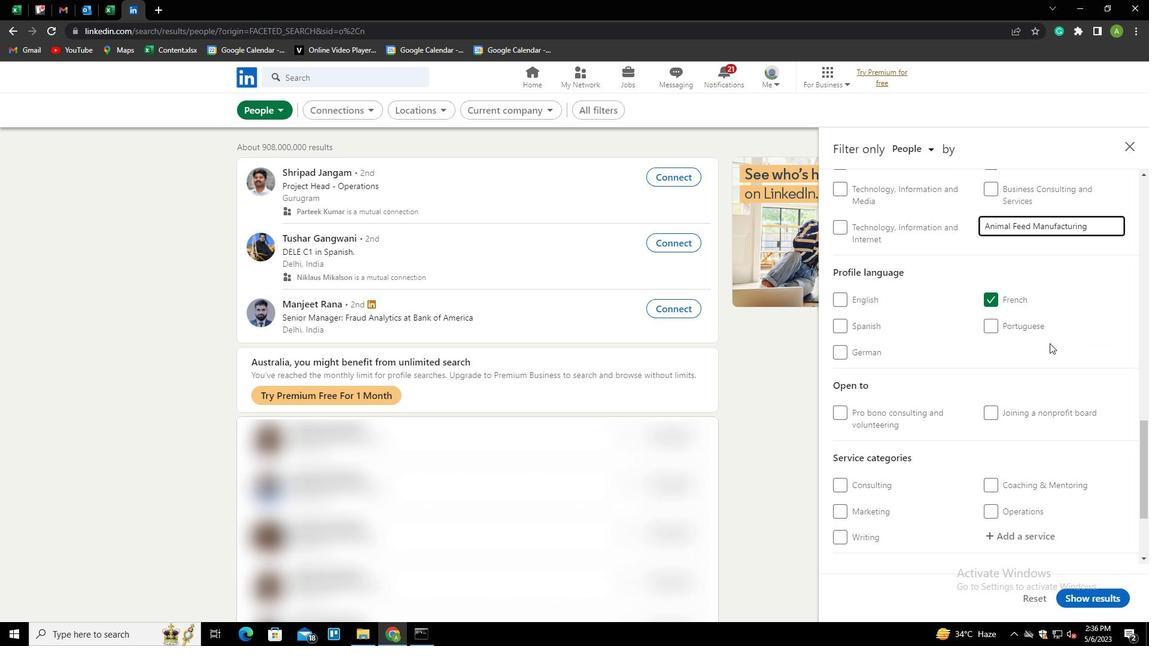 
Action: Mouse scrolled (1050, 343) with delta (0, 0)
Screenshot: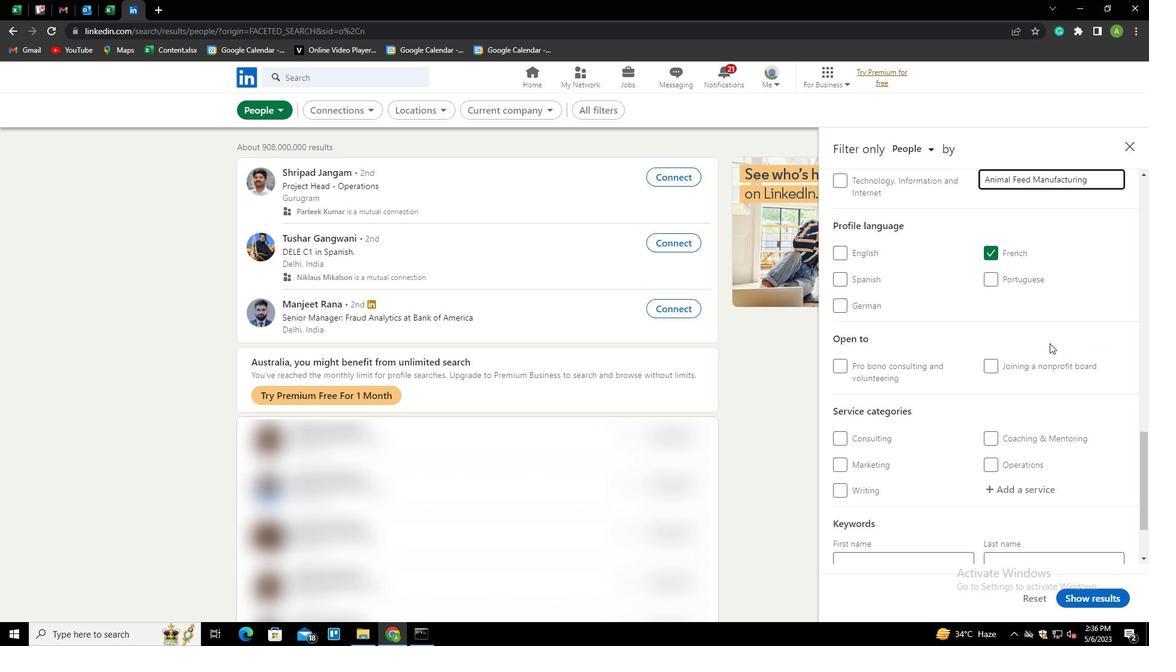 
Action: Mouse scrolled (1050, 343) with delta (0, 0)
Screenshot: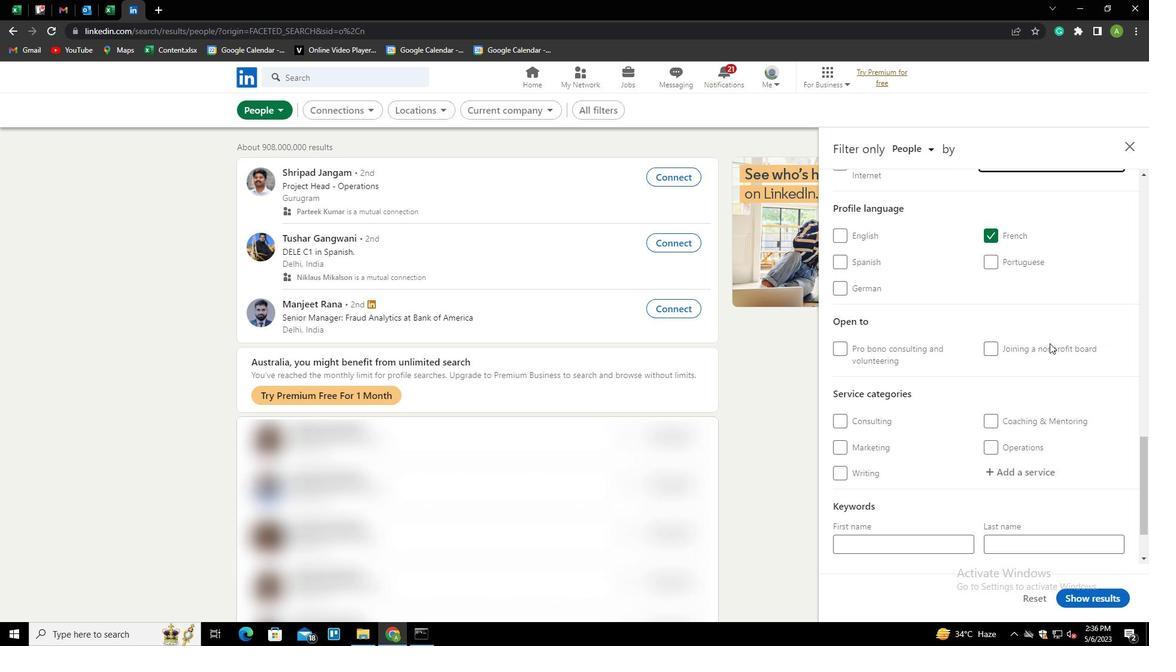 
Action: Mouse moved to (1026, 398)
Screenshot: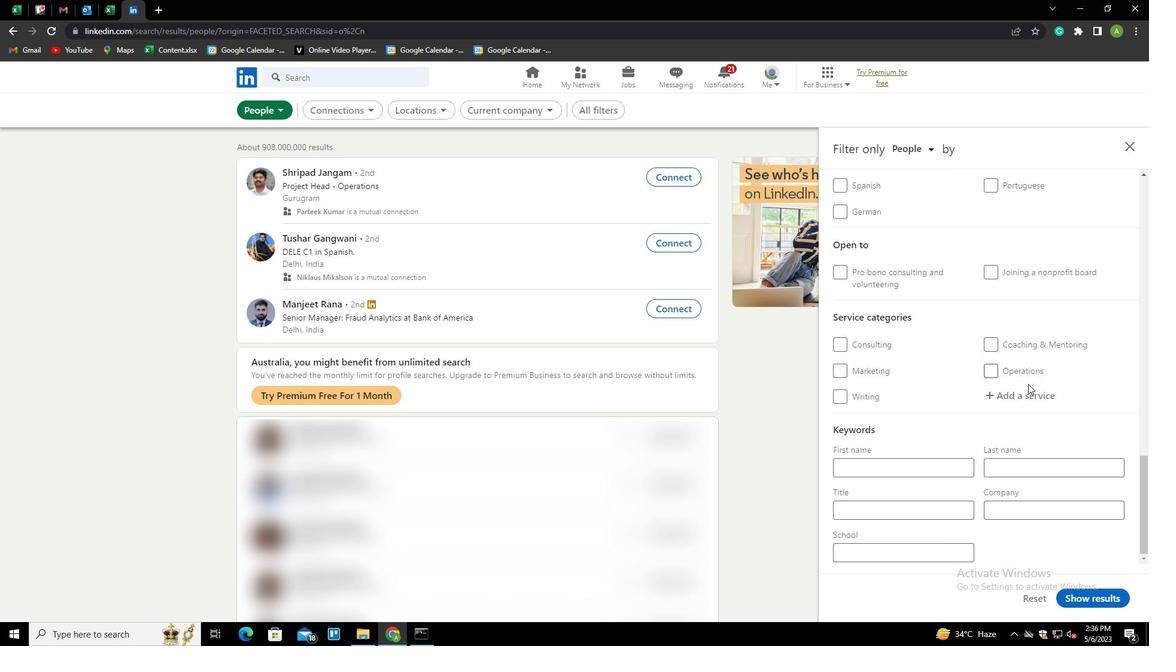 
Action: Mouse pressed left at (1026, 398)
Screenshot: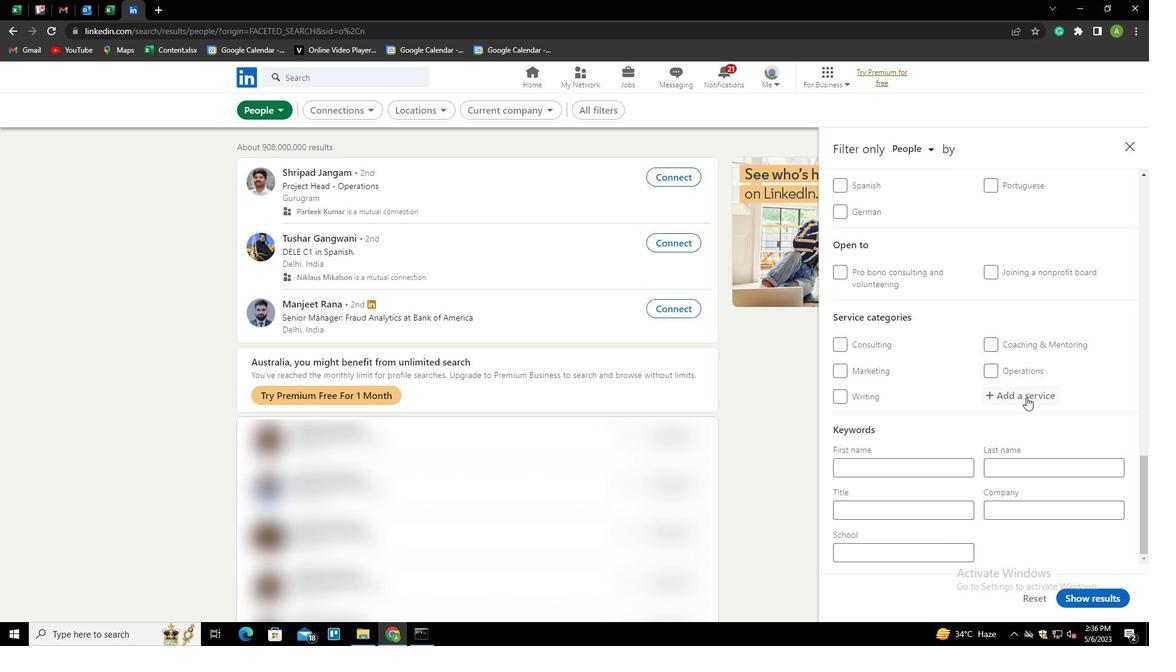 
Action: Key pressed <Key.shift><Key.shift>GROWTH<Key.space><Key.shift>MARKETING<Key.down><Key.enter>
Screenshot: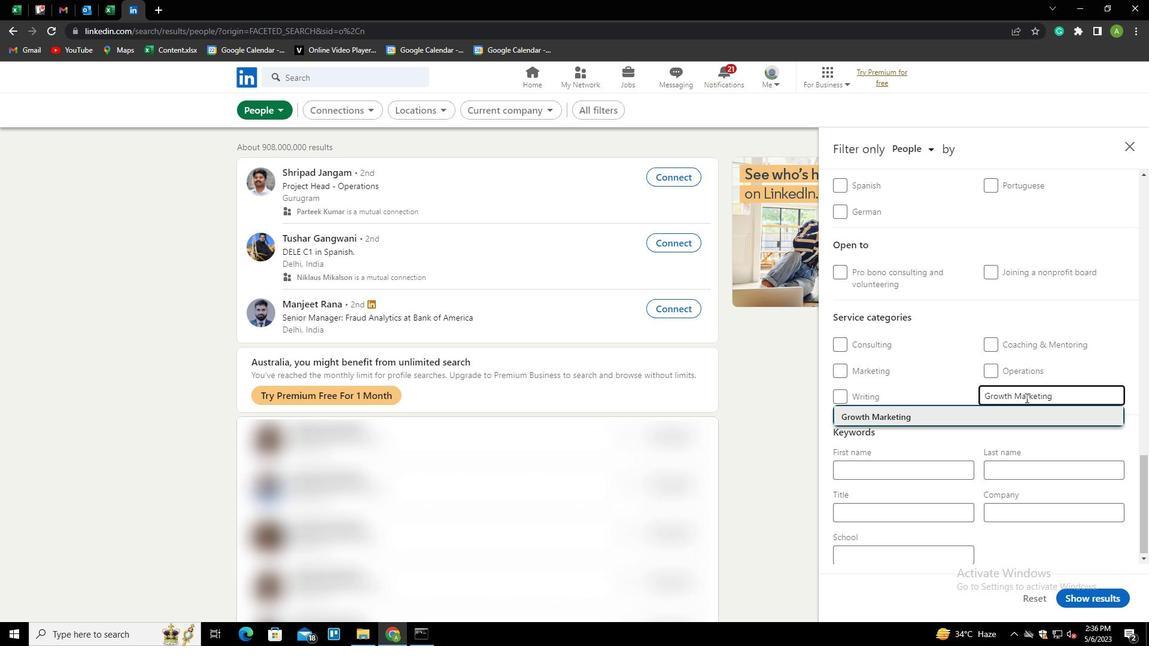 
Action: Mouse scrolled (1026, 397) with delta (0, 0)
Screenshot: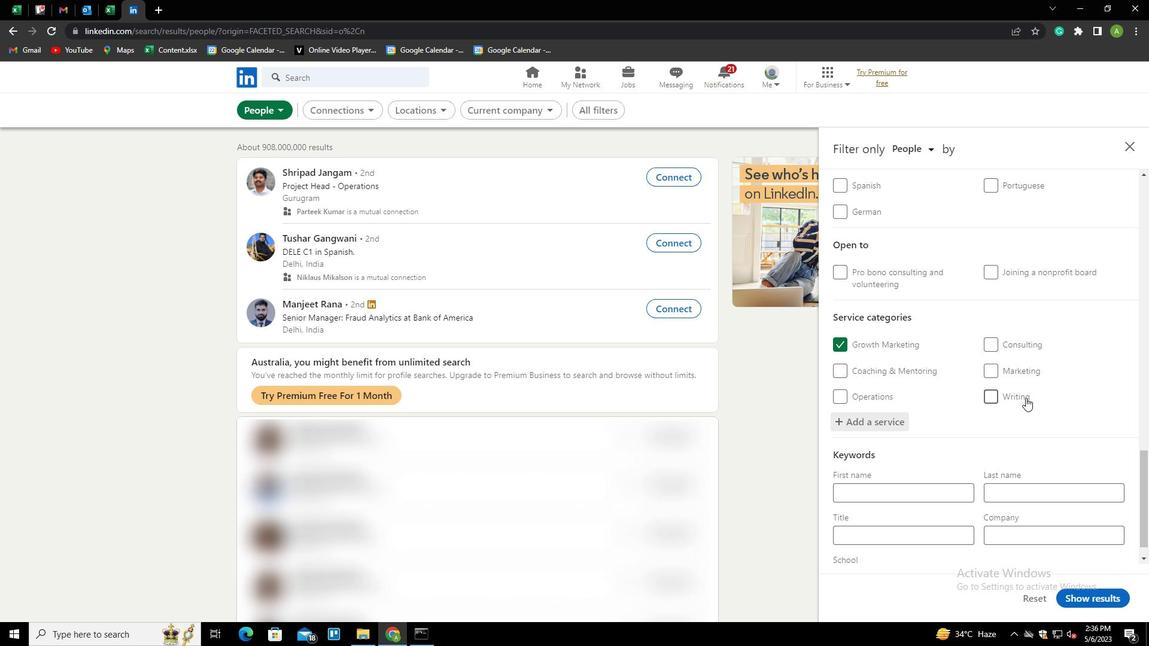 
Action: Mouse moved to (1026, 398)
Screenshot: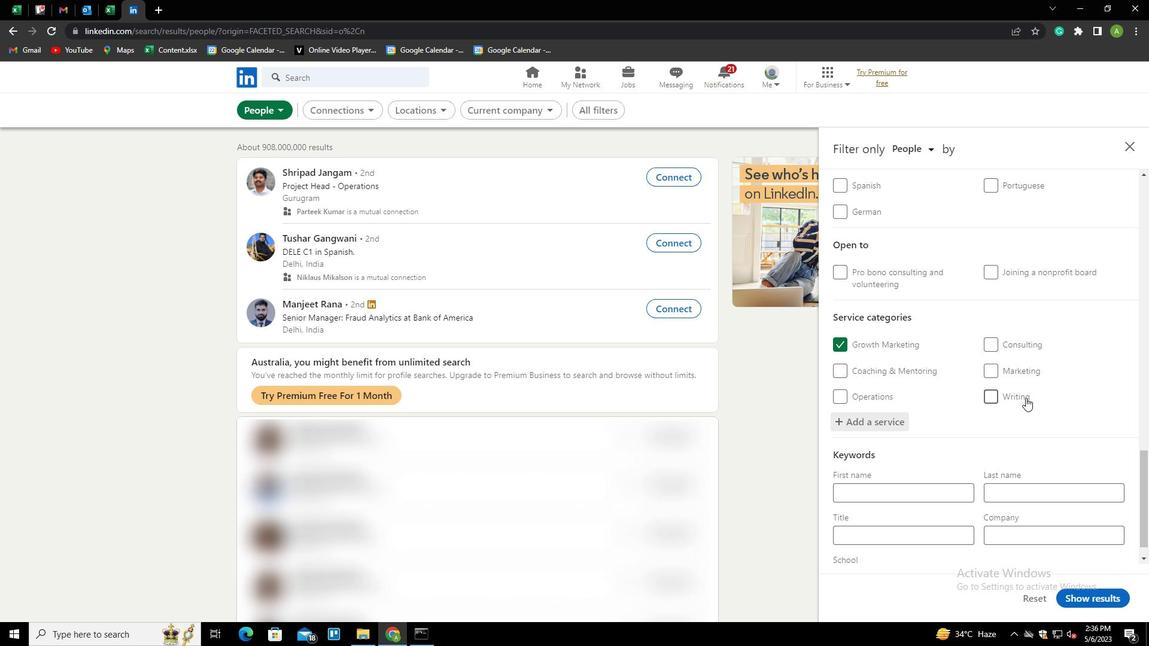 
Action: Mouse scrolled (1026, 397) with delta (0, 0)
Screenshot: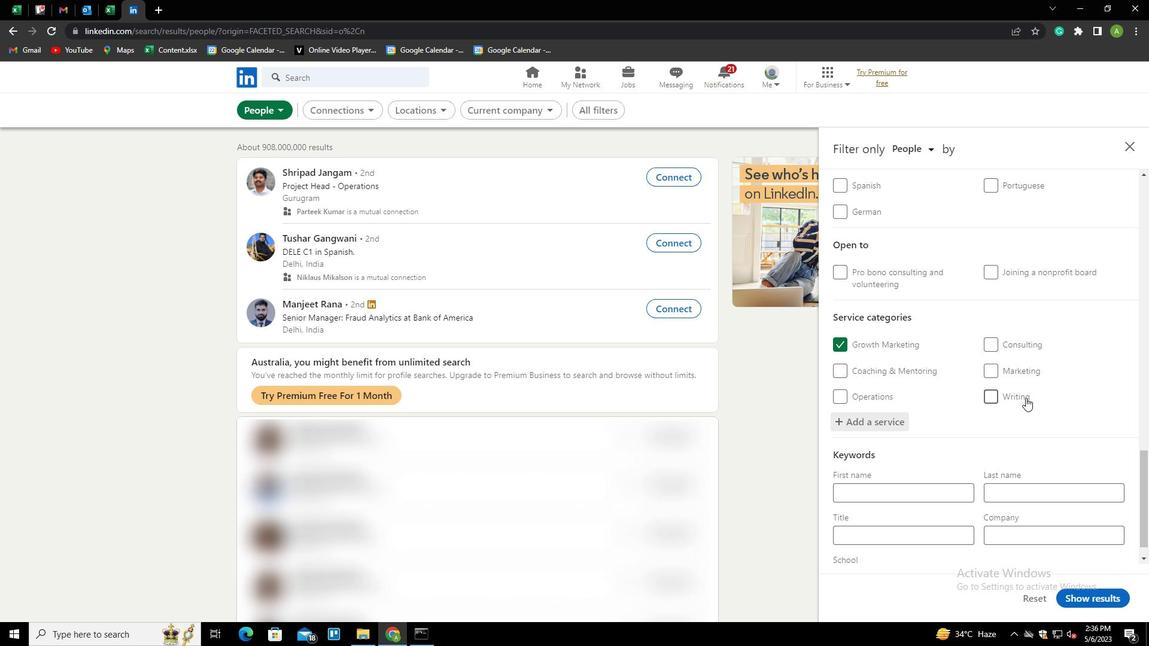 
Action: Mouse scrolled (1026, 397) with delta (0, 0)
Screenshot: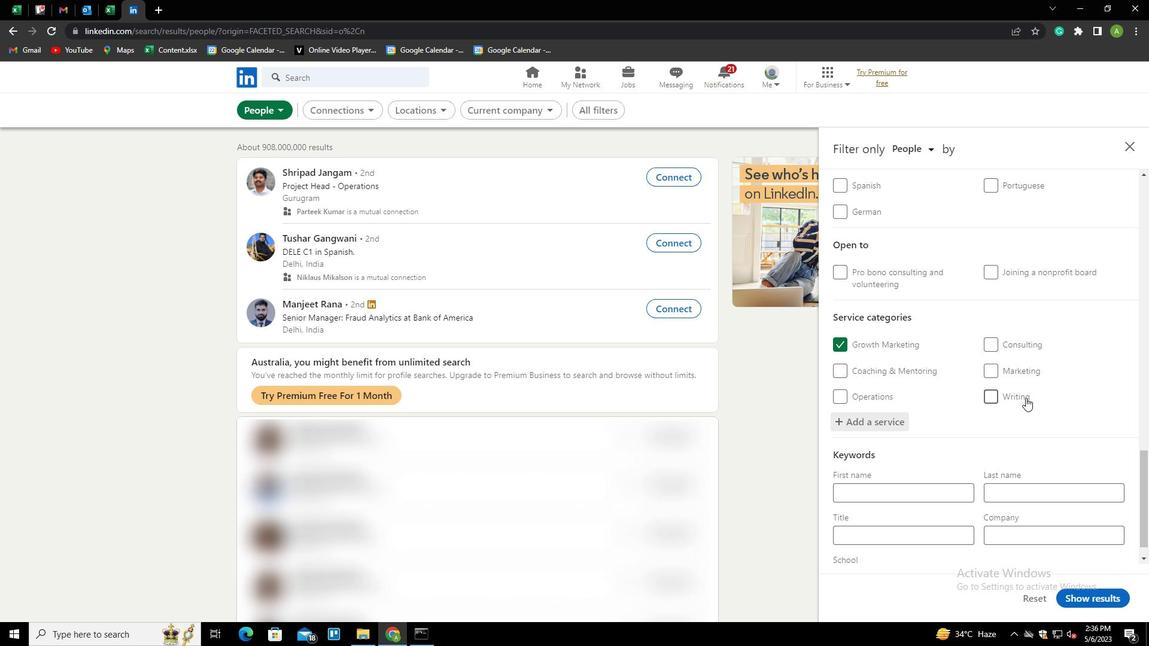 
Action: Mouse moved to (892, 512)
Screenshot: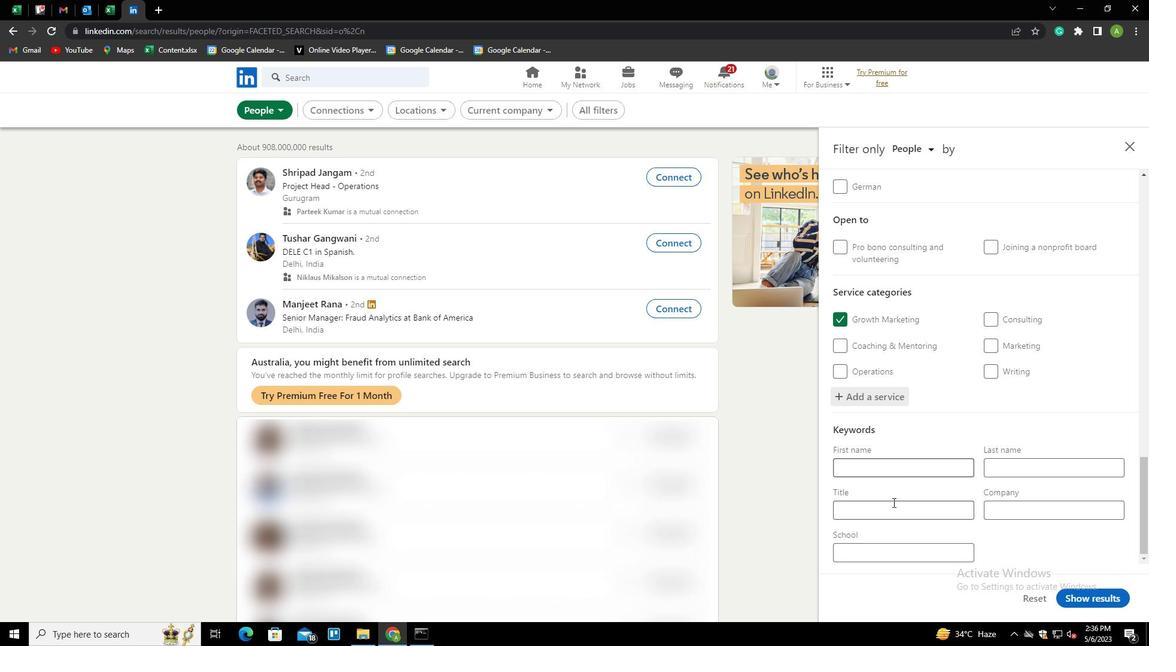 
Action: Mouse pressed left at (892, 512)
Screenshot: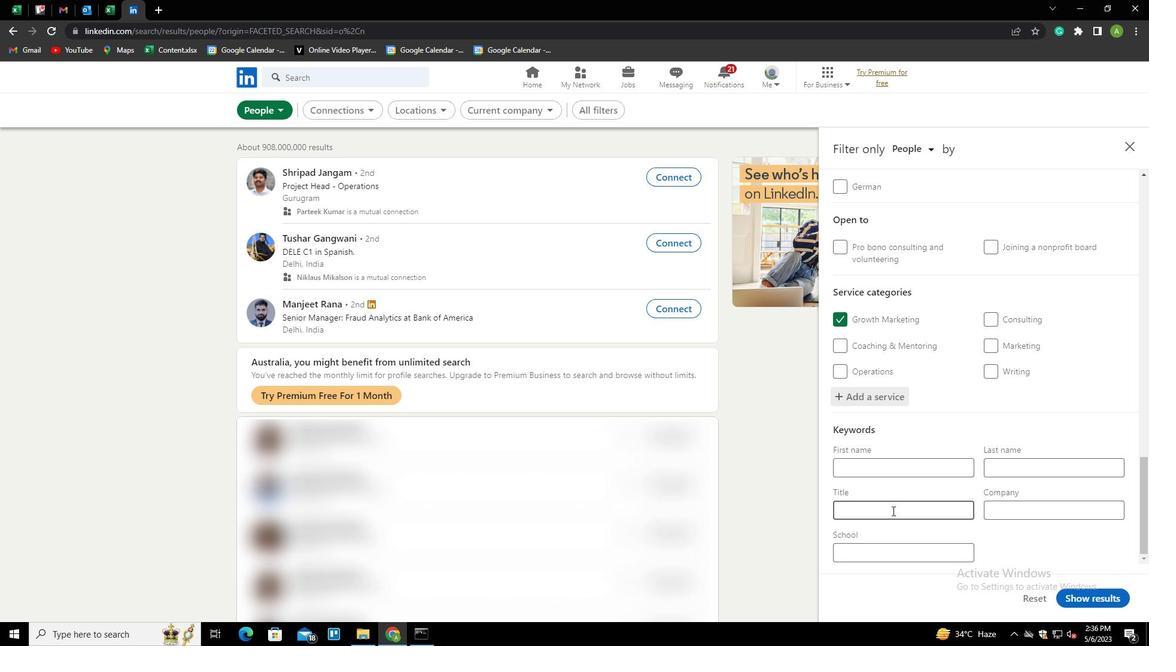 
Action: Key pressed <Key.shift>FOUNDER
Screenshot: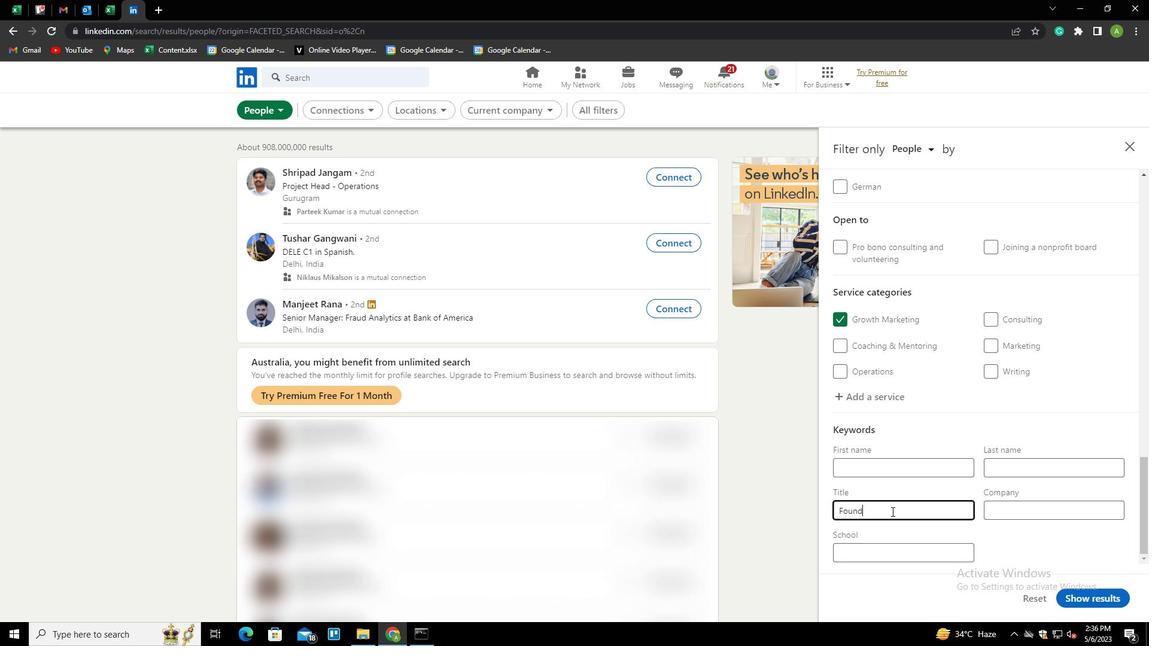 
Action: Mouse moved to (994, 548)
Screenshot: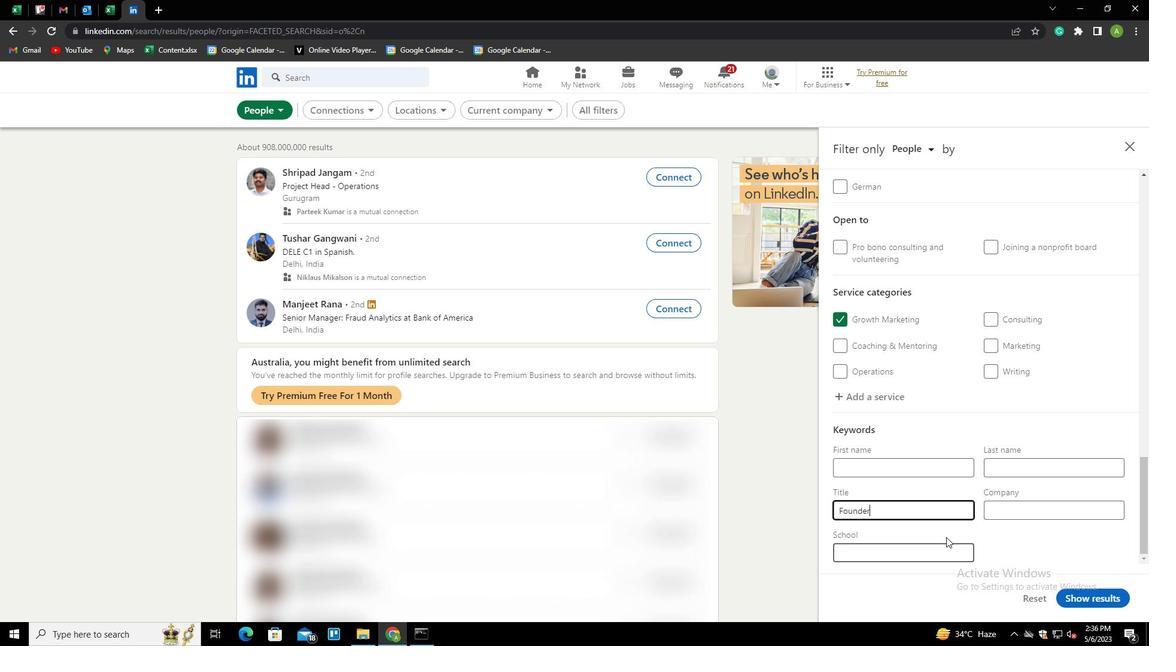 
Action: Mouse pressed left at (994, 548)
Screenshot: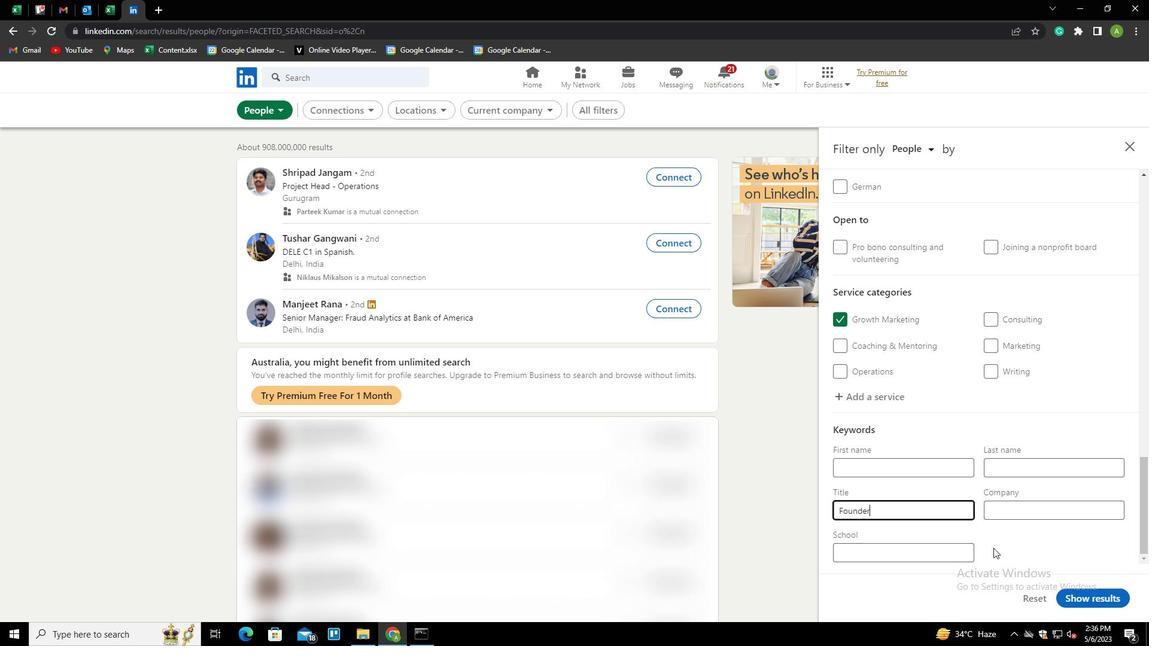 
Action: Mouse moved to (1102, 596)
Screenshot: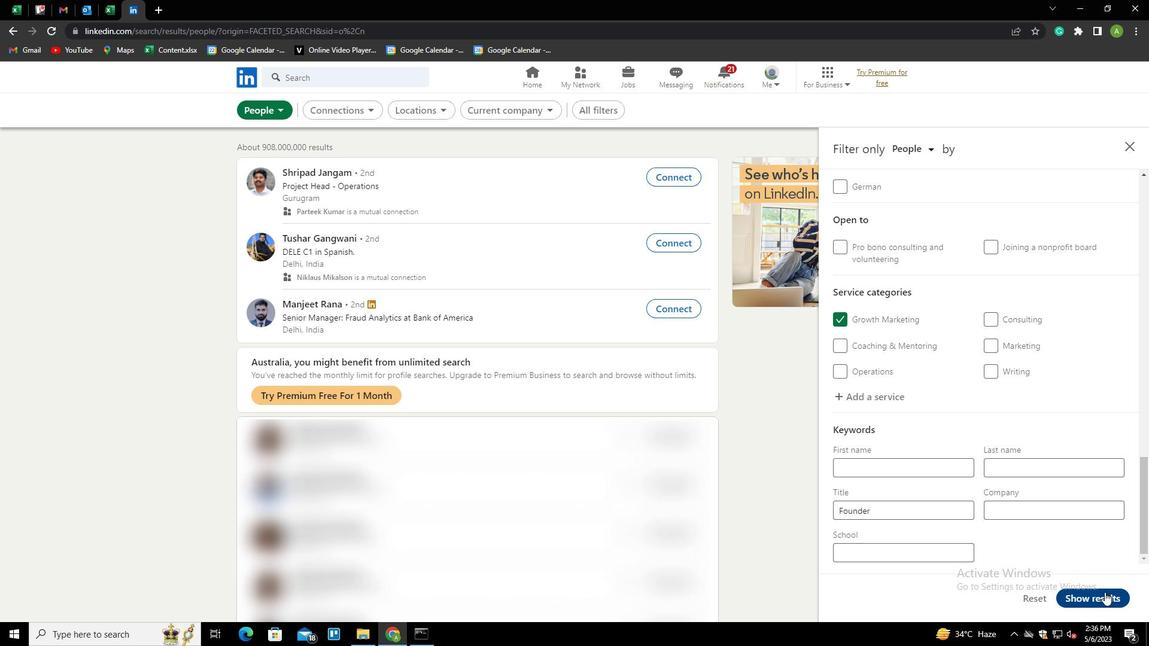 
Action: Mouse pressed left at (1102, 596)
Screenshot: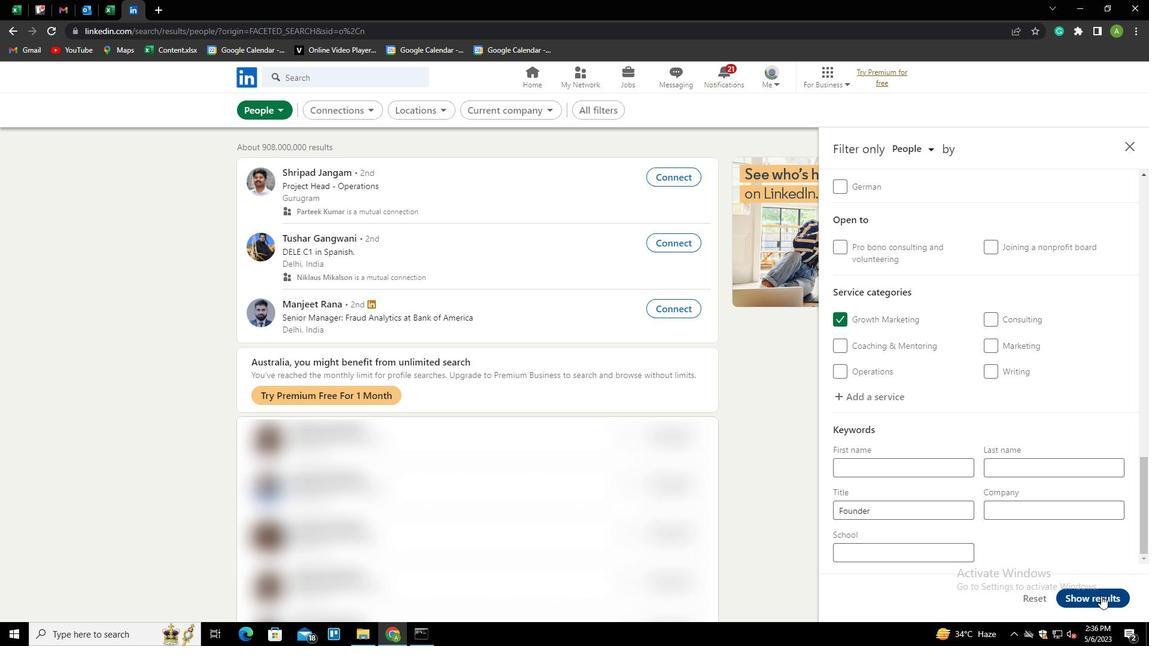 
Action: Mouse moved to (1024, 461)
Screenshot: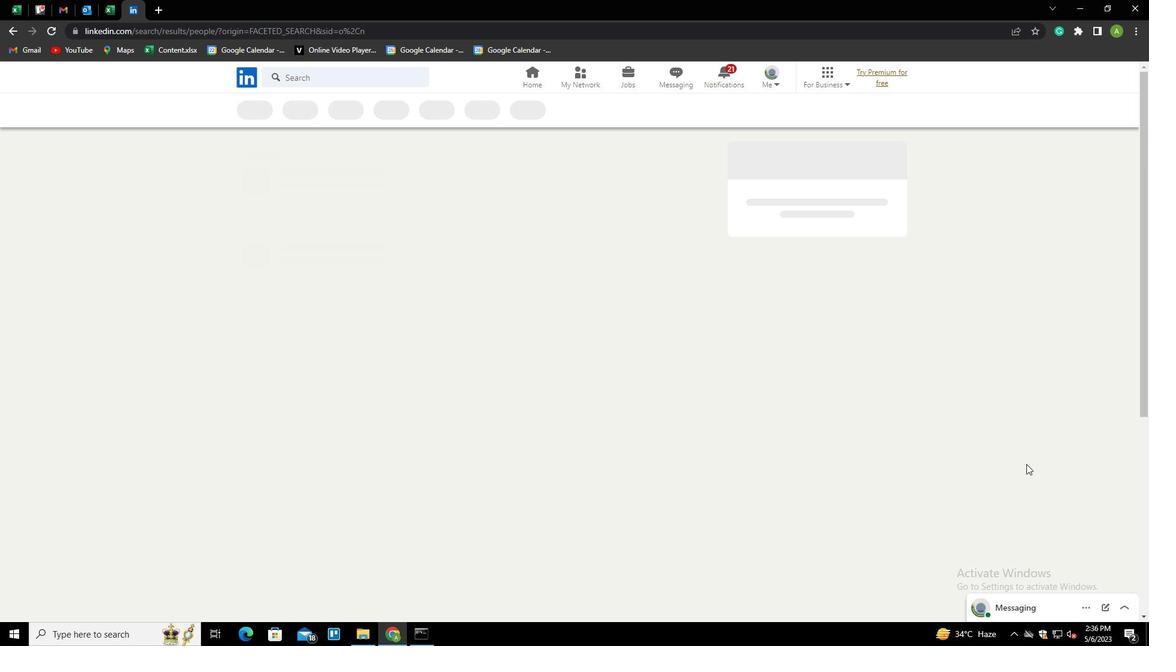 
